 Task: nan
Action: Mouse moved to (450, 130)
Screenshot: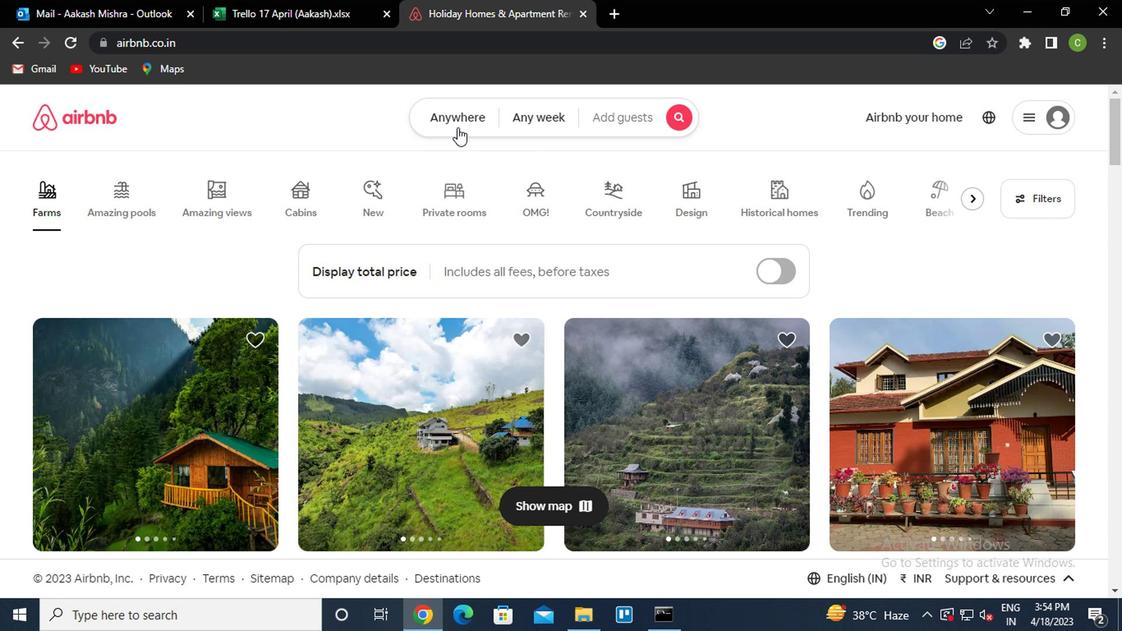 
Action: Mouse pressed left at (450, 130)
Screenshot: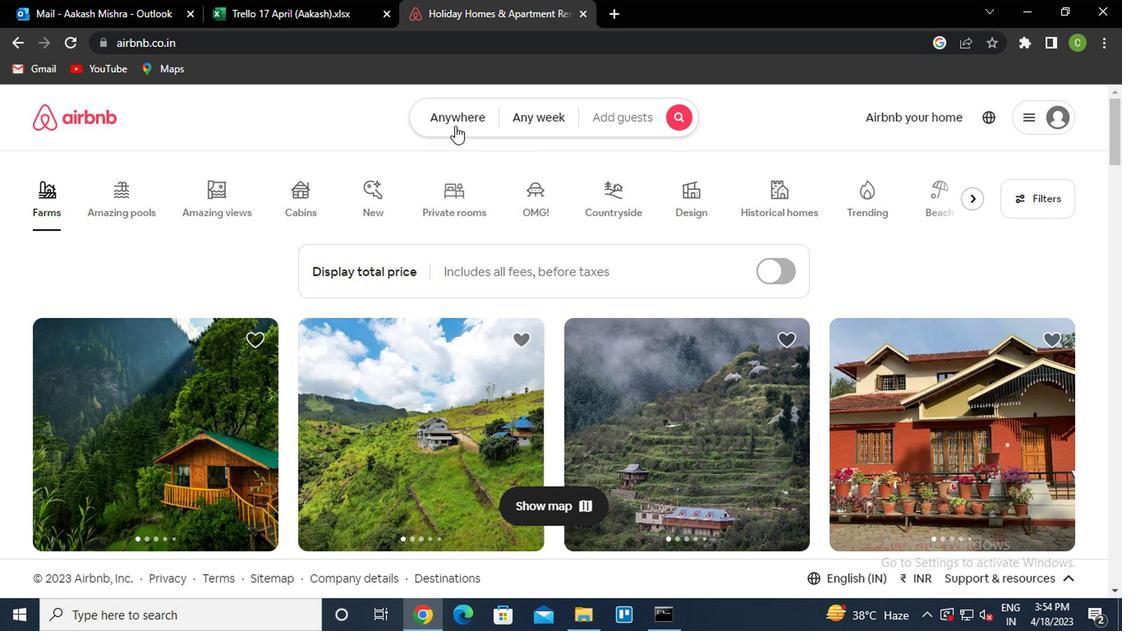 
Action: Mouse moved to (316, 197)
Screenshot: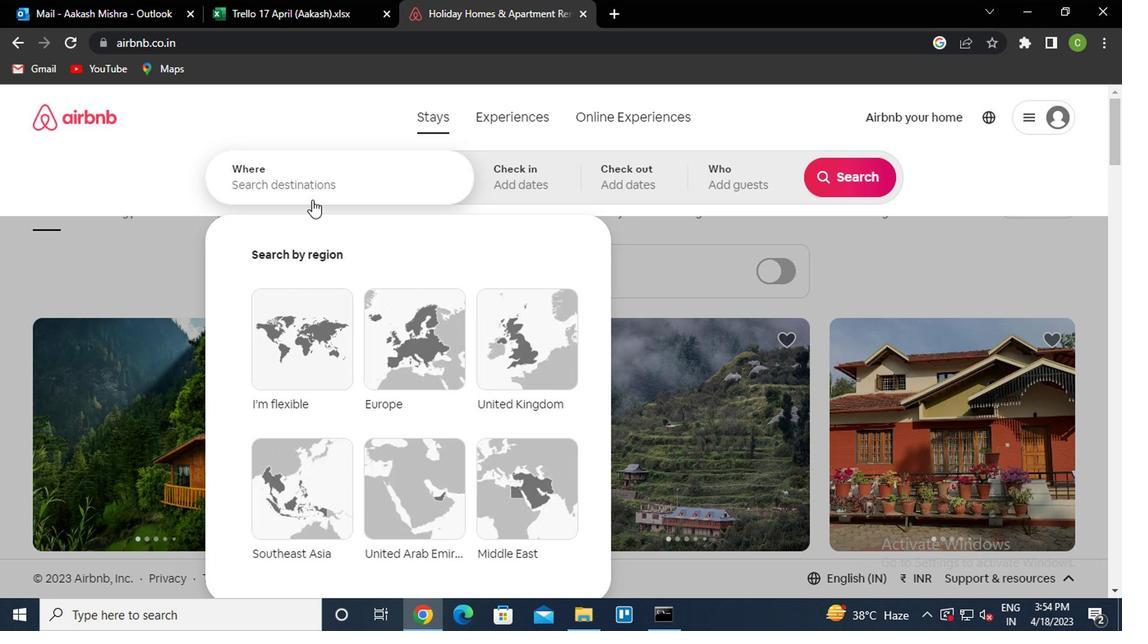 
Action: Mouse pressed left at (316, 197)
Screenshot: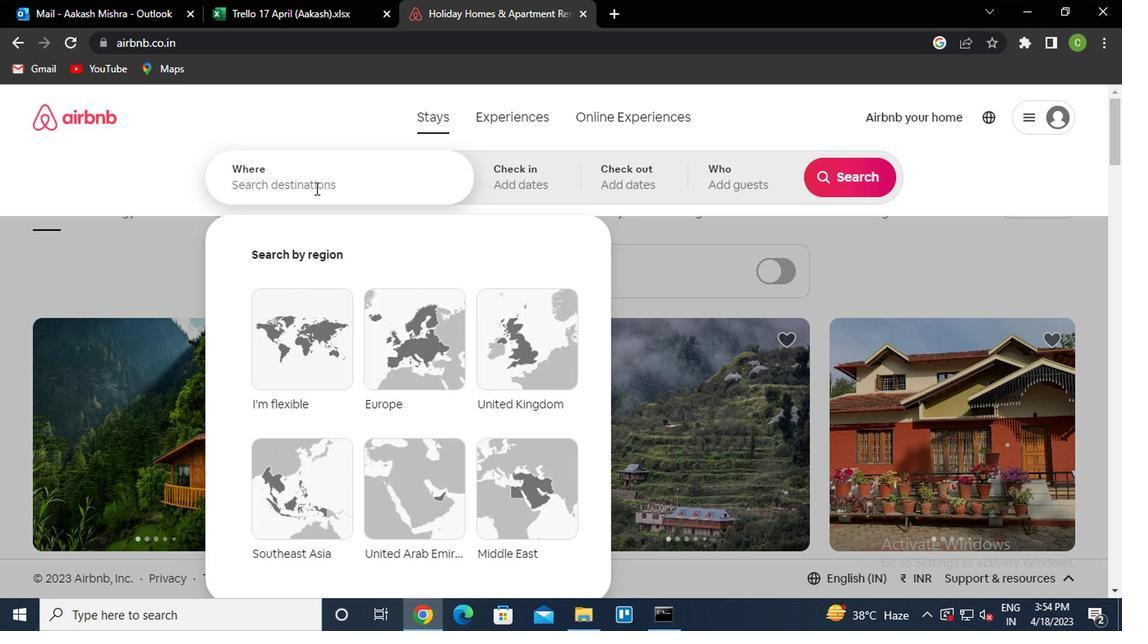 
Action: Key pressed <Key.caps_lock><Key.caps_lock>c<Key.caps_lock>eara<Key.space><Key.caps_lock>m<Key.caps_lock>irim<Key.space>brazil<Key.down><Key.enter>
Screenshot: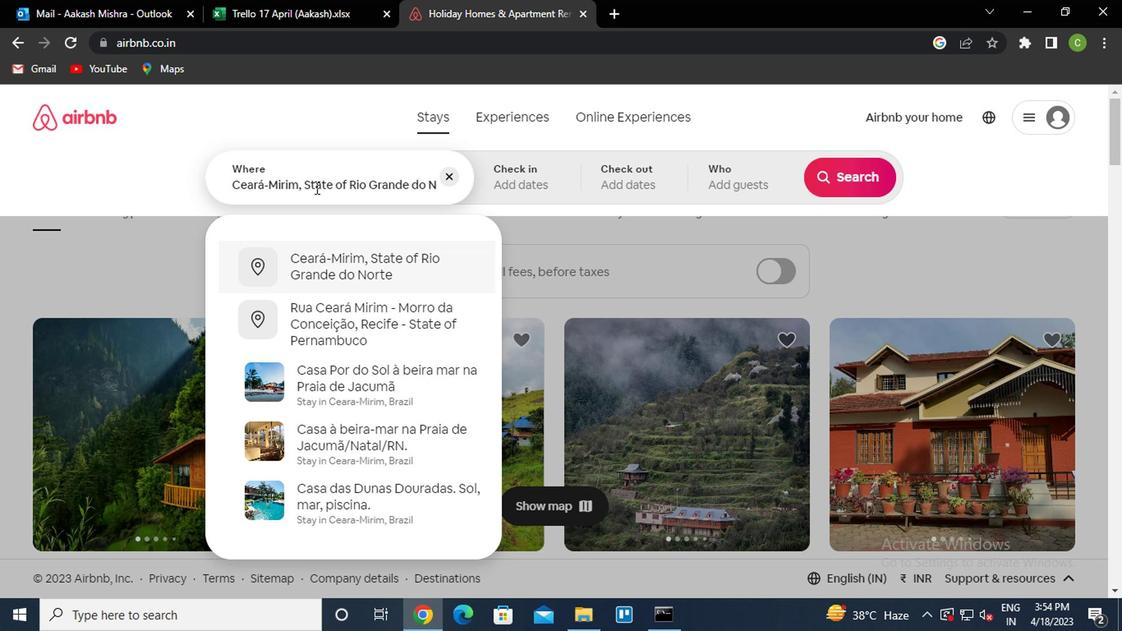 
Action: Mouse moved to (839, 321)
Screenshot: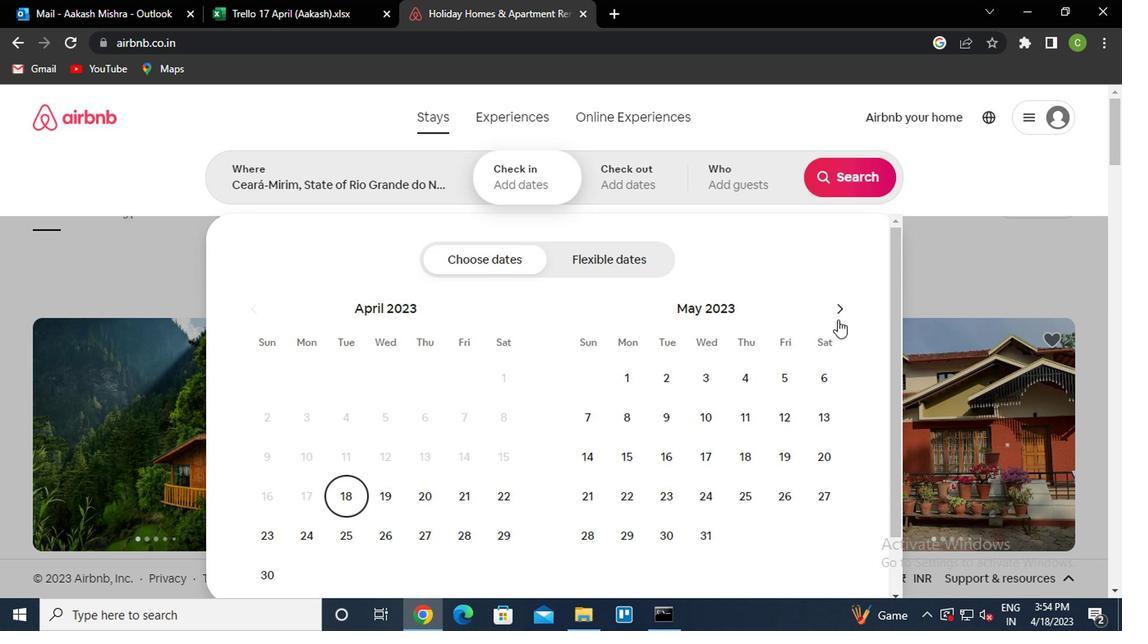 
Action: Mouse pressed left at (839, 321)
Screenshot: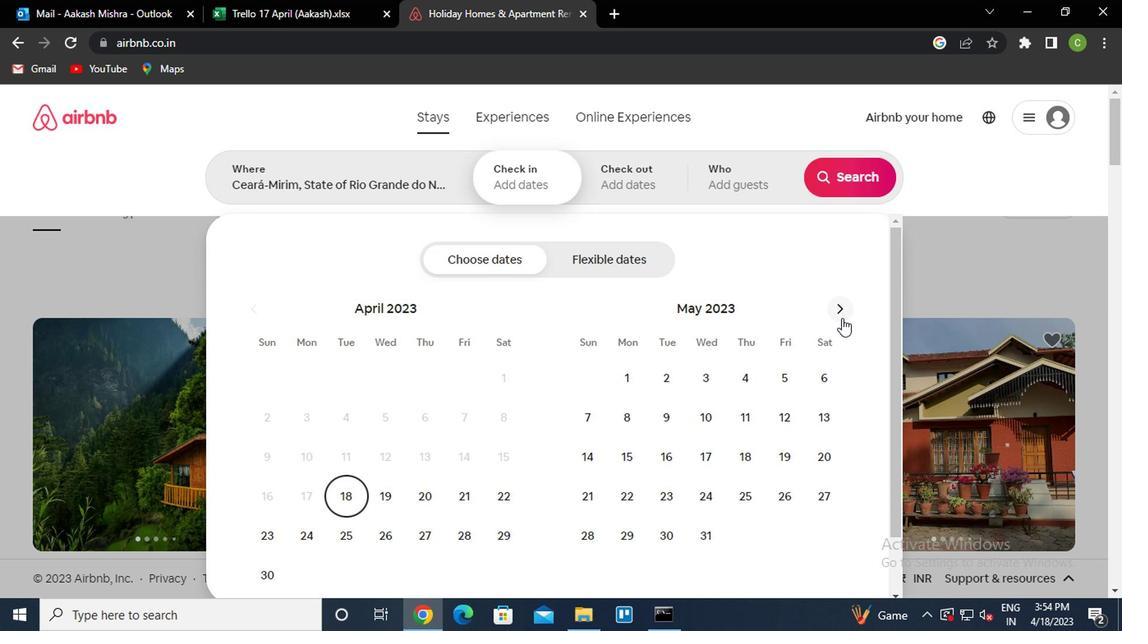 
Action: Mouse pressed left at (839, 321)
Screenshot: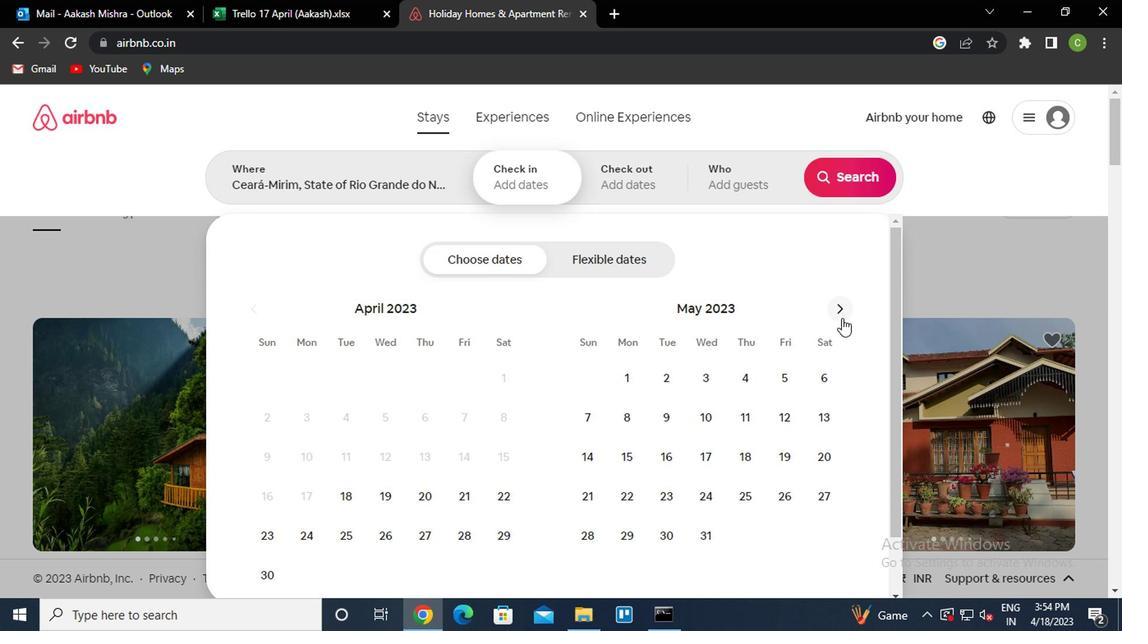 
Action: Mouse pressed left at (839, 321)
Screenshot: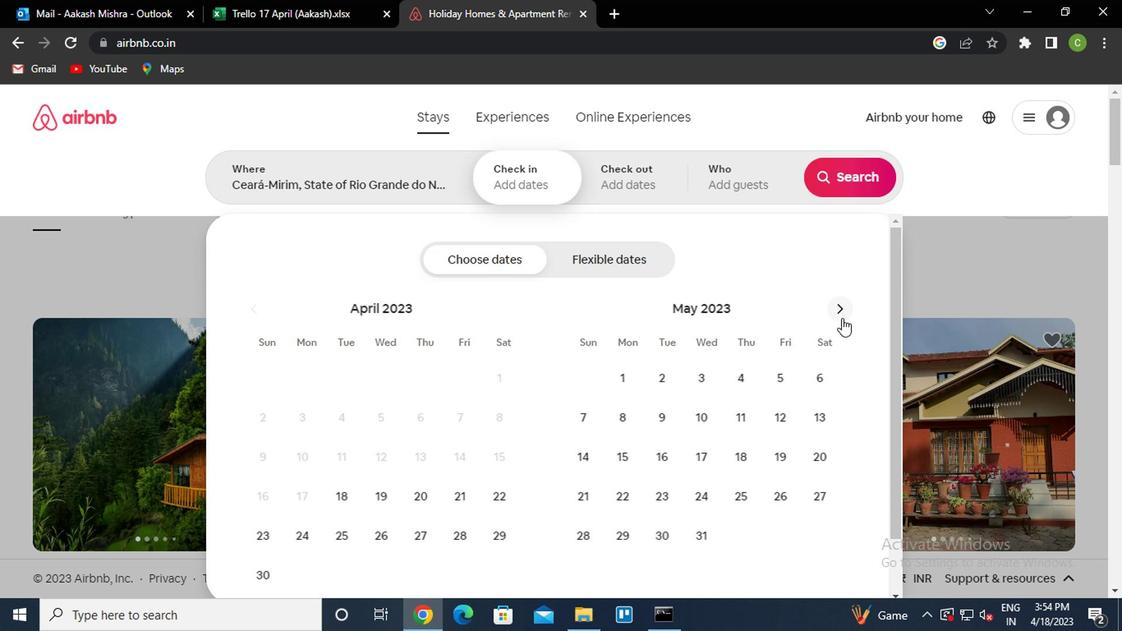 
Action: Mouse pressed left at (839, 321)
Screenshot: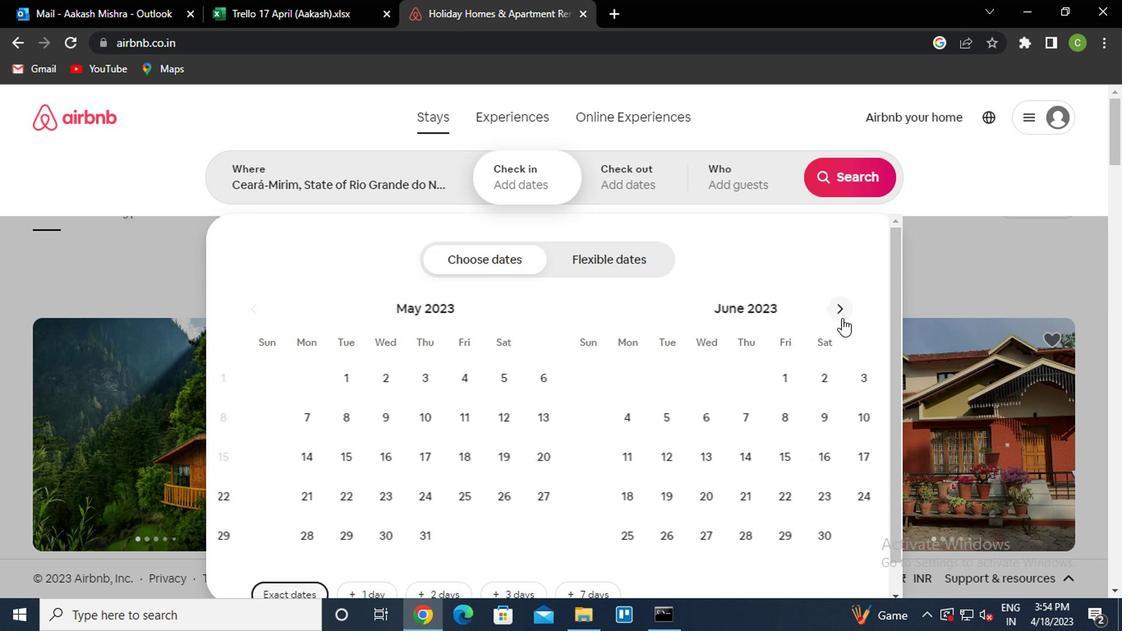 
Action: Mouse pressed left at (839, 321)
Screenshot: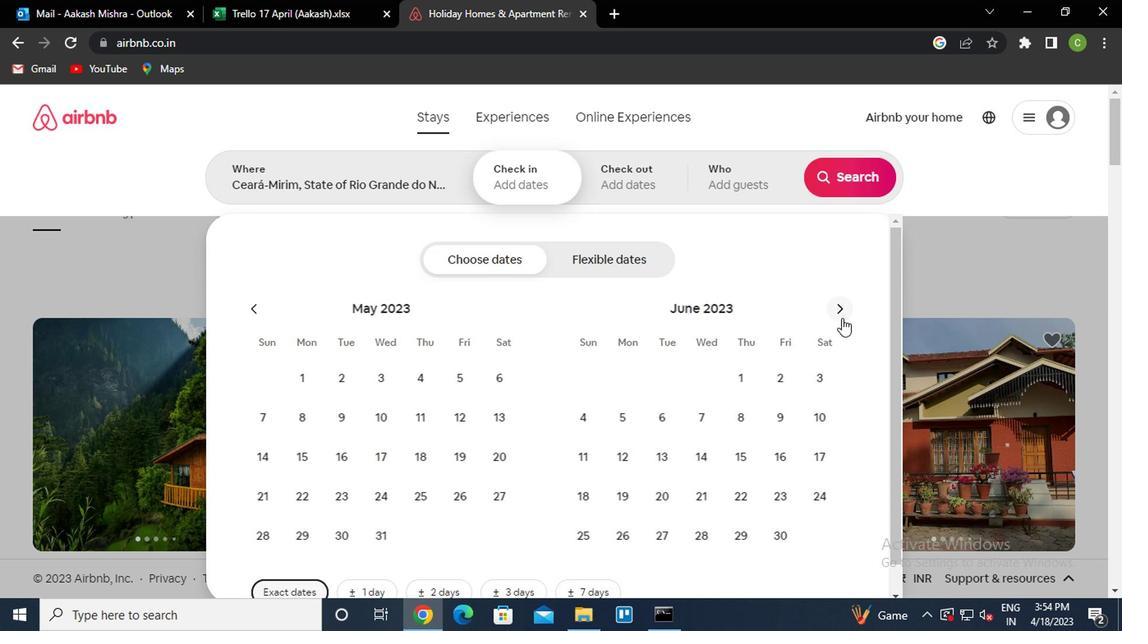 
Action: Mouse pressed left at (839, 321)
Screenshot: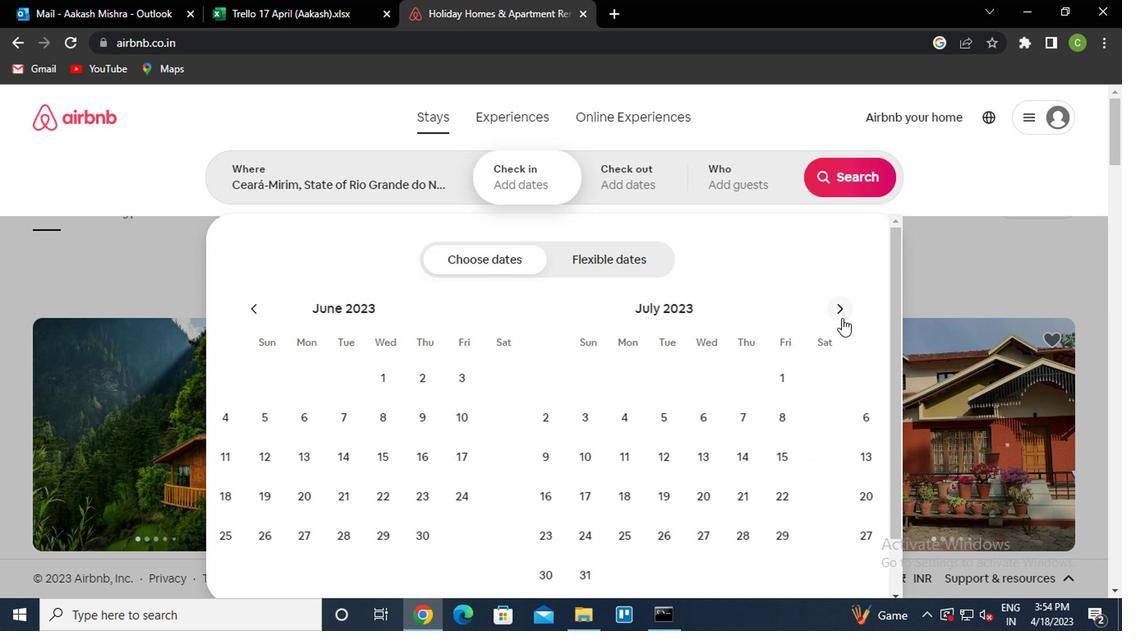 
Action: Mouse moved to (346, 377)
Screenshot: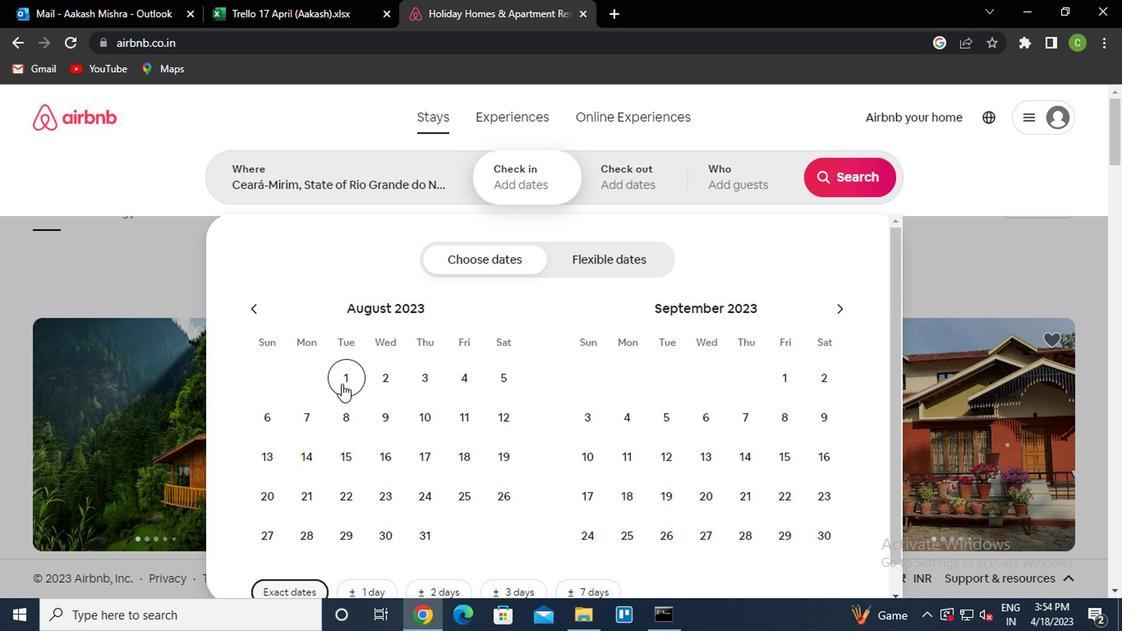 
Action: Mouse pressed left at (346, 377)
Screenshot: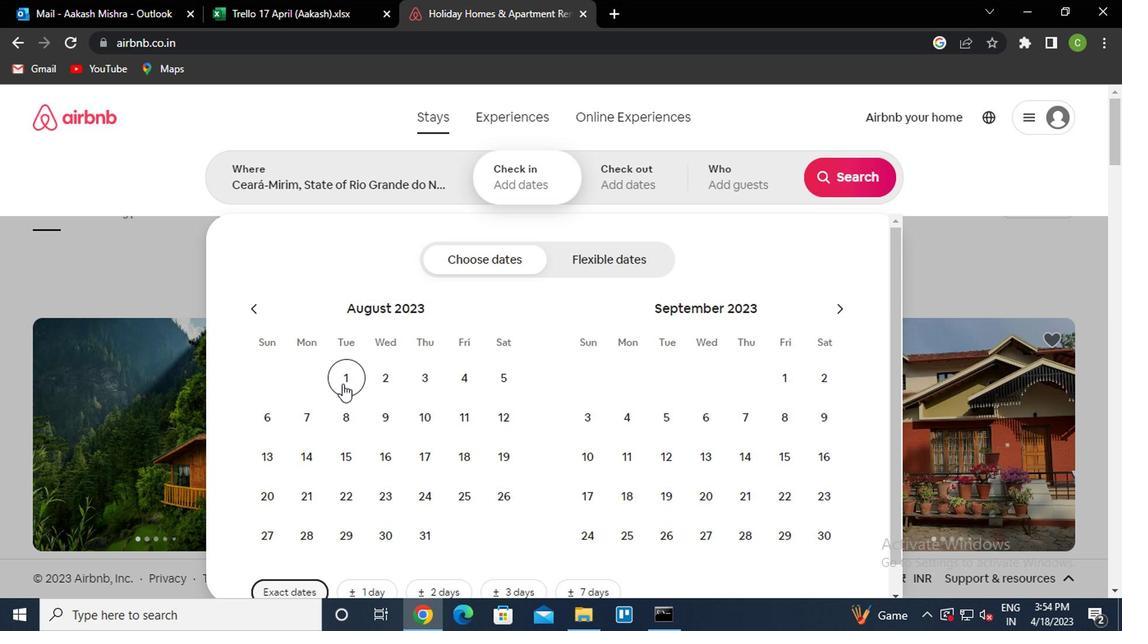 
Action: Mouse moved to (506, 371)
Screenshot: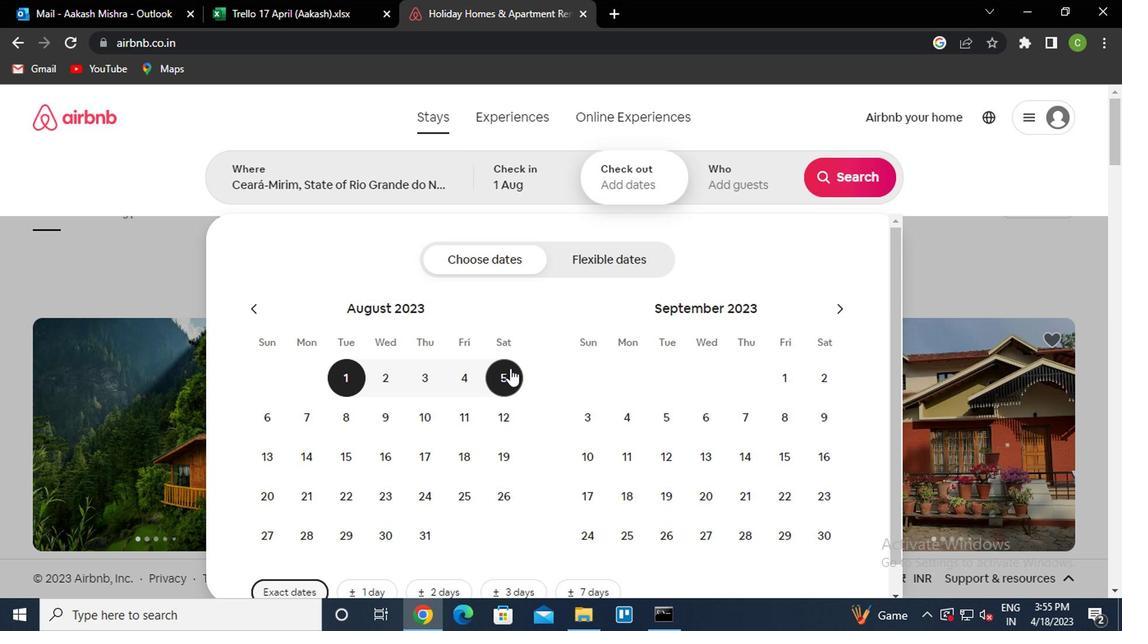 
Action: Mouse pressed left at (506, 371)
Screenshot: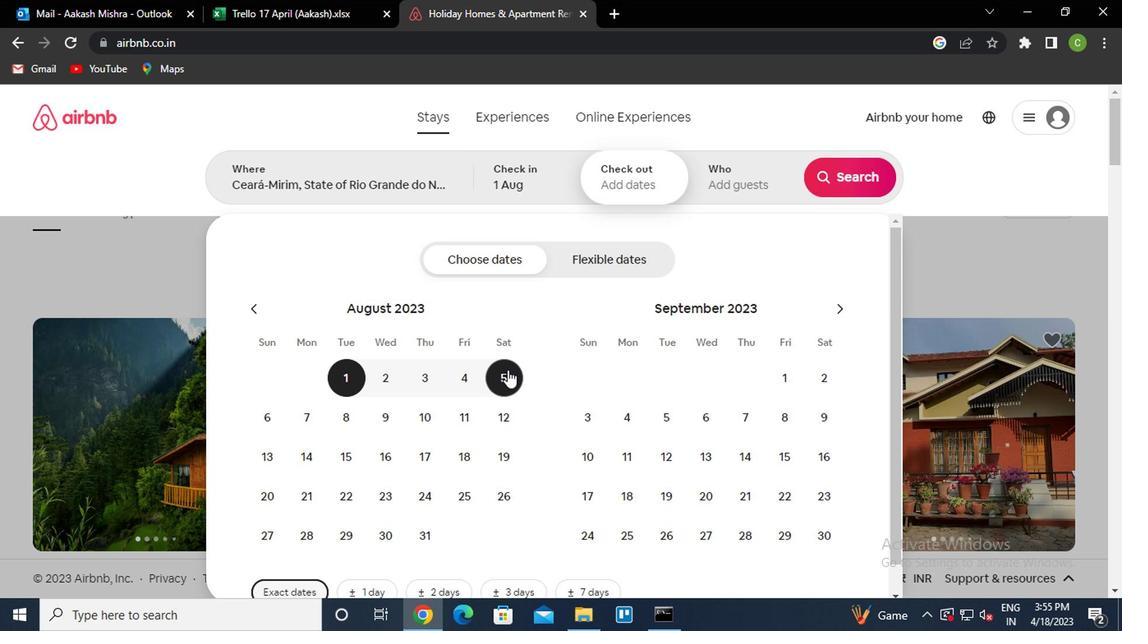 
Action: Mouse moved to (767, 192)
Screenshot: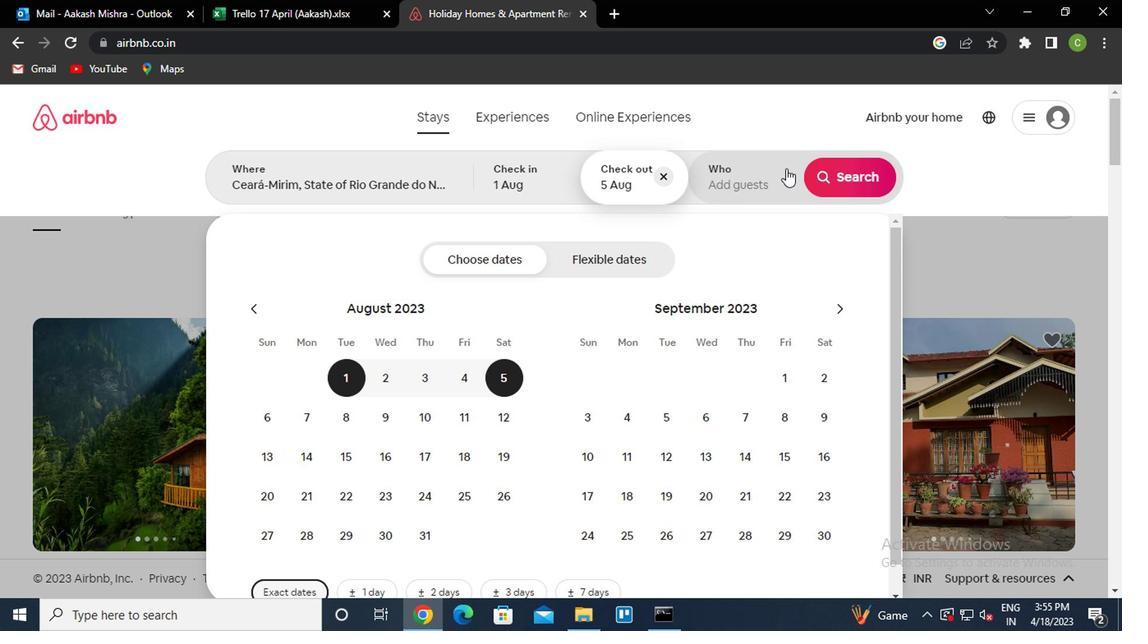 
Action: Mouse pressed left at (767, 192)
Screenshot: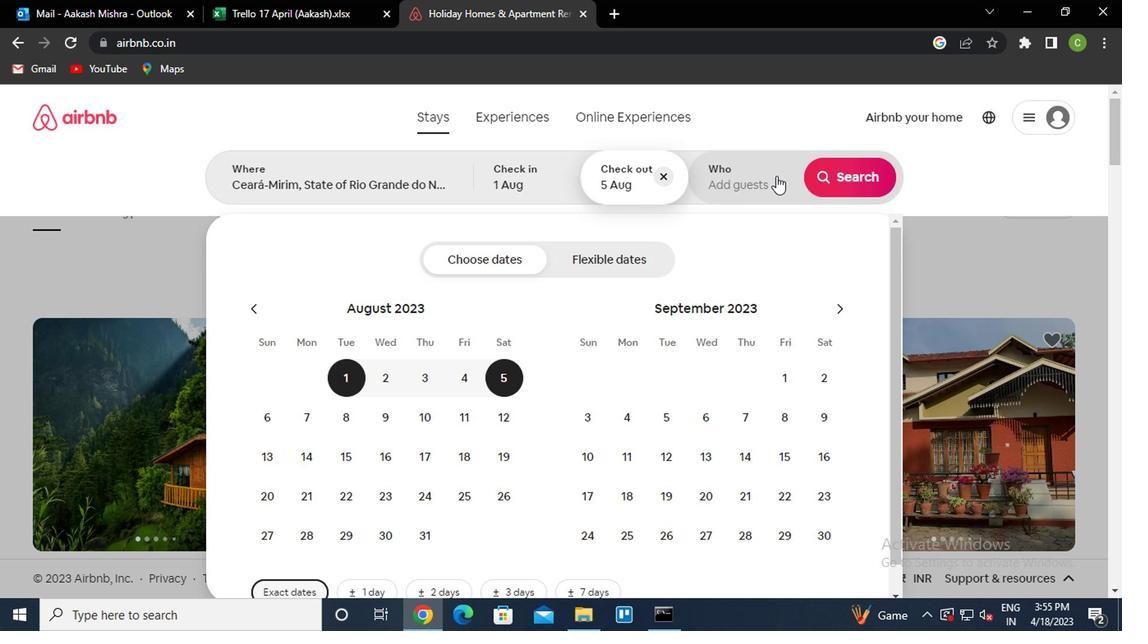 
Action: Mouse moved to (848, 275)
Screenshot: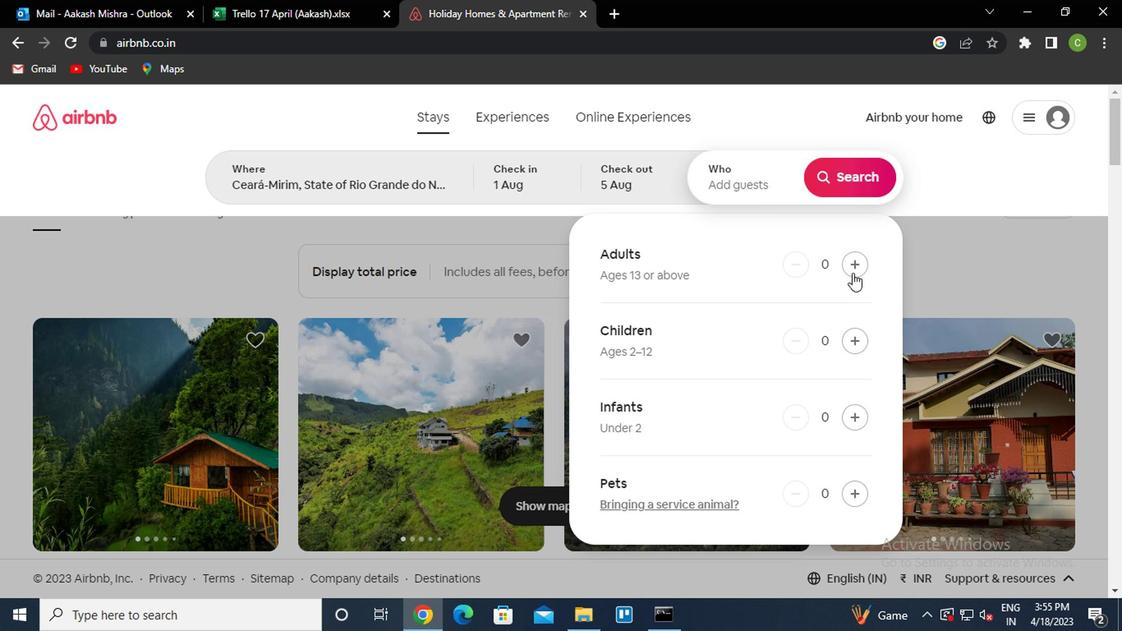 
Action: Mouse pressed left at (848, 275)
Screenshot: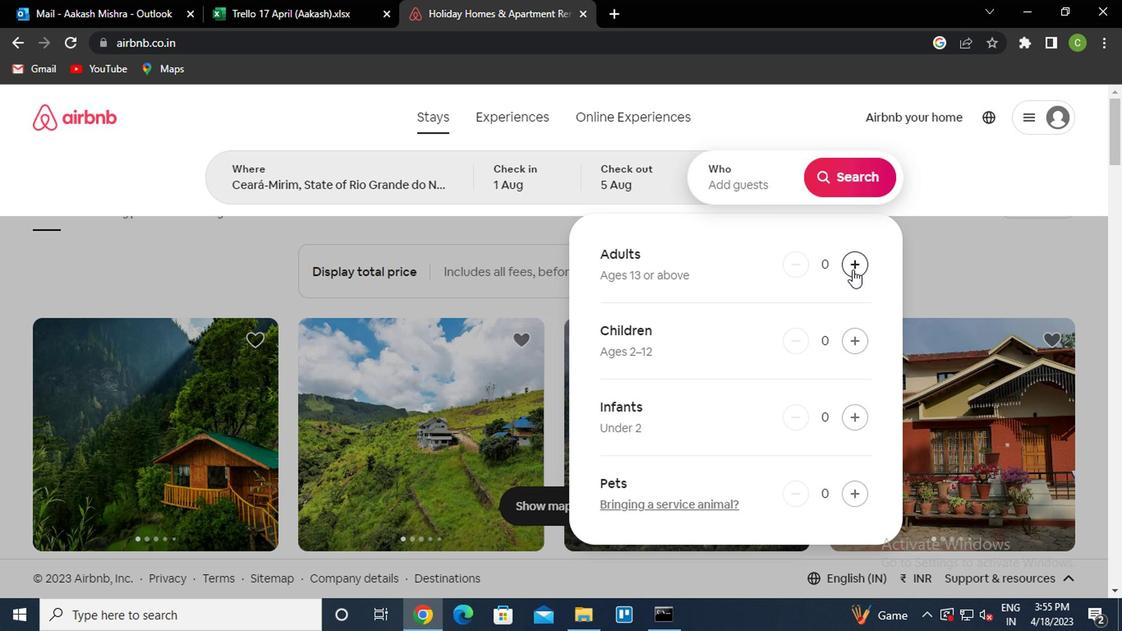 
Action: Mouse pressed left at (848, 275)
Screenshot: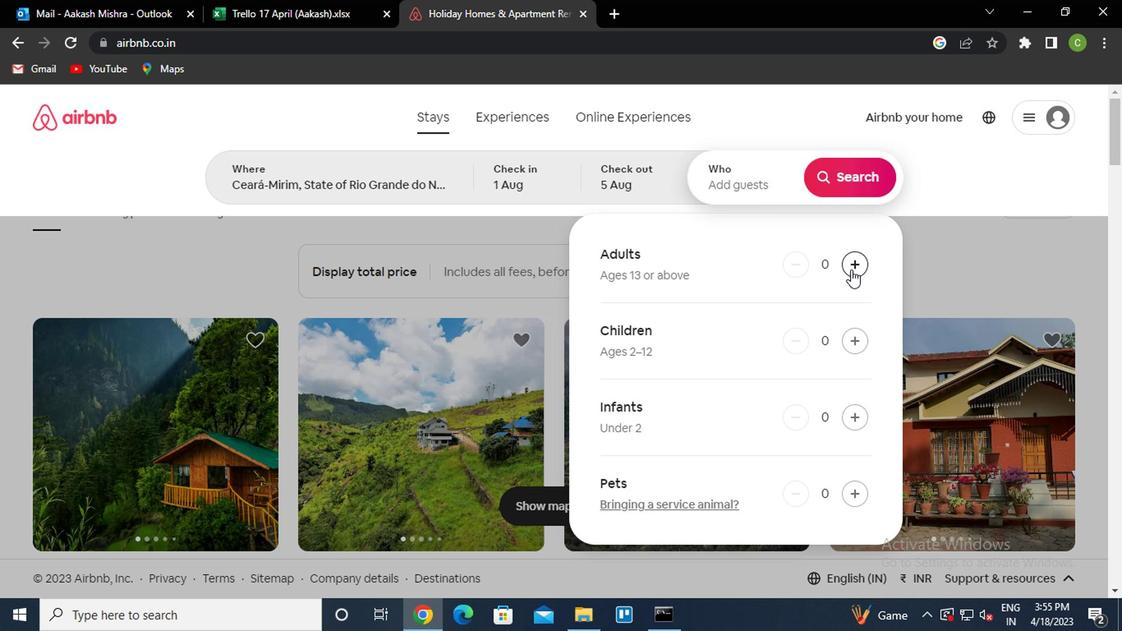 
Action: Mouse pressed left at (848, 275)
Screenshot: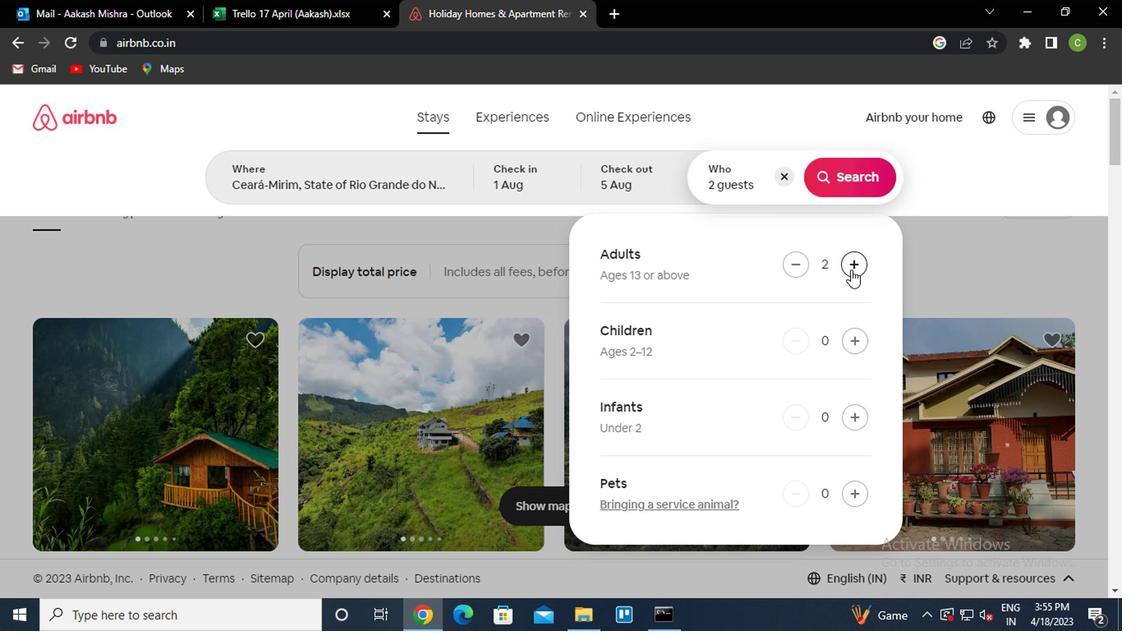 
Action: Mouse moved to (860, 345)
Screenshot: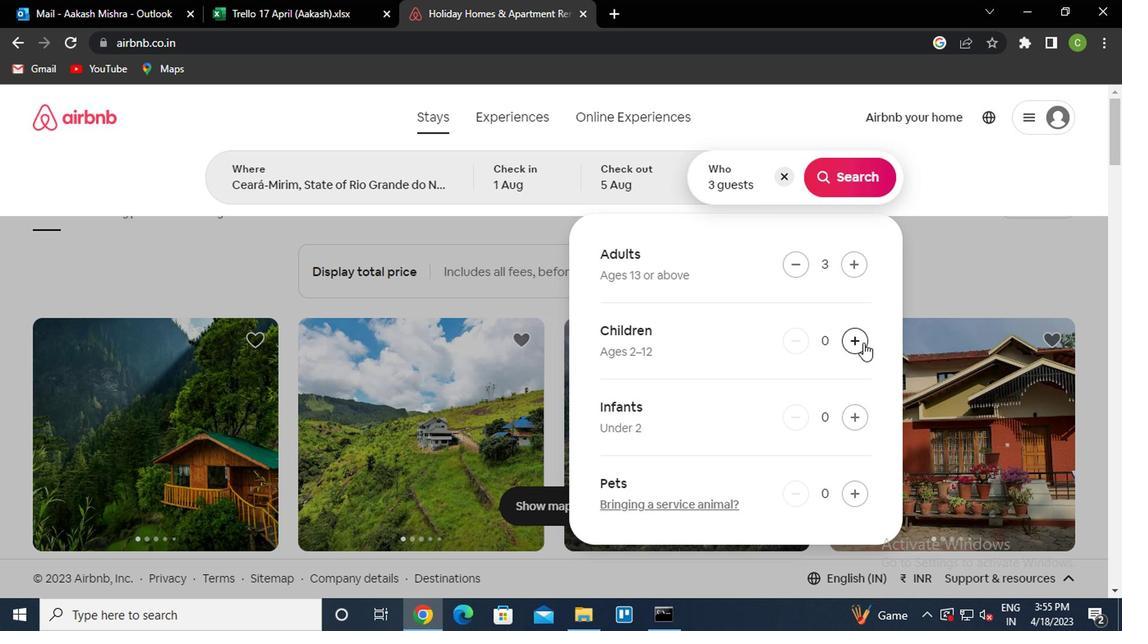 
Action: Mouse pressed left at (860, 345)
Screenshot: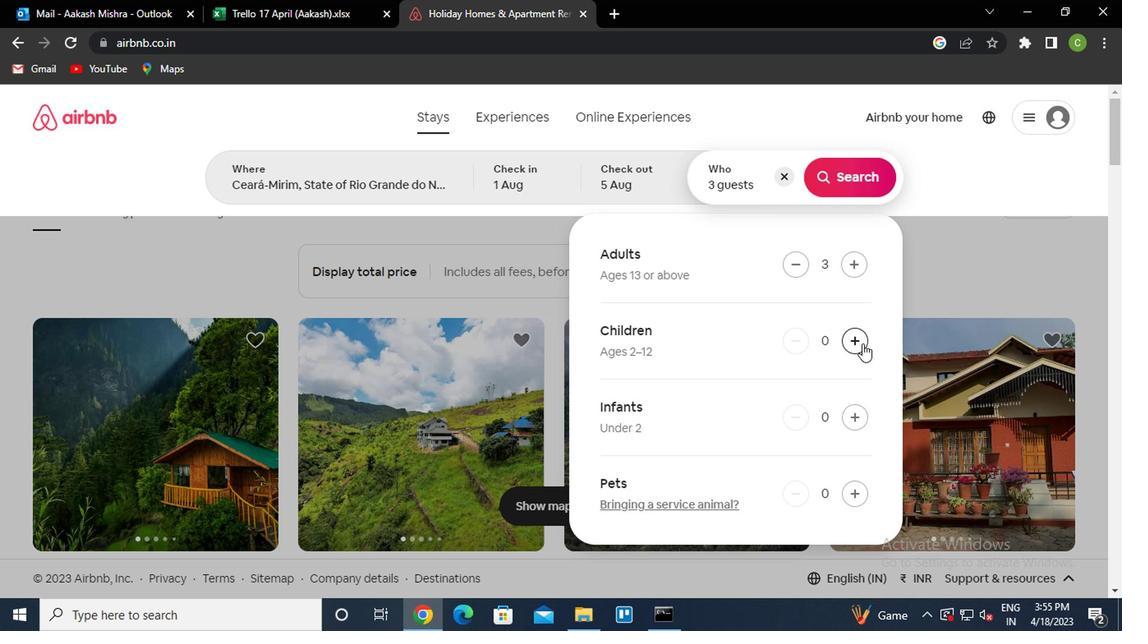 
Action: Mouse moved to (908, 312)
Screenshot: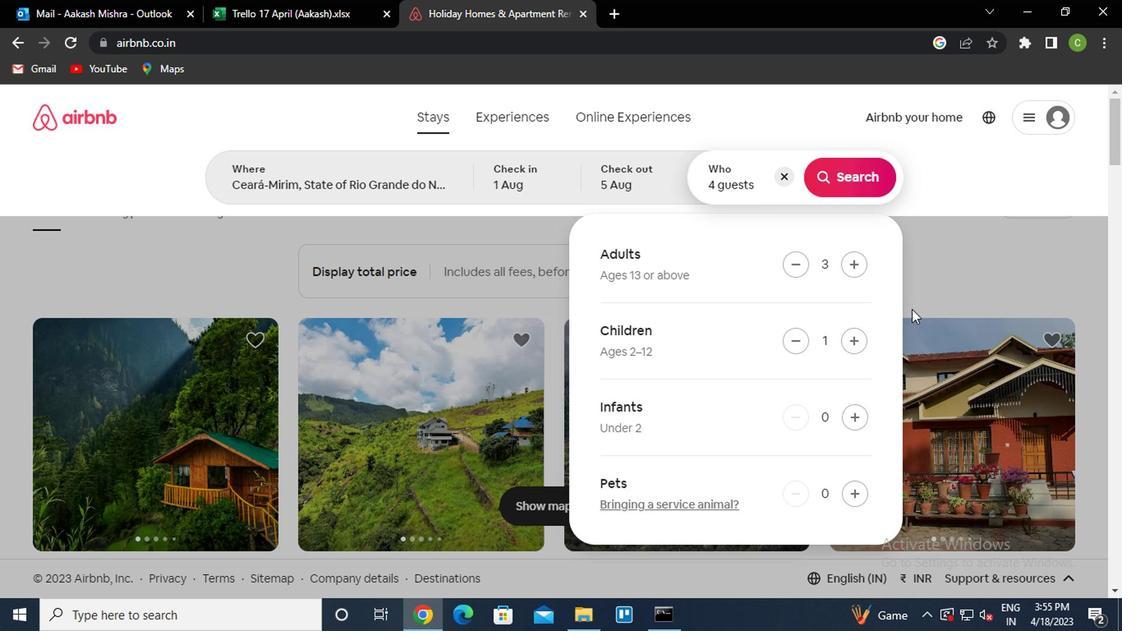 
Action: Mouse pressed left at (908, 312)
Screenshot: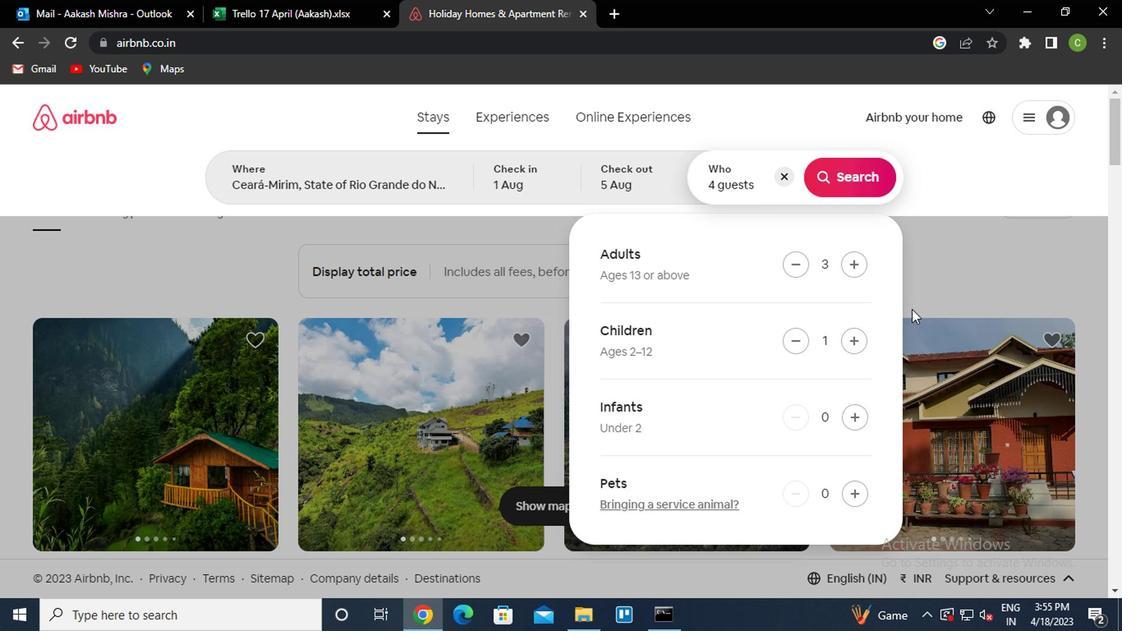 
Action: Mouse moved to (1043, 203)
Screenshot: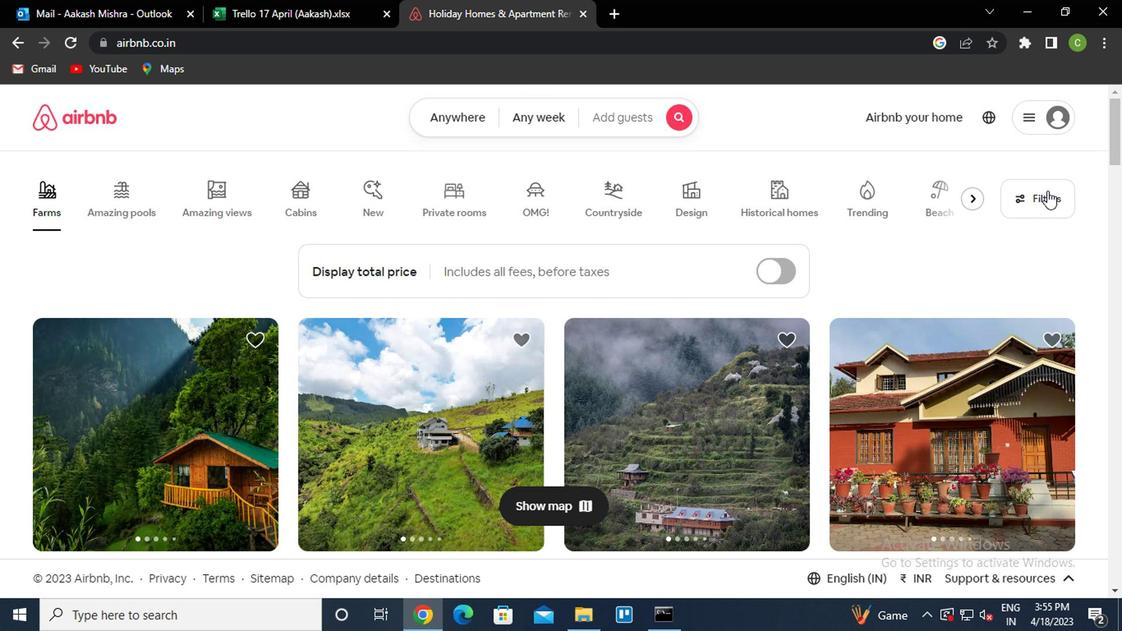 
Action: Mouse pressed left at (1043, 203)
Screenshot: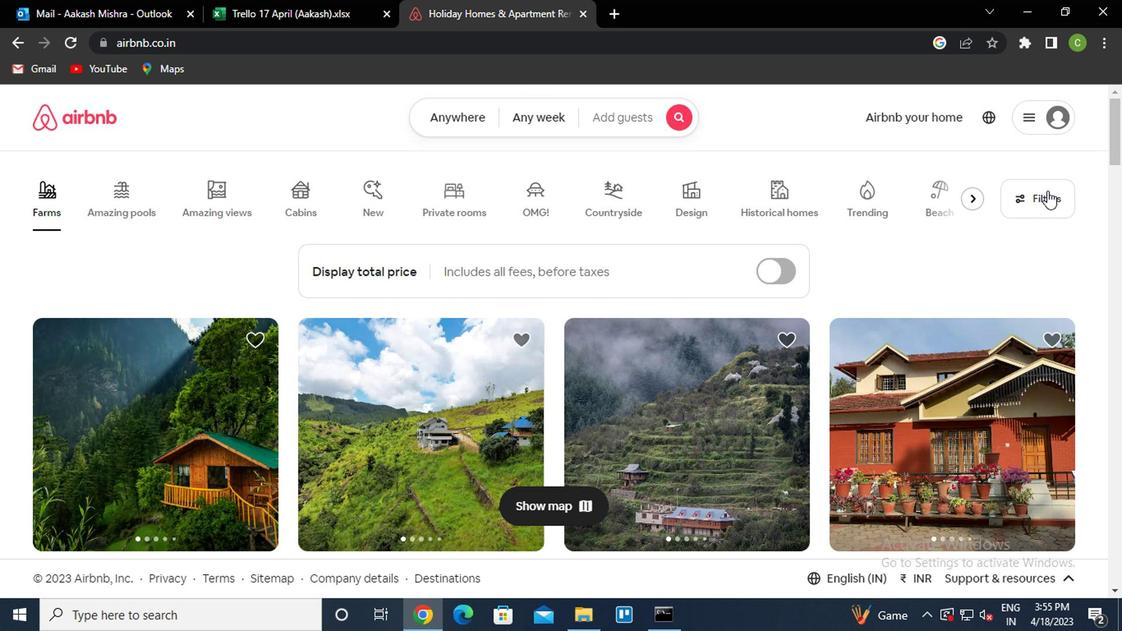 
Action: Mouse moved to (356, 393)
Screenshot: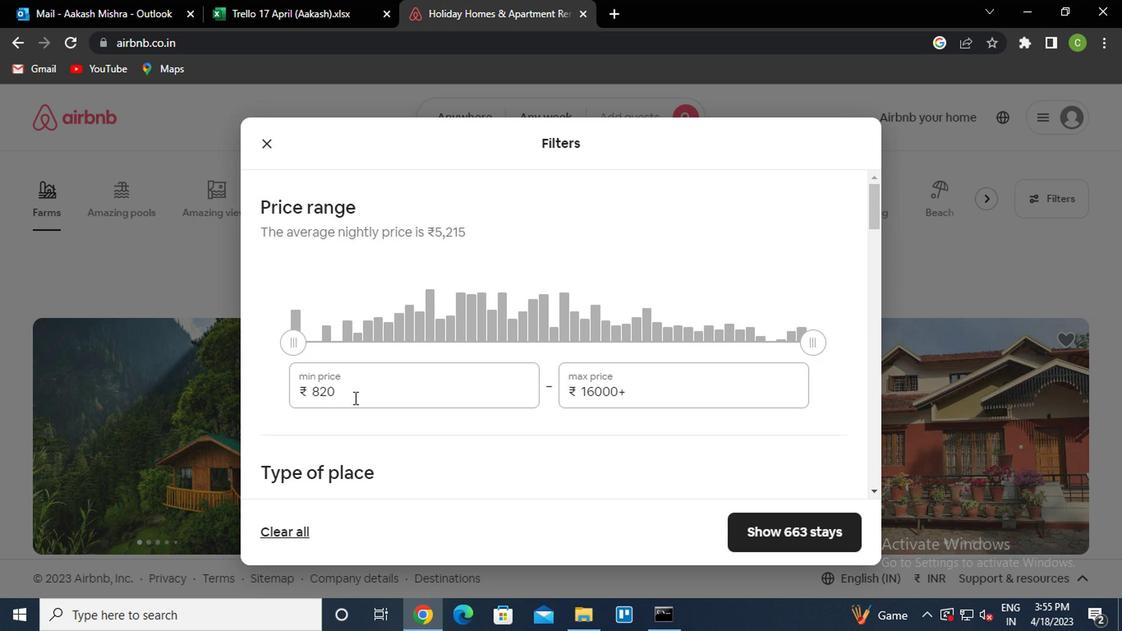 
Action: Mouse pressed left at (356, 393)
Screenshot: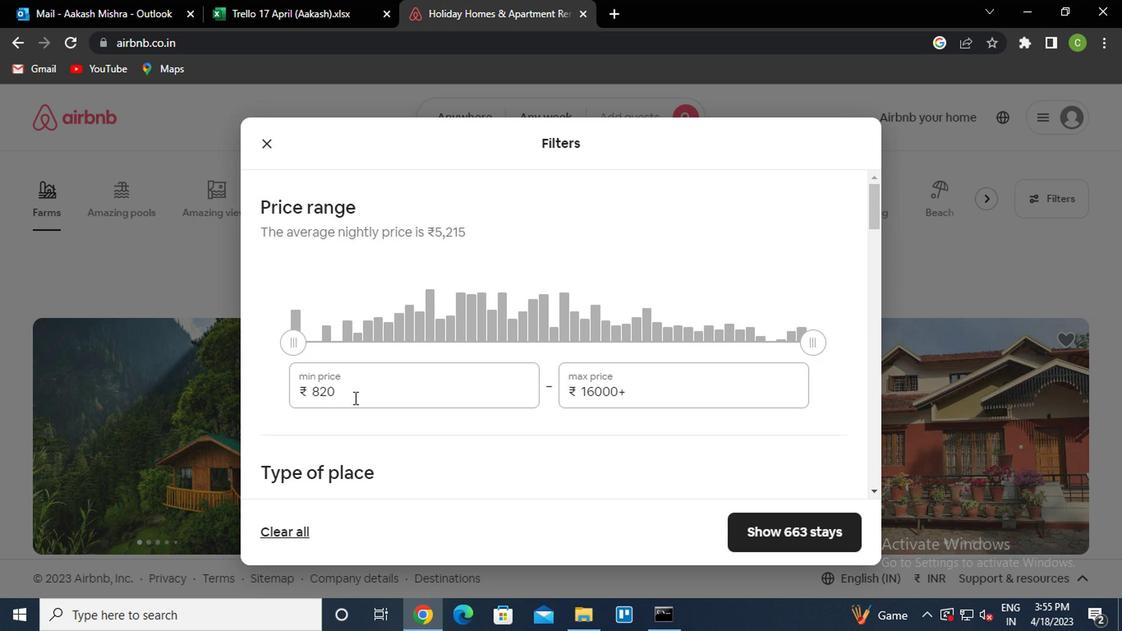 
Action: Key pressed <Key.backspace><Key.backspace><Key.backspace>13000<Key.tab>20000
Screenshot: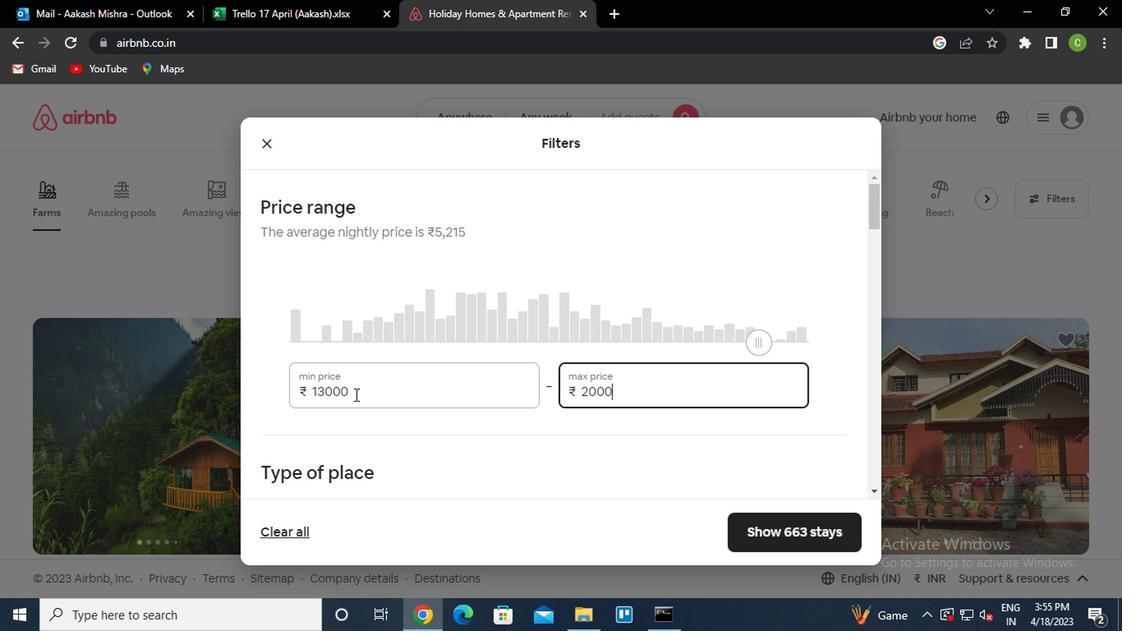 
Action: Mouse moved to (599, 418)
Screenshot: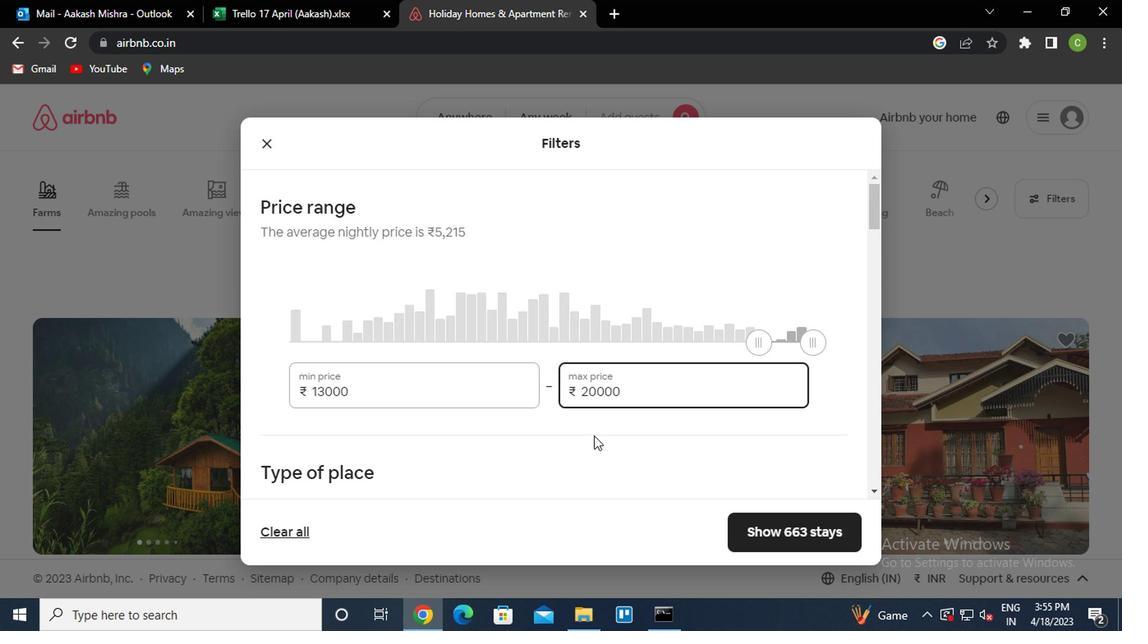 
Action: Mouse scrolled (599, 416) with delta (0, -1)
Screenshot: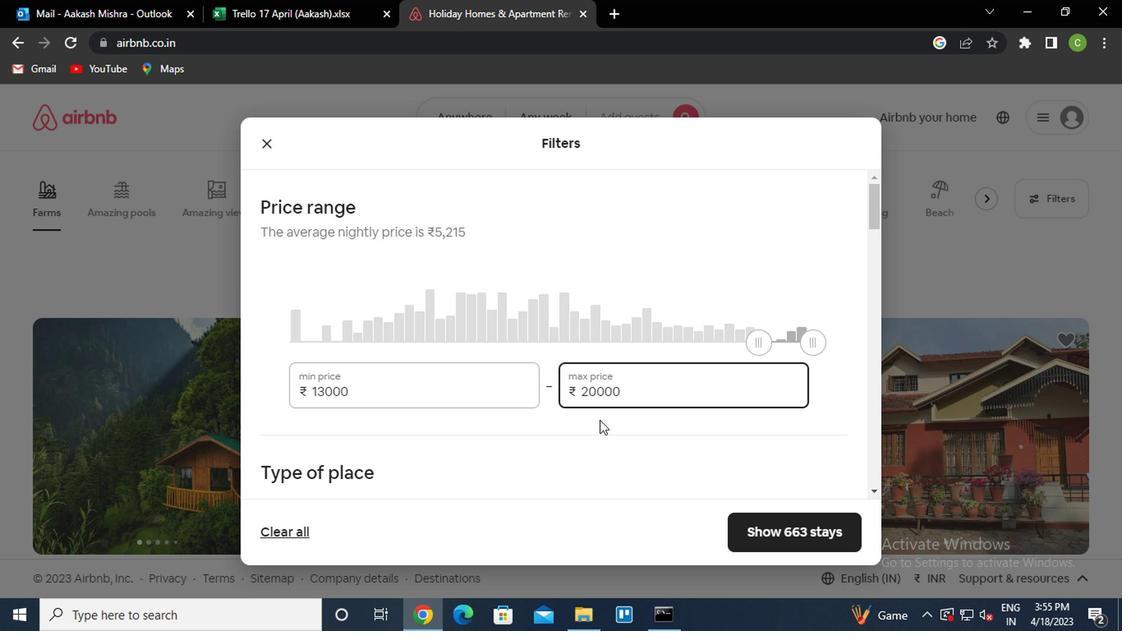 
Action: Mouse scrolled (599, 416) with delta (0, -1)
Screenshot: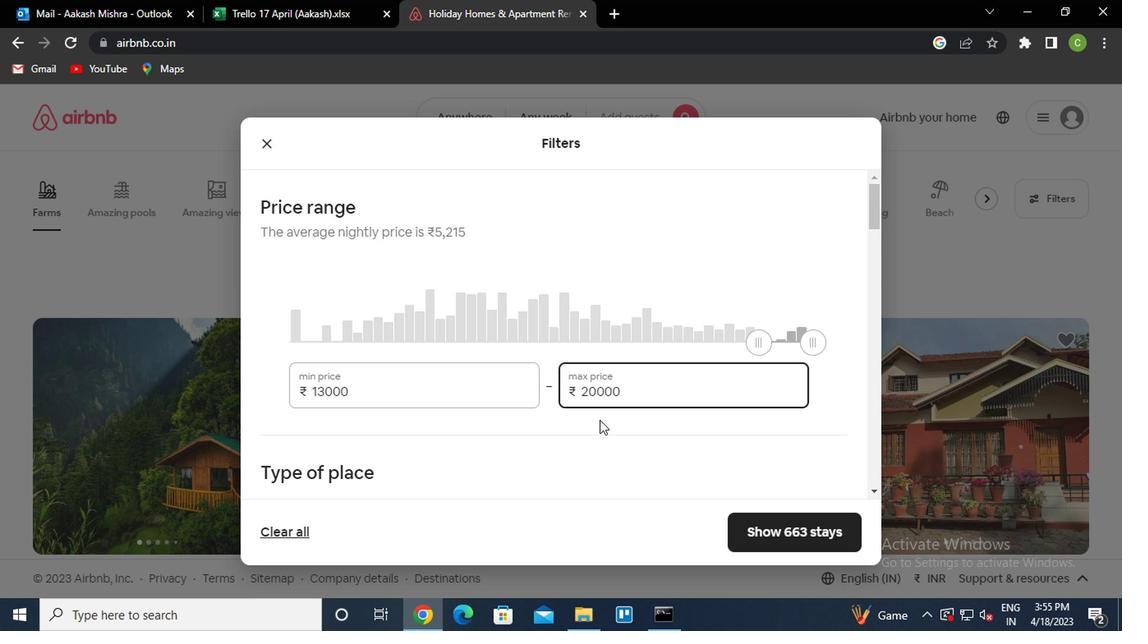 
Action: Mouse scrolled (599, 416) with delta (0, -1)
Screenshot: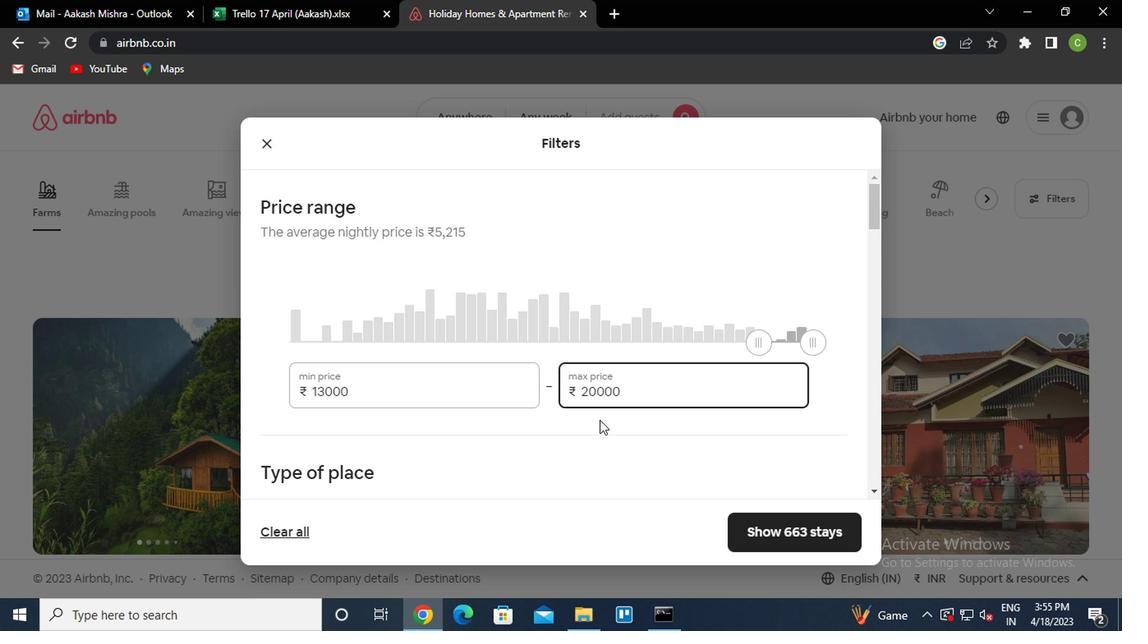 
Action: Mouse moved to (323, 277)
Screenshot: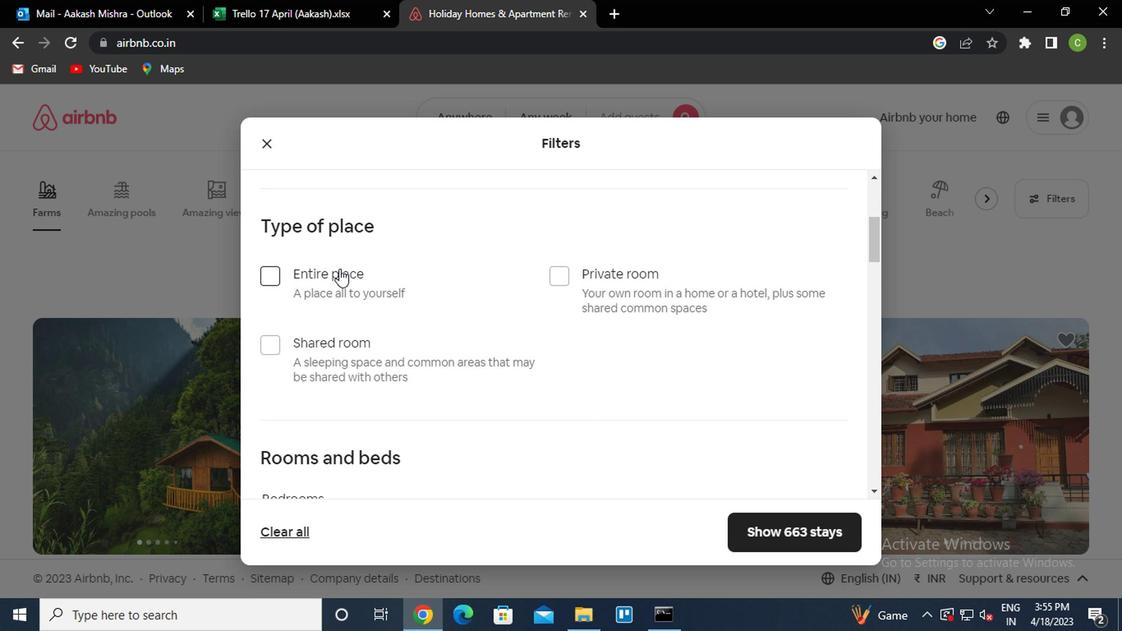 
Action: Mouse pressed left at (323, 277)
Screenshot: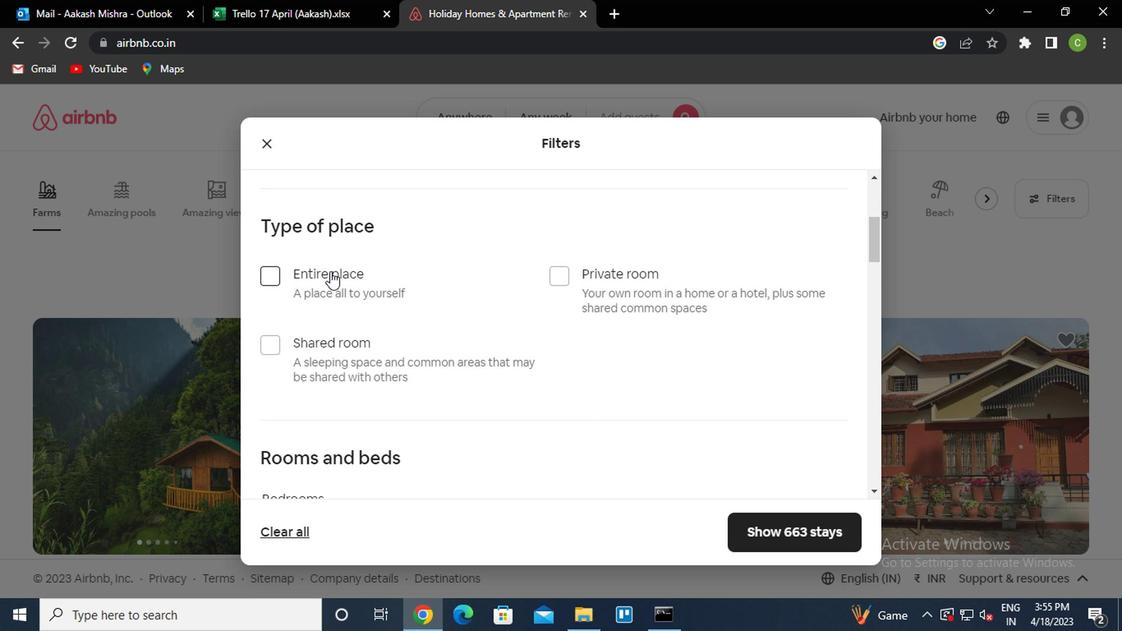 
Action: Mouse moved to (461, 399)
Screenshot: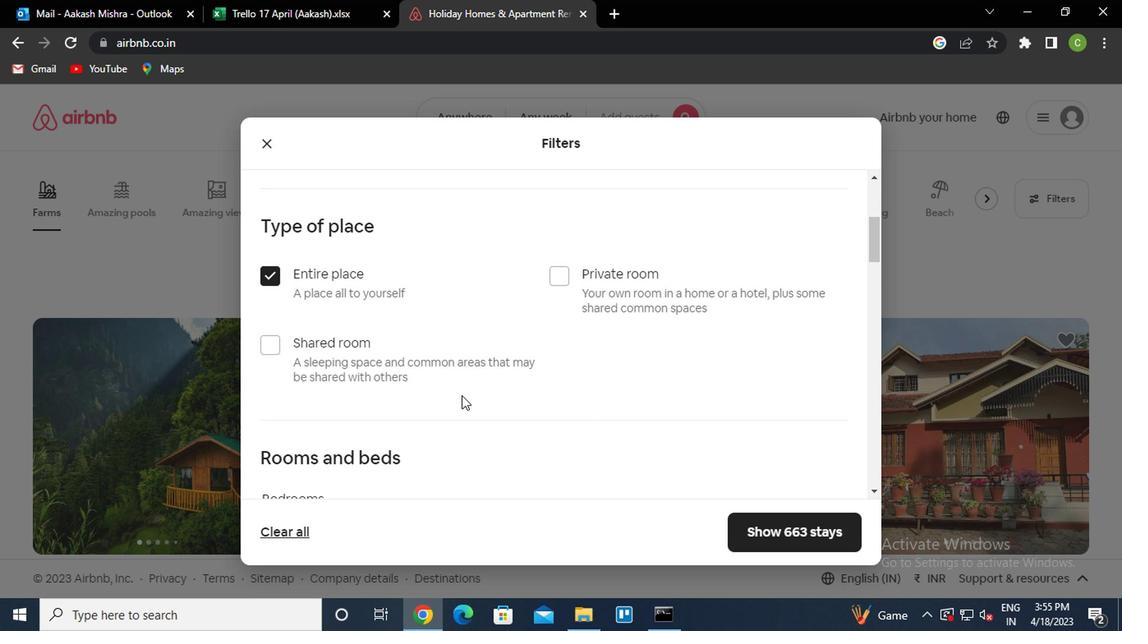 
Action: Mouse scrolled (461, 399) with delta (0, 0)
Screenshot: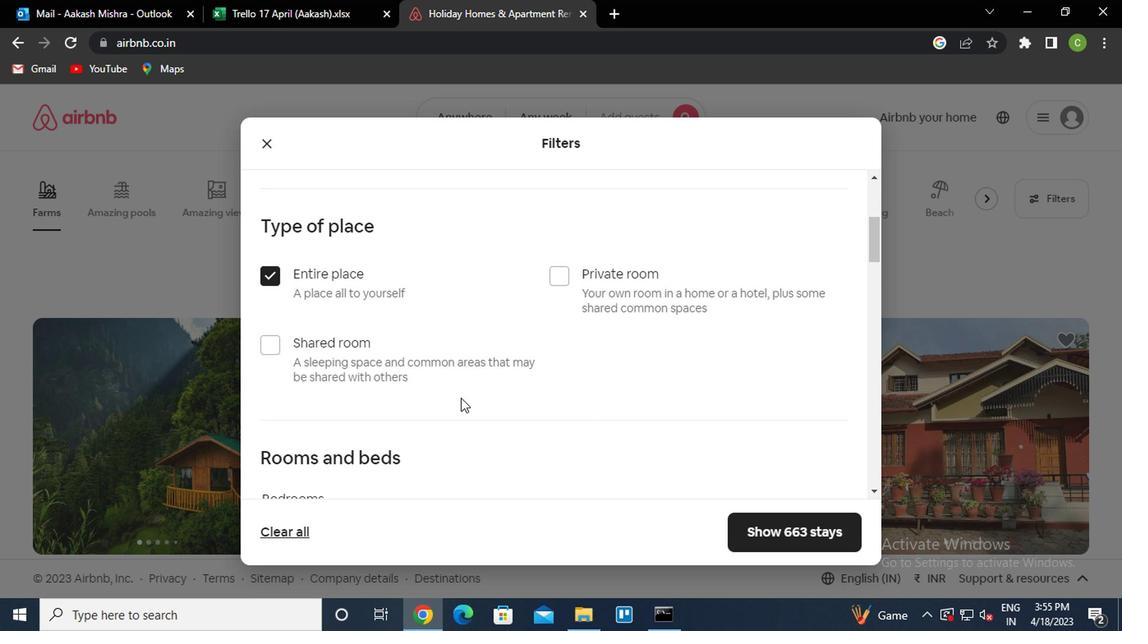 
Action: Mouse moved to (461, 405)
Screenshot: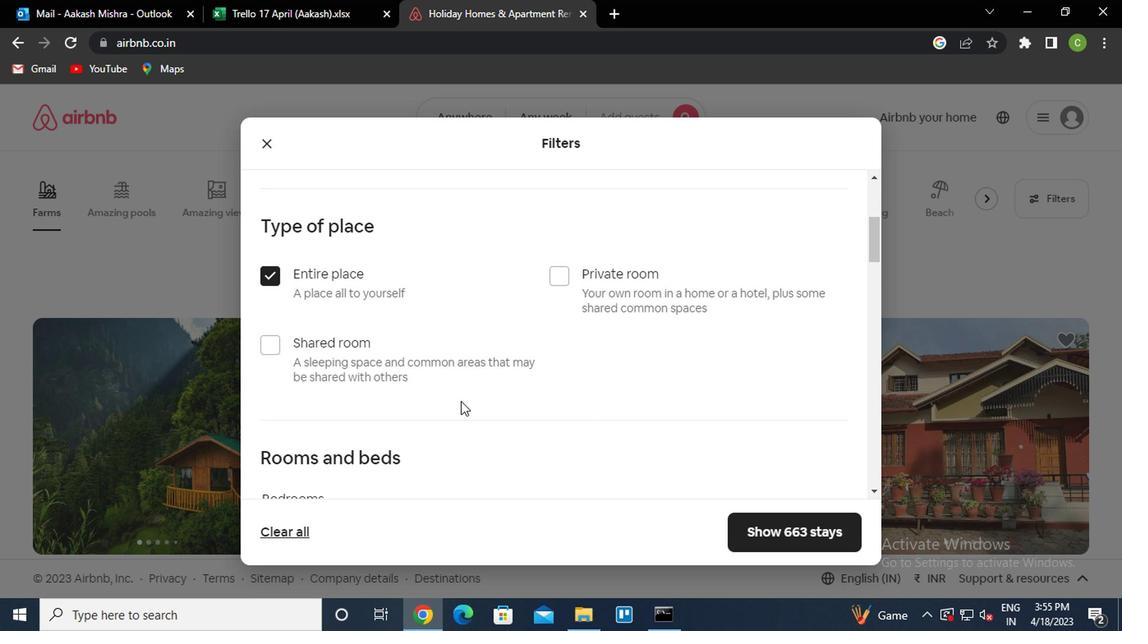 
Action: Mouse scrolled (461, 404) with delta (0, 0)
Screenshot: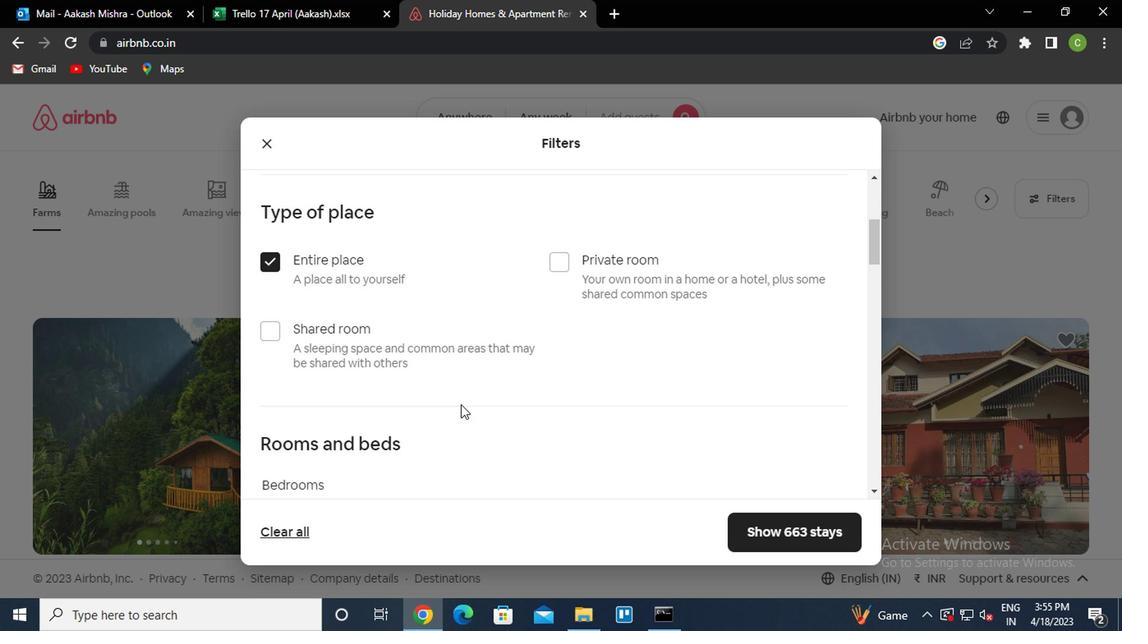 
Action: Mouse moved to (363, 381)
Screenshot: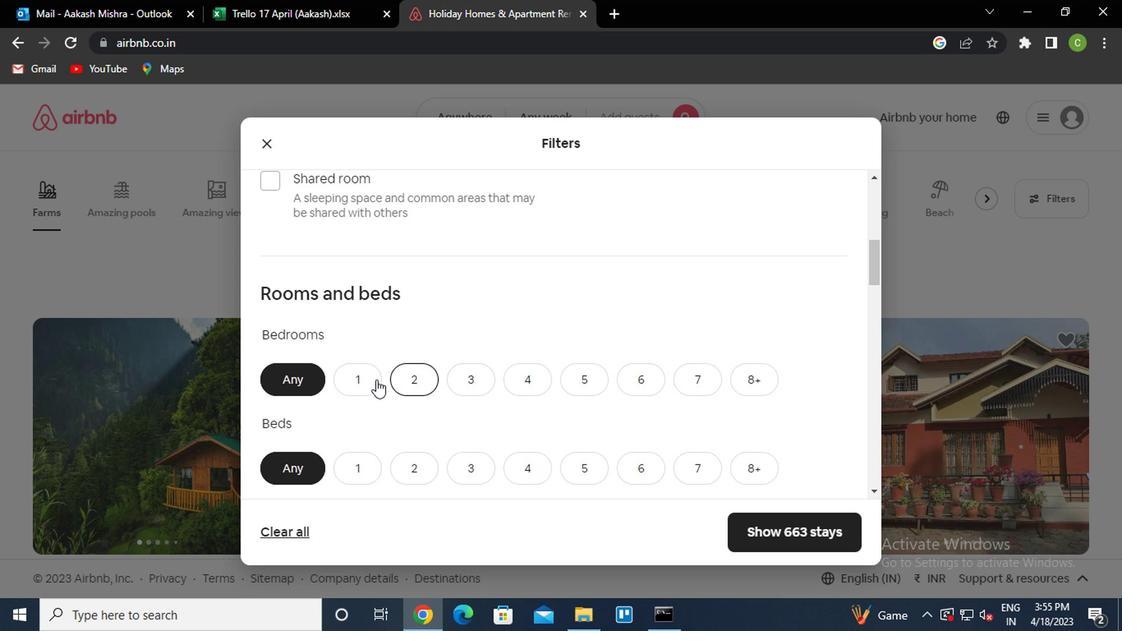
Action: Mouse pressed left at (363, 381)
Screenshot: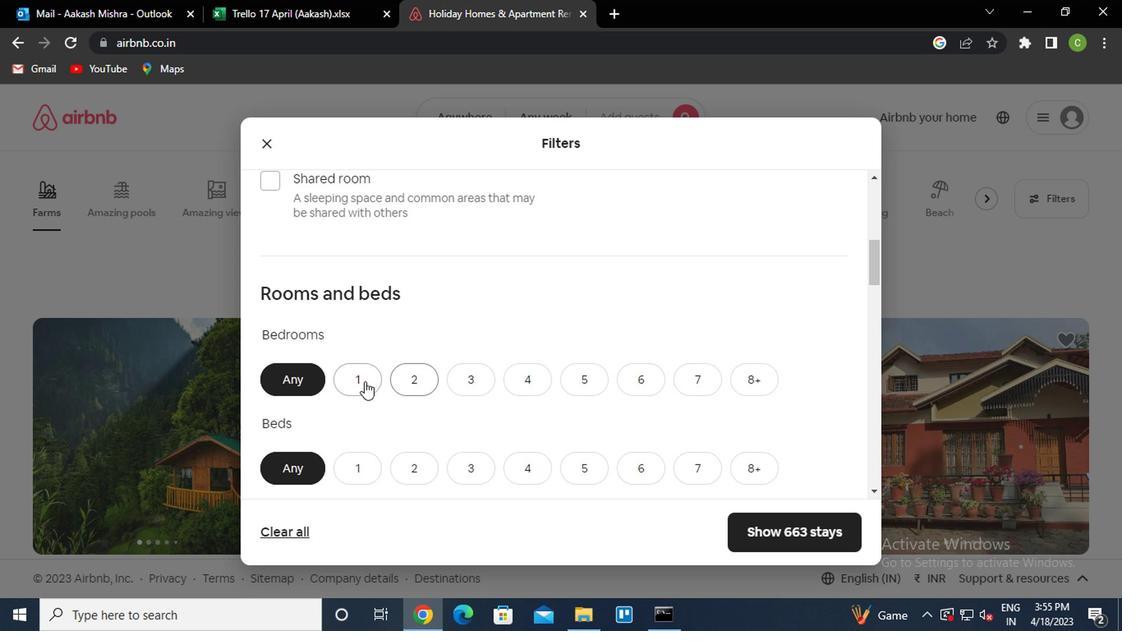 
Action: Mouse moved to (377, 375)
Screenshot: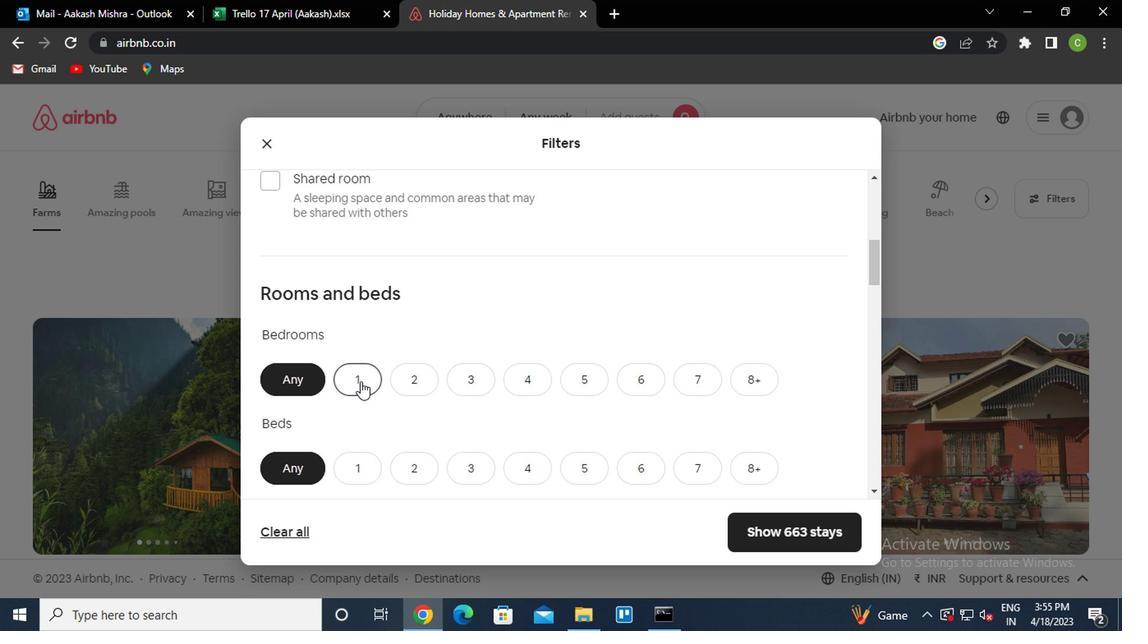 
Action: Mouse scrolled (377, 375) with delta (0, 0)
Screenshot: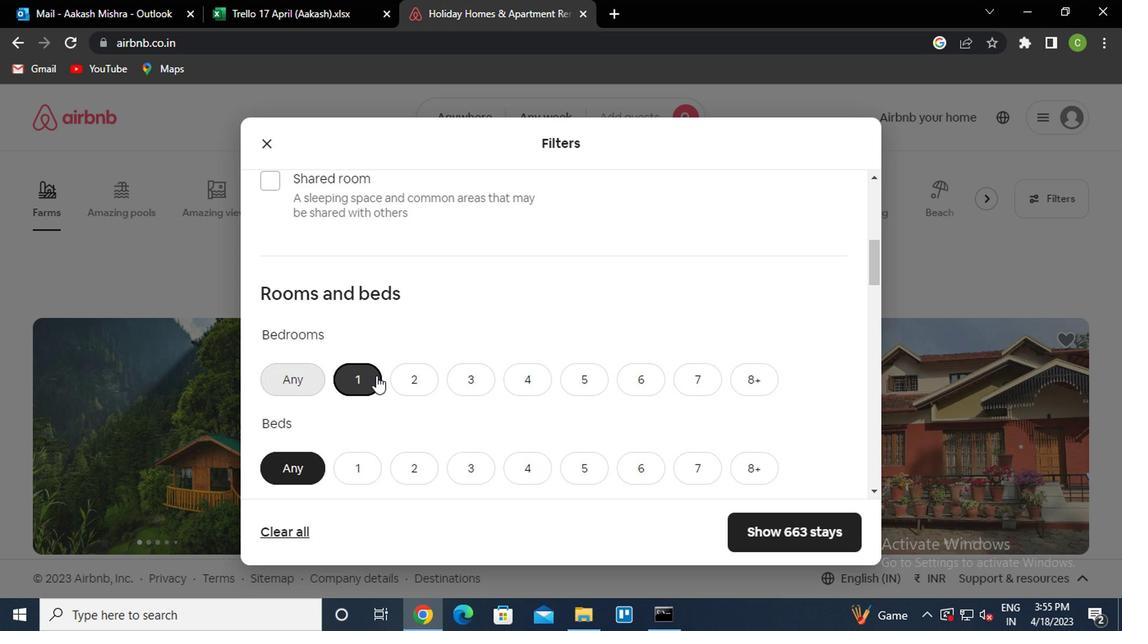 
Action: Mouse scrolled (377, 375) with delta (0, 0)
Screenshot: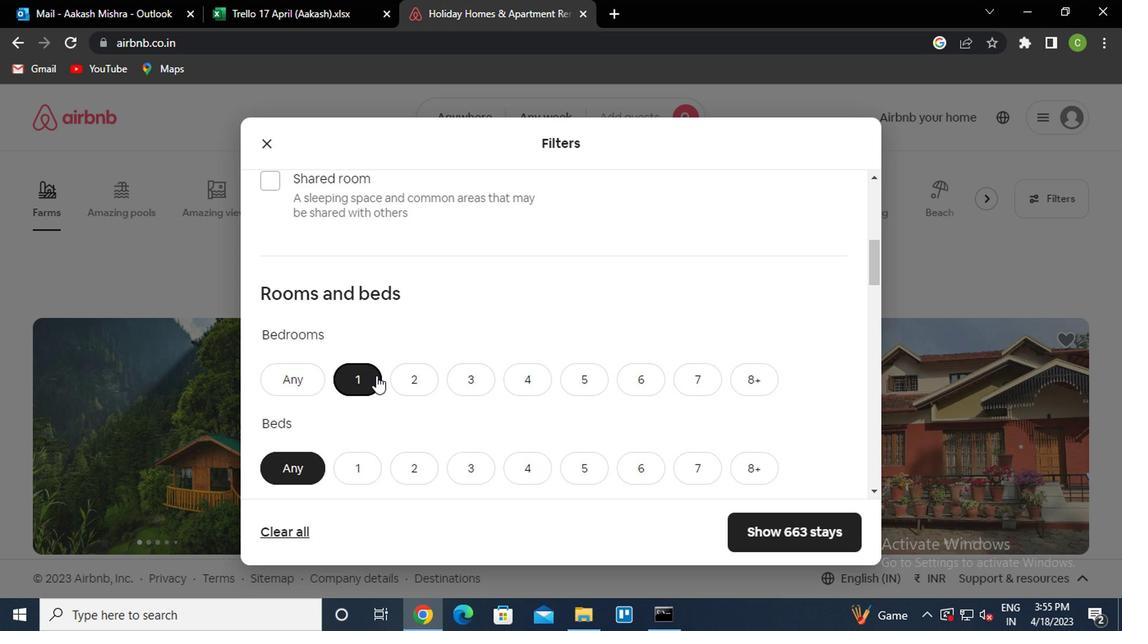 
Action: Mouse moved to (457, 321)
Screenshot: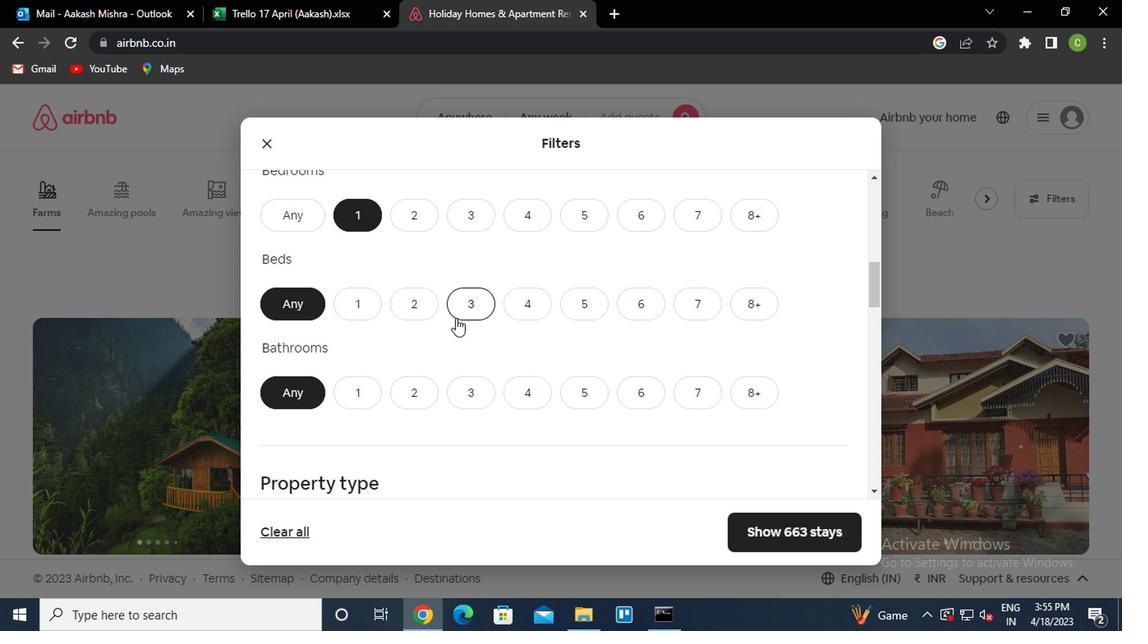 
Action: Mouse pressed left at (457, 321)
Screenshot: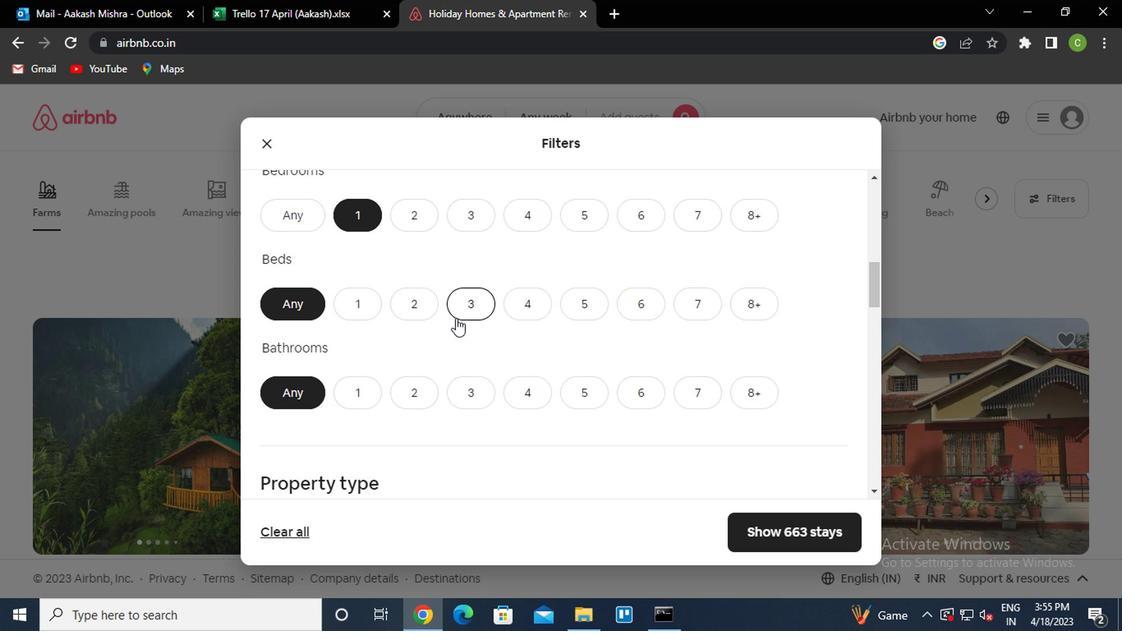 
Action: Mouse moved to (411, 393)
Screenshot: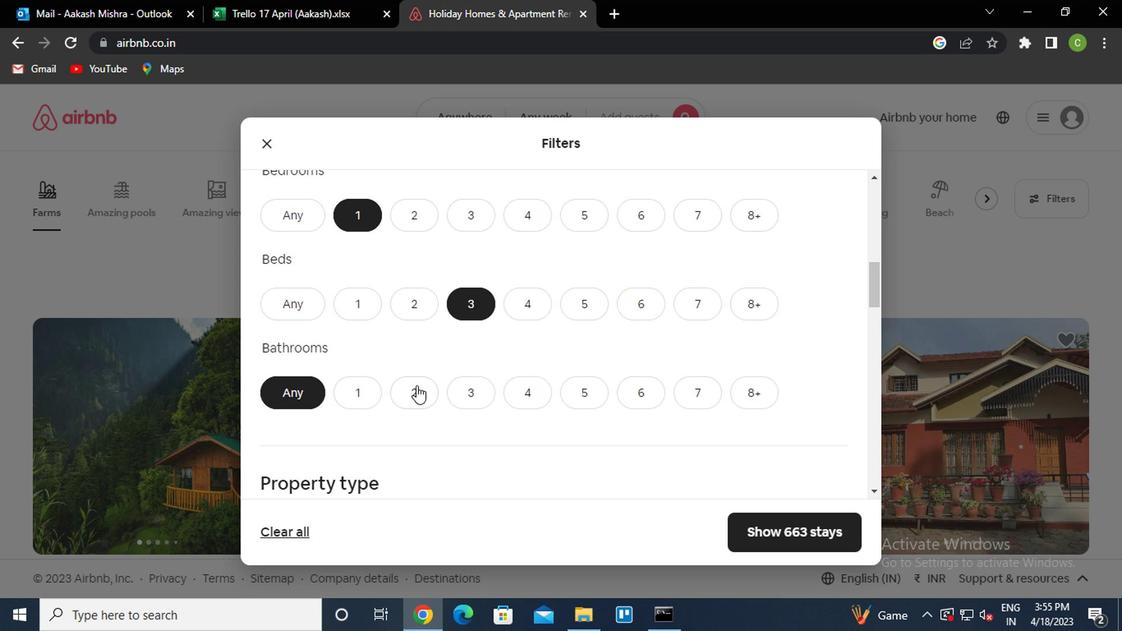 
Action: Mouse pressed left at (411, 393)
Screenshot: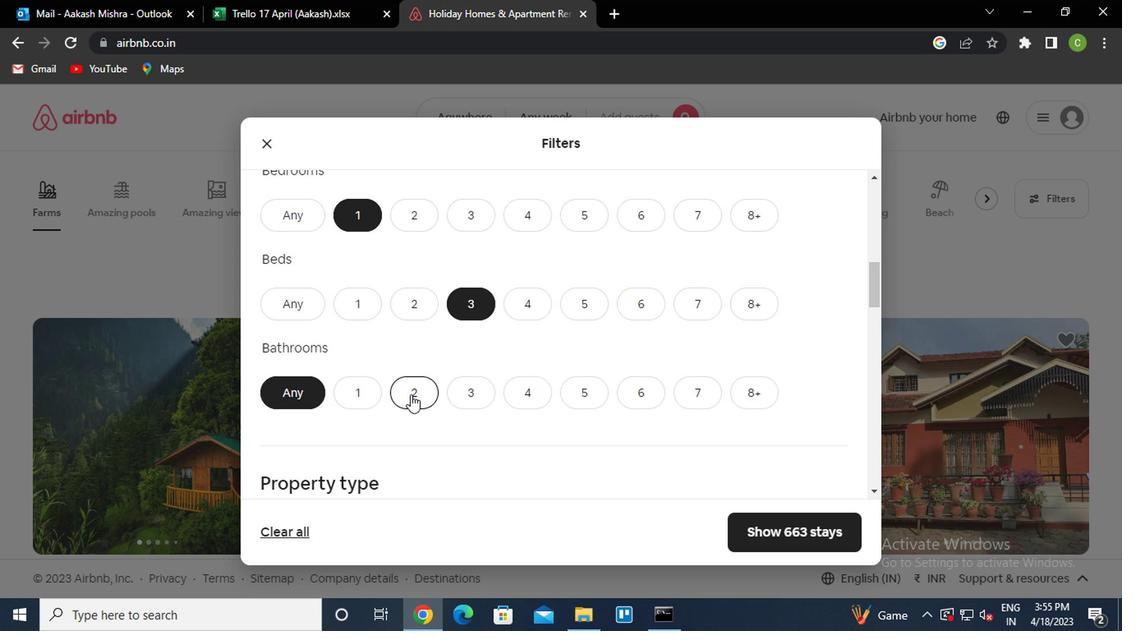 
Action: Mouse moved to (420, 390)
Screenshot: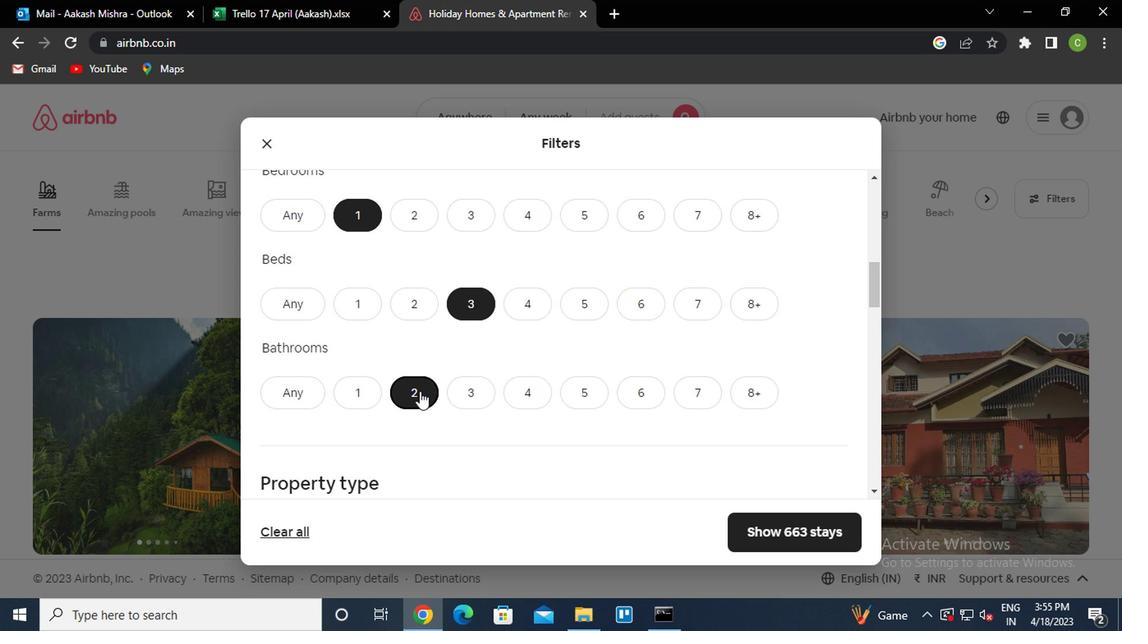 
Action: Mouse scrolled (420, 390) with delta (0, 0)
Screenshot: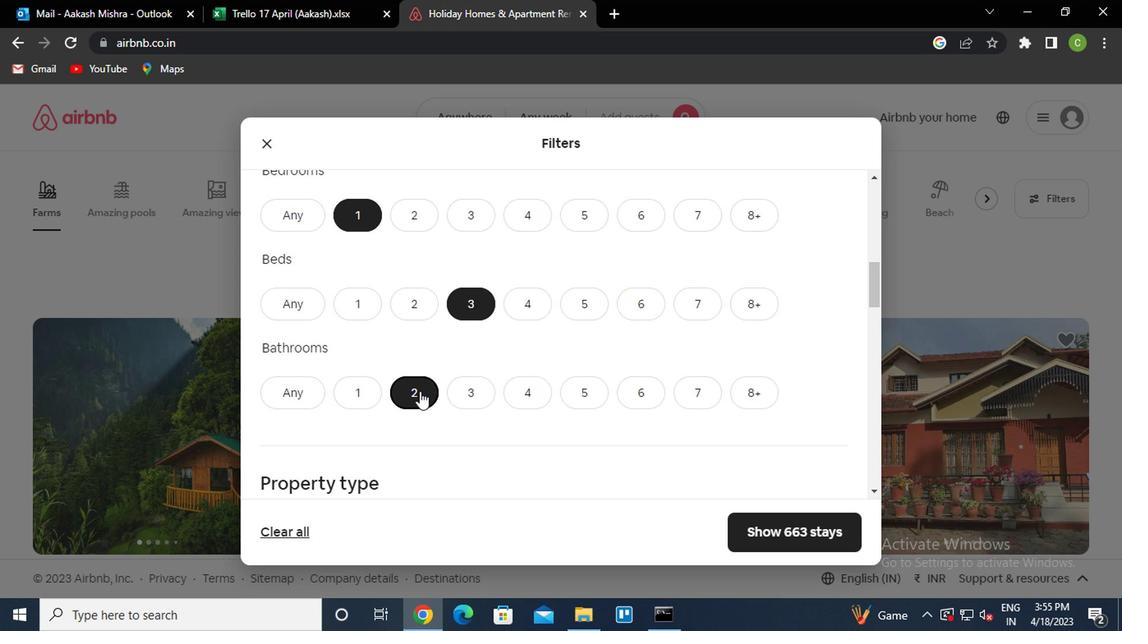 
Action: Mouse scrolled (420, 390) with delta (0, 0)
Screenshot: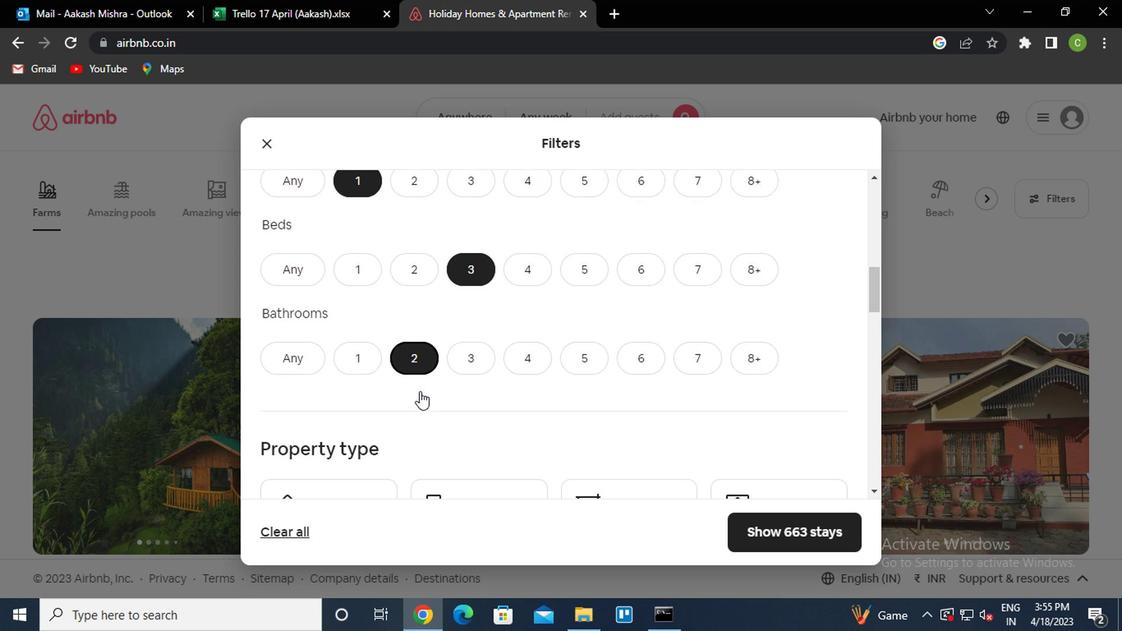 
Action: Mouse scrolled (420, 390) with delta (0, 0)
Screenshot: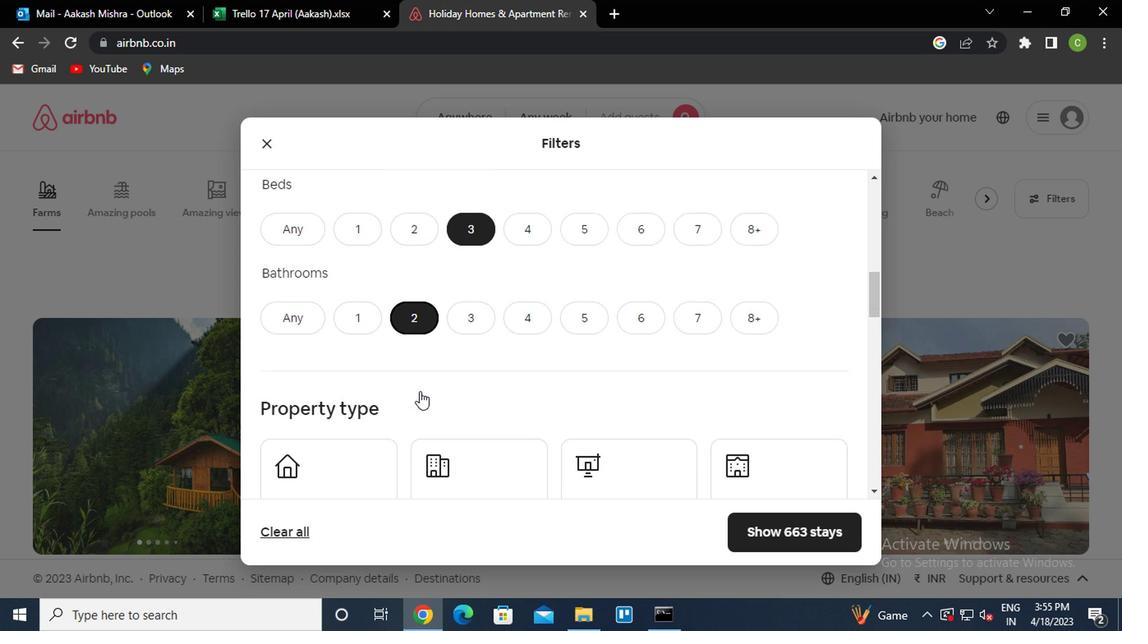 
Action: Mouse moved to (421, 391)
Screenshot: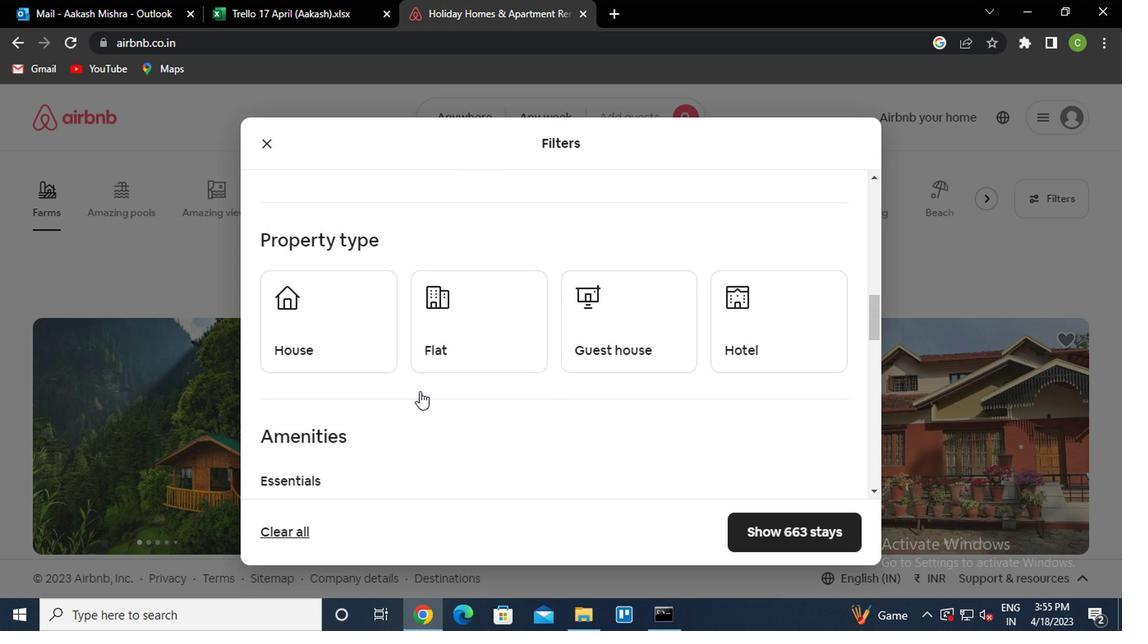
Action: Mouse scrolled (421, 390) with delta (0, 0)
Screenshot: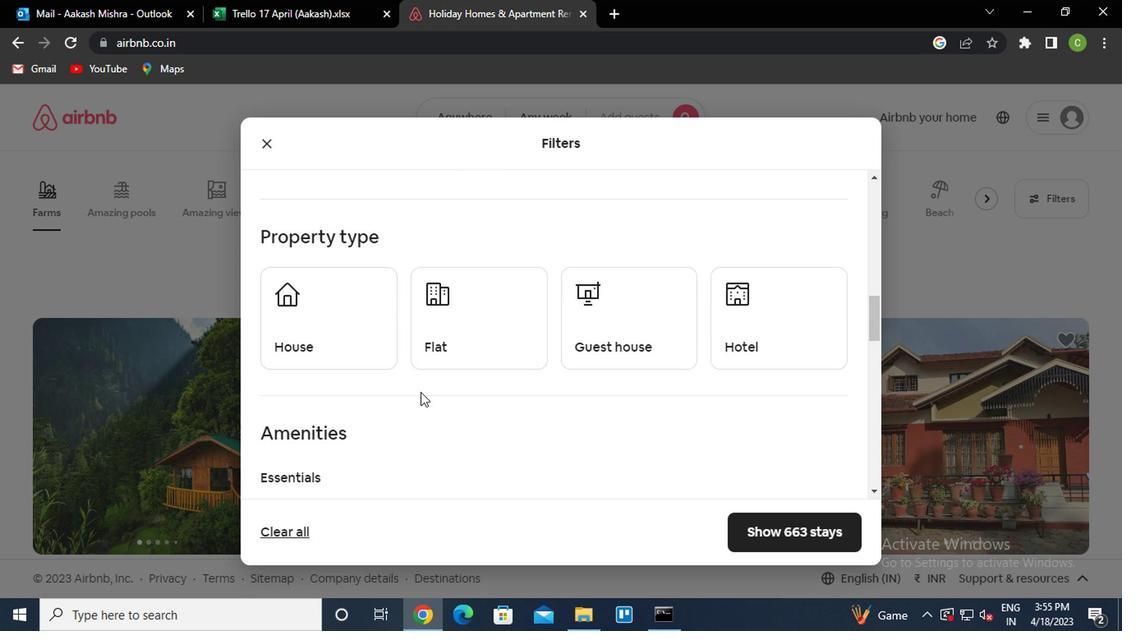 
Action: Mouse scrolled (421, 390) with delta (0, 0)
Screenshot: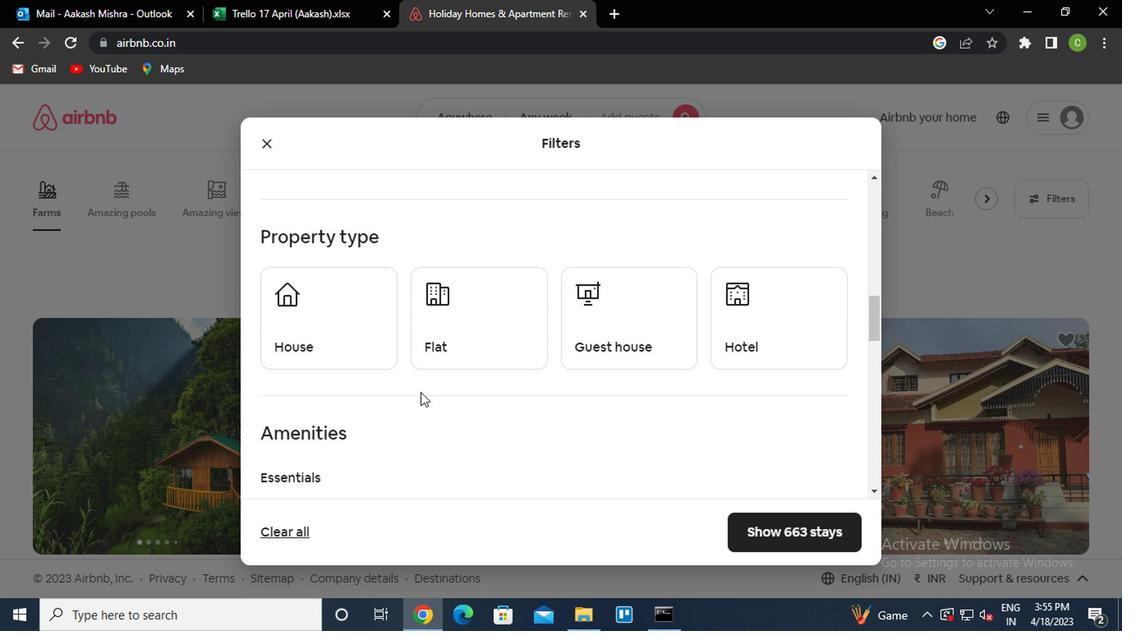 
Action: Mouse scrolled (421, 390) with delta (0, 0)
Screenshot: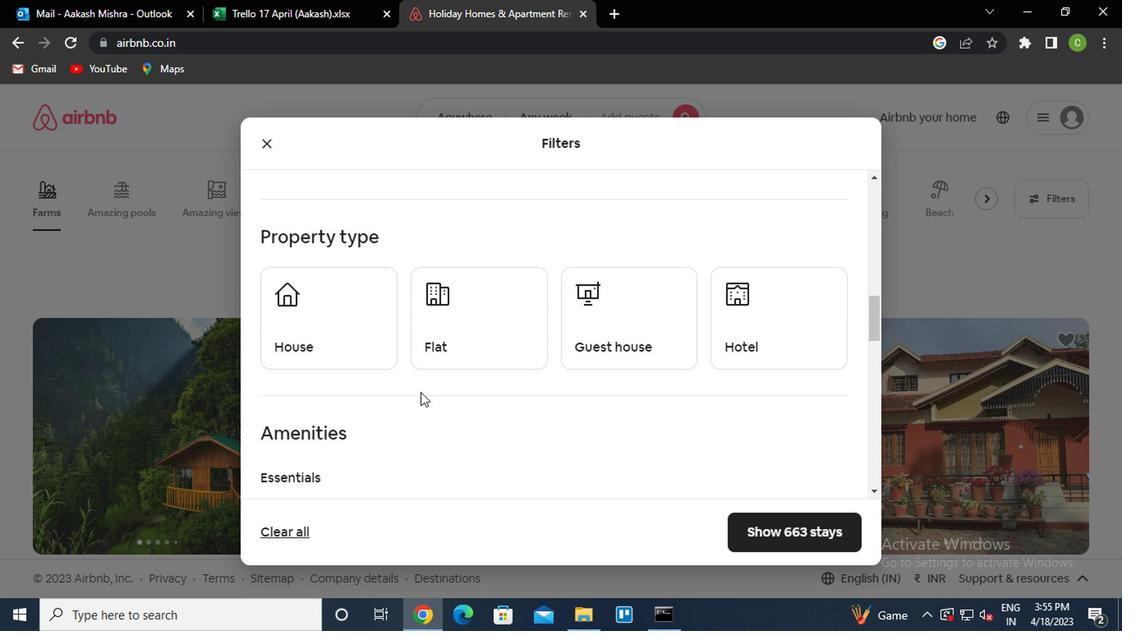 
Action: Mouse scrolled (421, 390) with delta (0, 0)
Screenshot: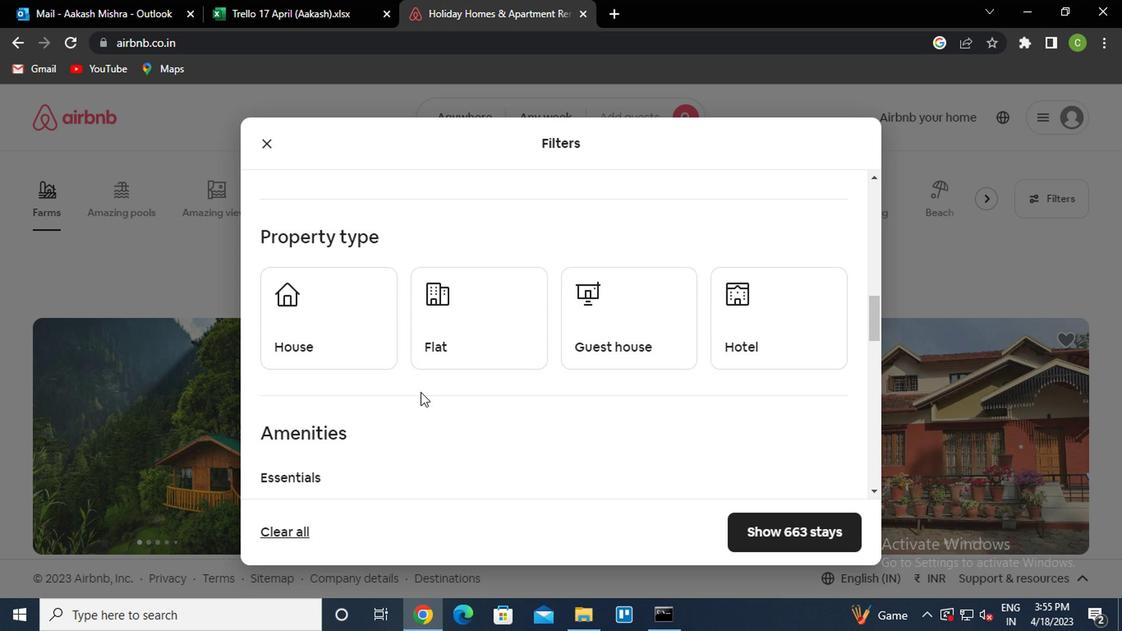 
Action: Mouse scrolled (421, 390) with delta (0, 0)
Screenshot: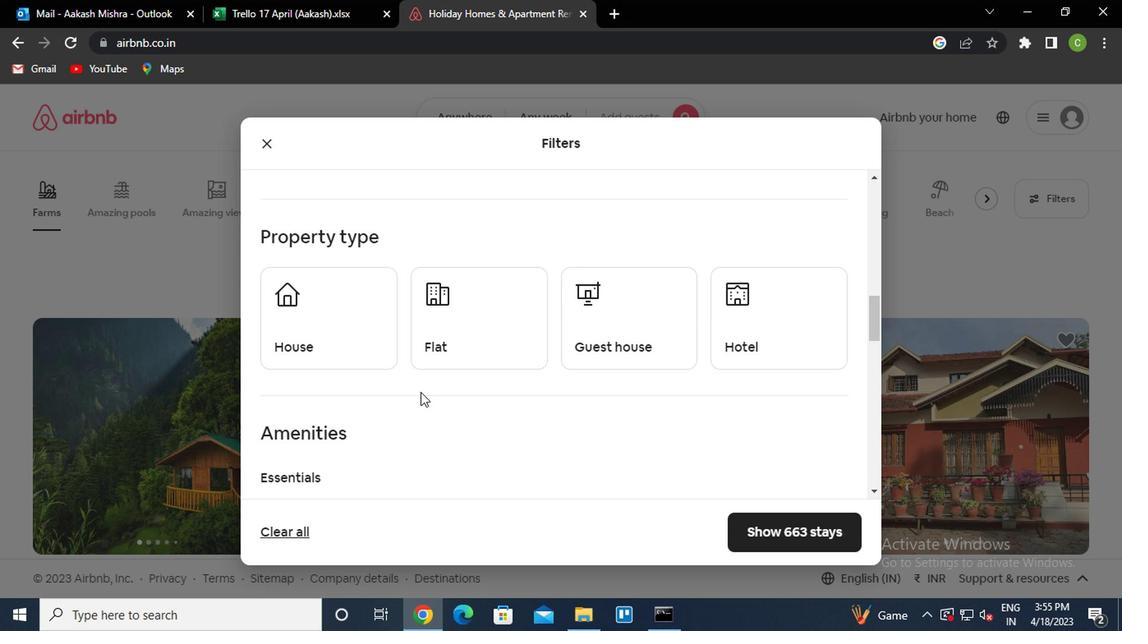 
Action: Mouse moved to (424, 364)
Screenshot: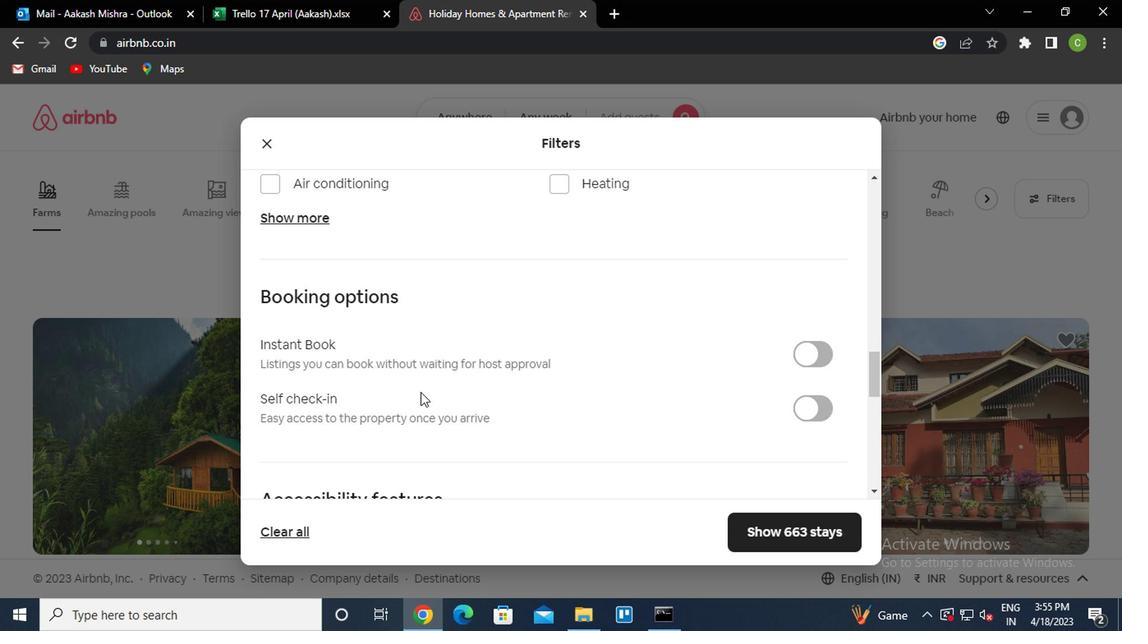 
Action: Mouse scrolled (424, 366) with delta (0, 1)
Screenshot: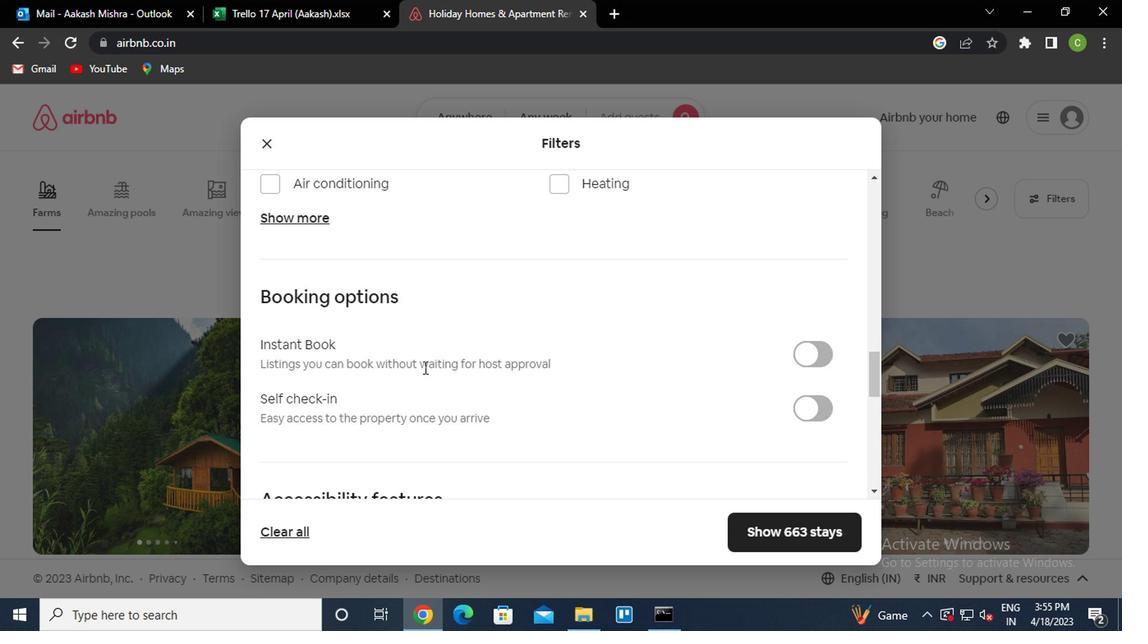 
Action: Mouse scrolled (424, 366) with delta (0, 1)
Screenshot: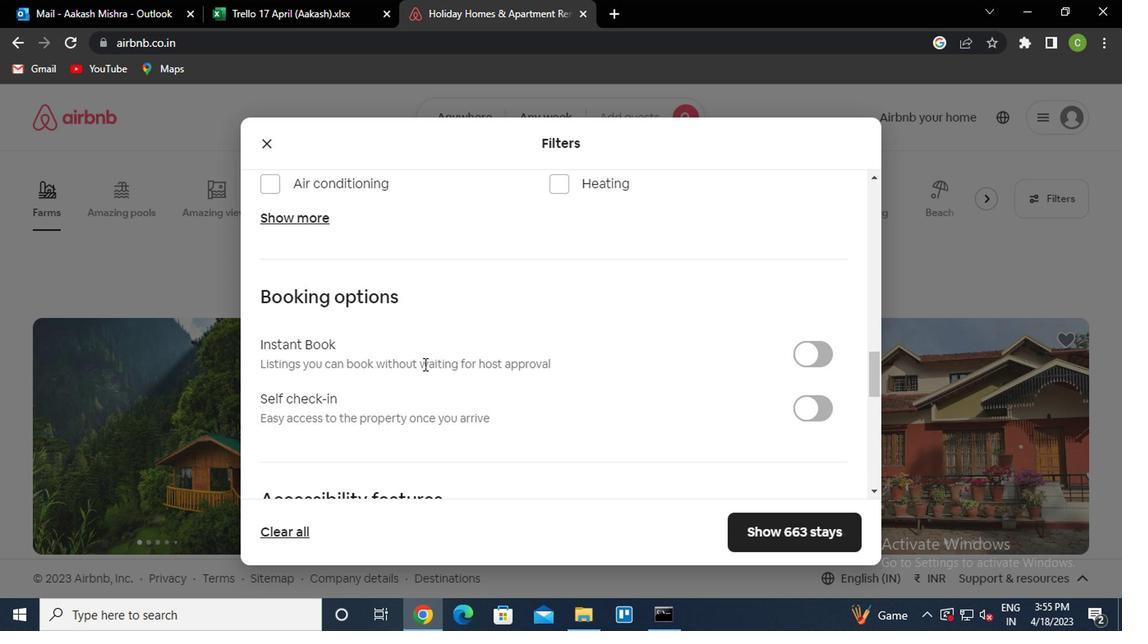 
Action: Mouse moved to (457, 406)
Screenshot: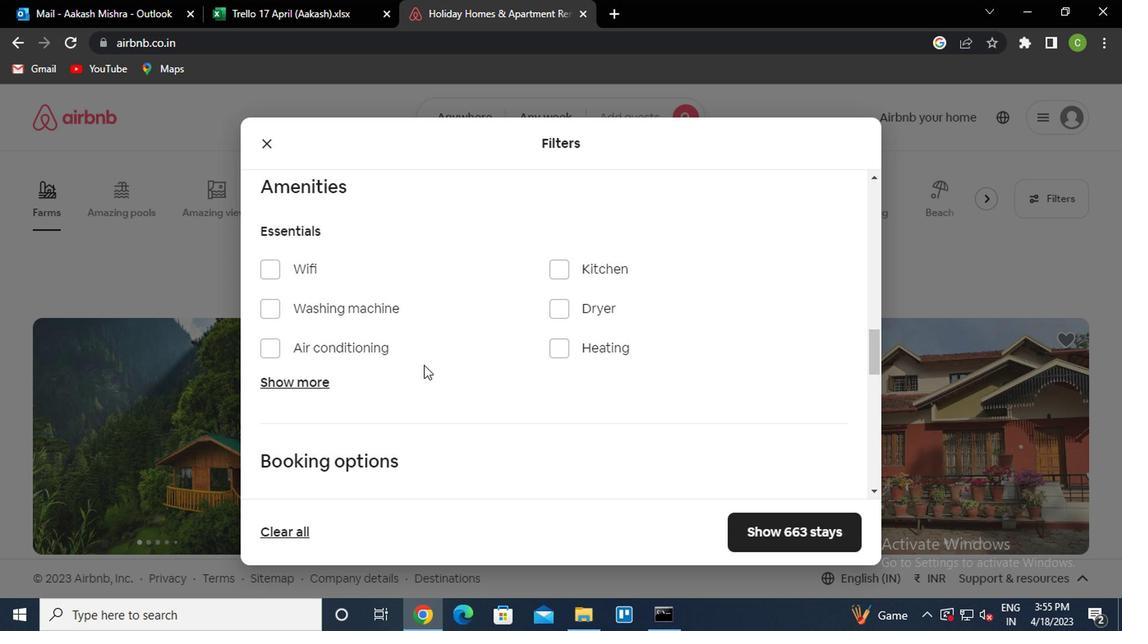 
Action: Mouse scrolled (457, 406) with delta (0, 0)
Screenshot: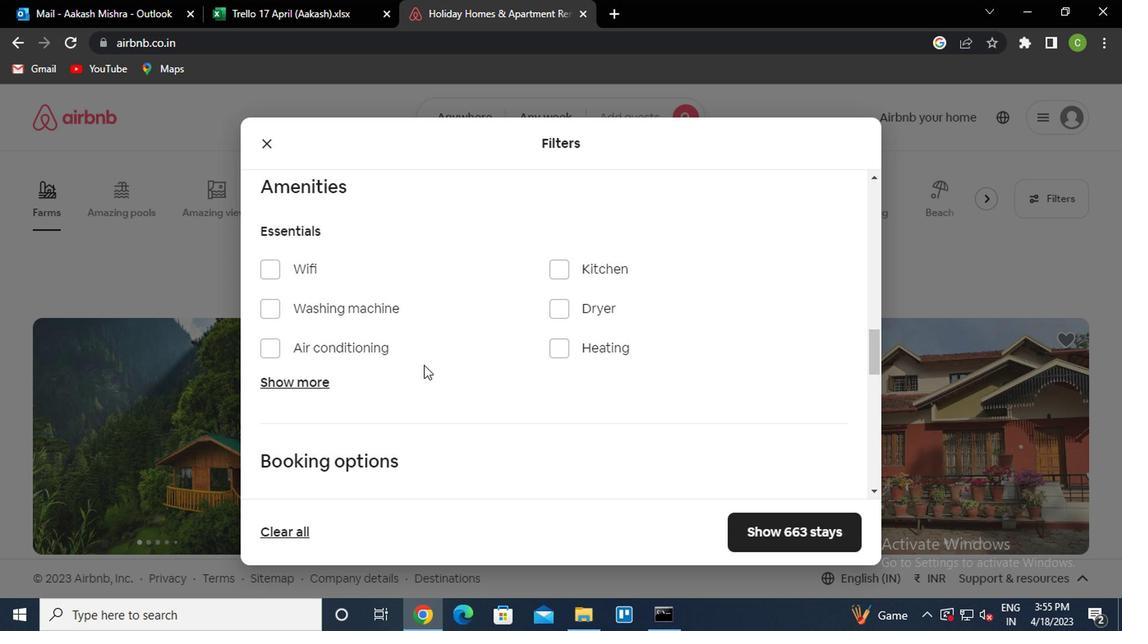 
Action: Mouse scrolled (457, 406) with delta (0, 0)
Screenshot: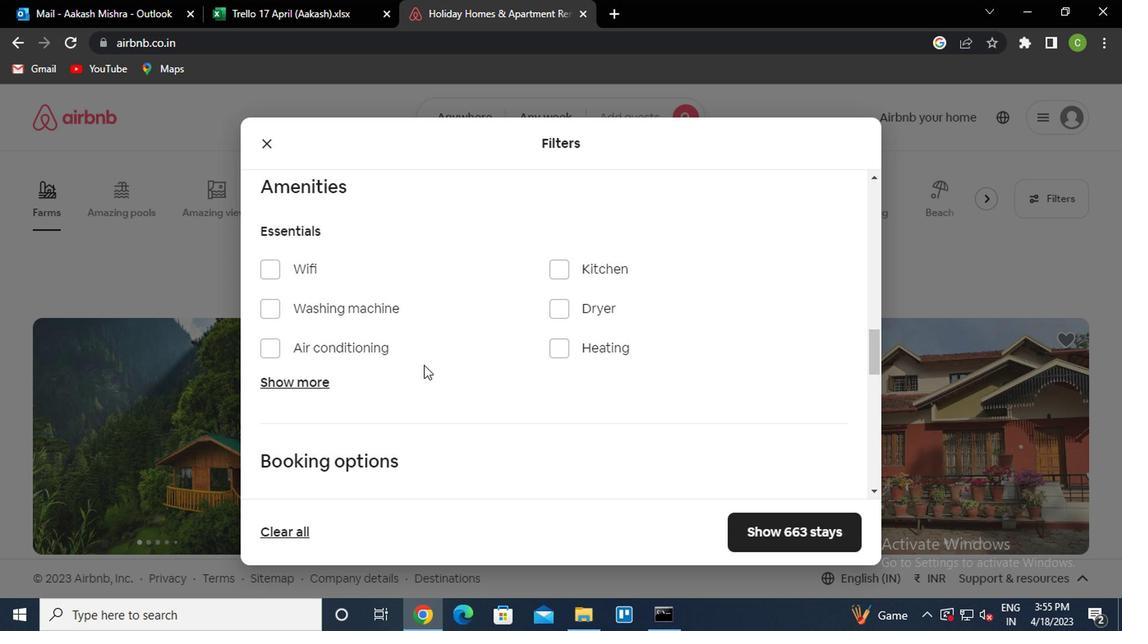 
Action: Mouse scrolled (457, 406) with delta (0, 0)
Screenshot: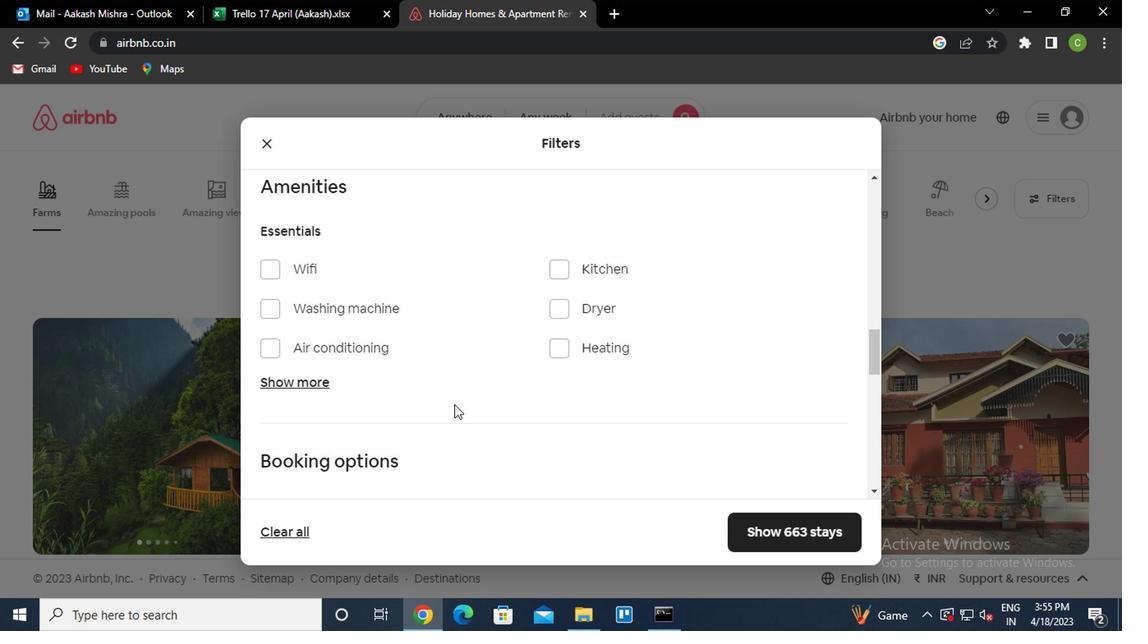 
Action: Mouse scrolled (457, 406) with delta (0, 0)
Screenshot: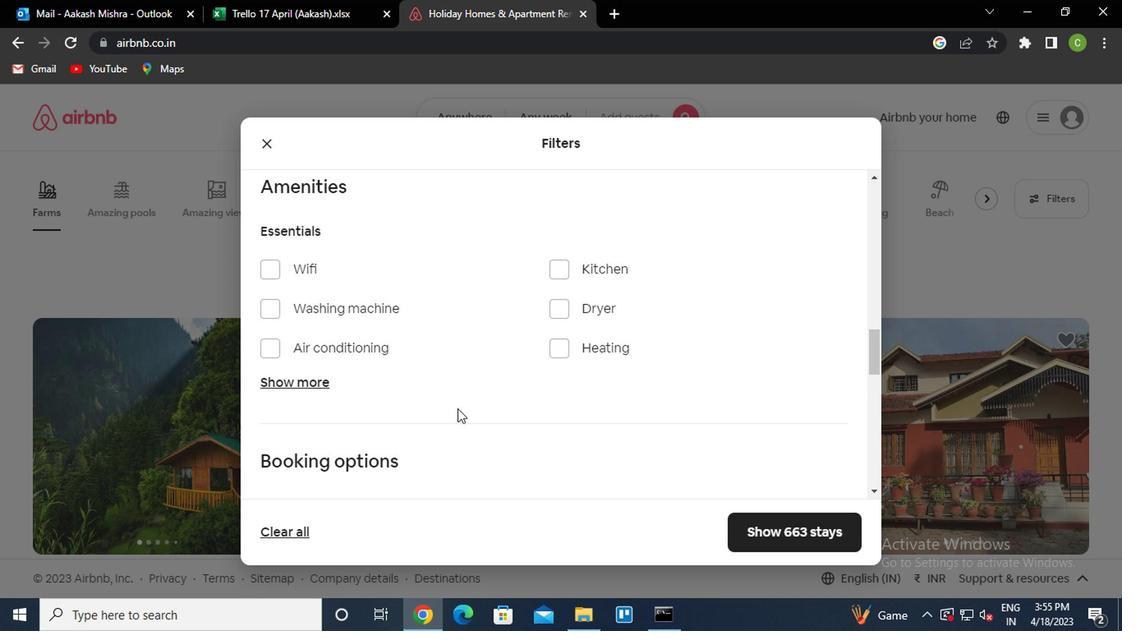 
Action: Mouse moved to (811, 262)
Screenshot: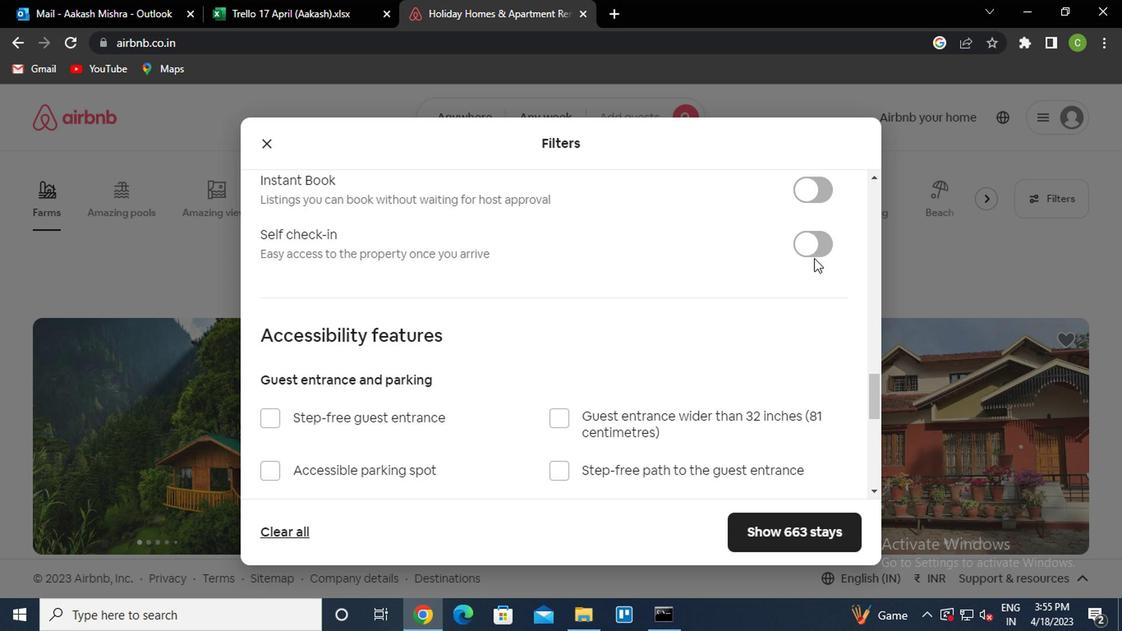 
Action: Mouse pressed left at (811, 262)
Screenshot: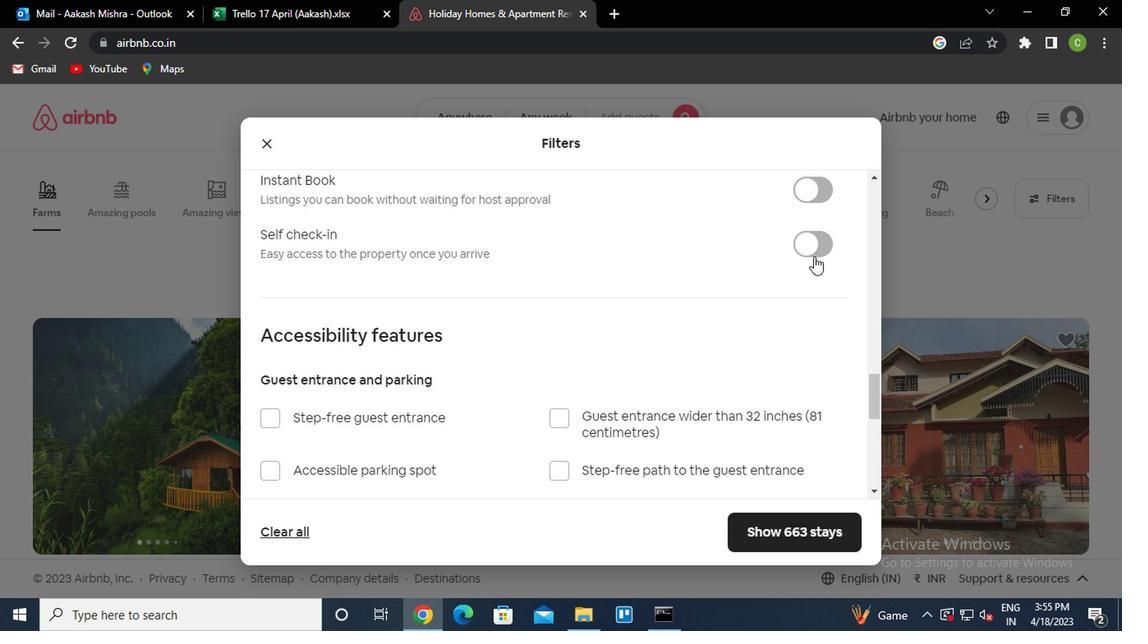 
Action: Mouse moved to (625, 350)
Screenshot: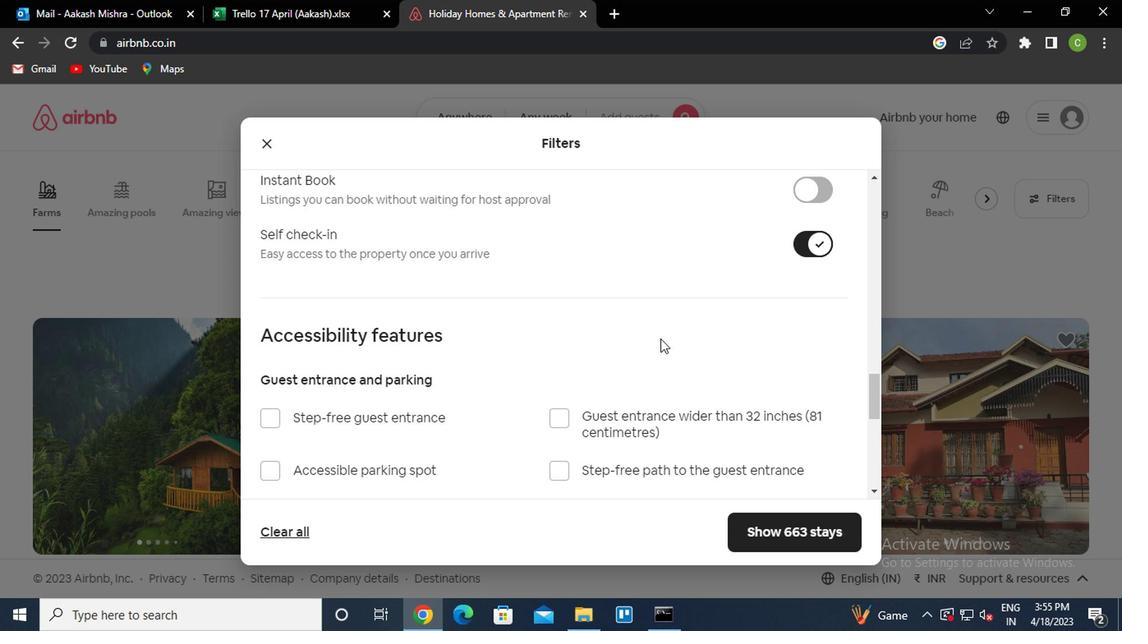 
Action: Mouse scrolled (625, 349) with delta (0, 0)
Screenshot: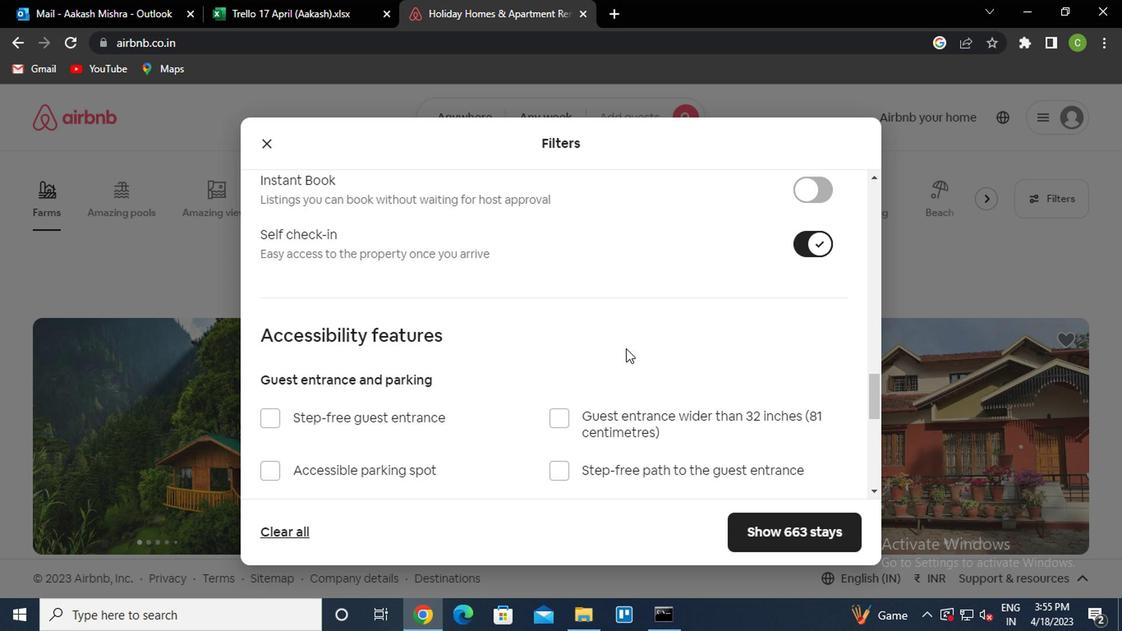 
Action: Mouse scrolled (625, 349) with delta (0, 0)
Screenshot: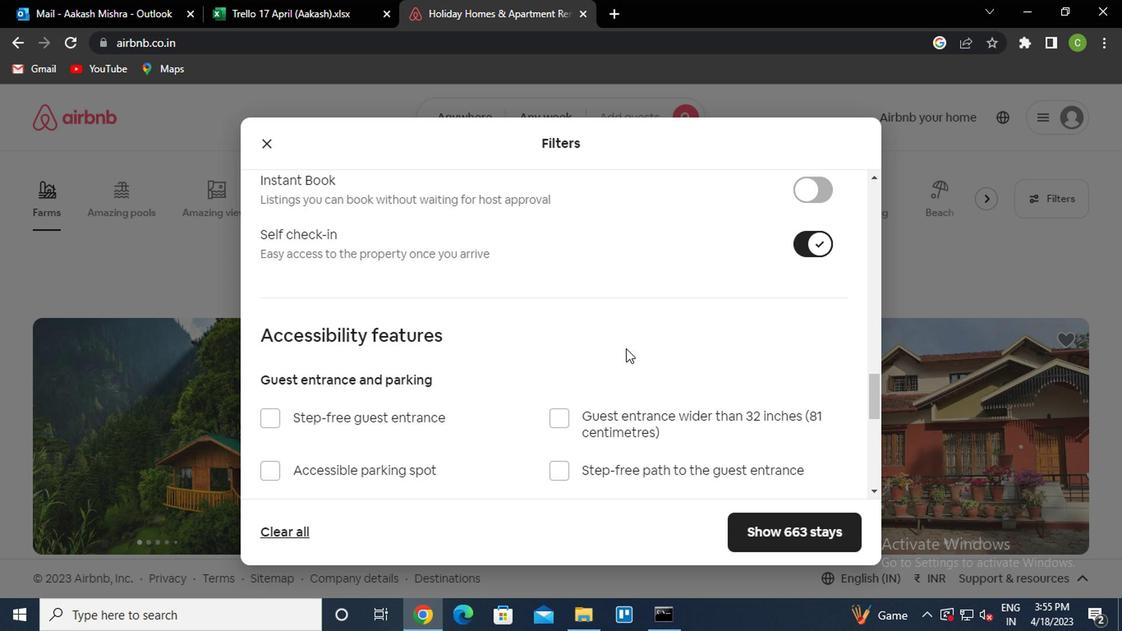 
Action: Mouse scrolled (625, 349) with delta (0, 0)
Screenshot: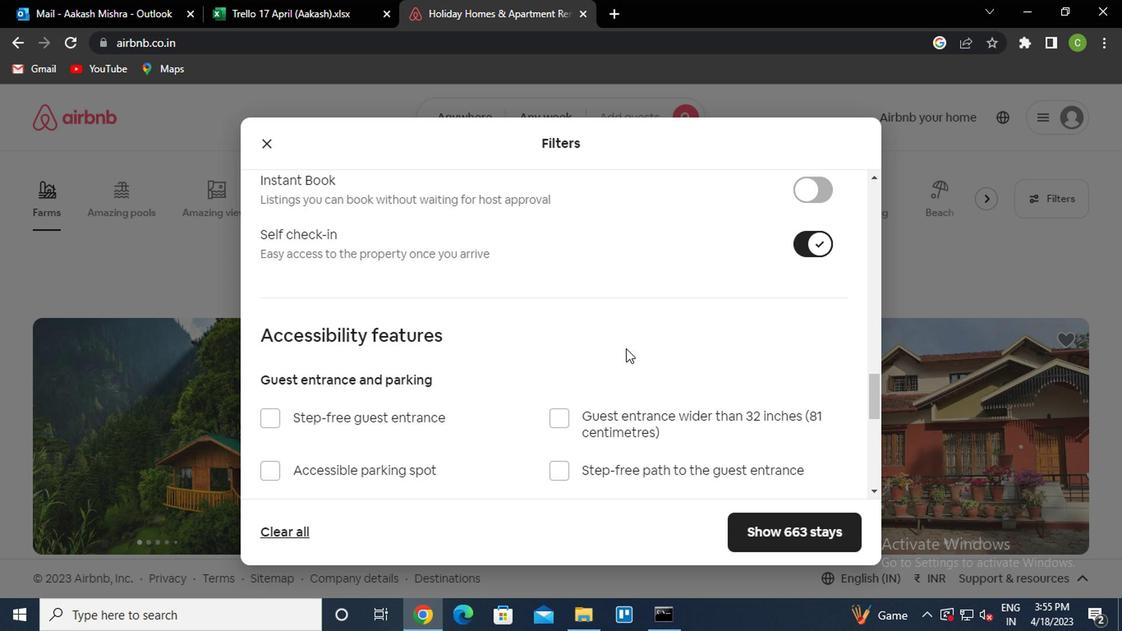 
Action: Mouse scrolled (625, 349) with delta (0, 0)
Screenshot: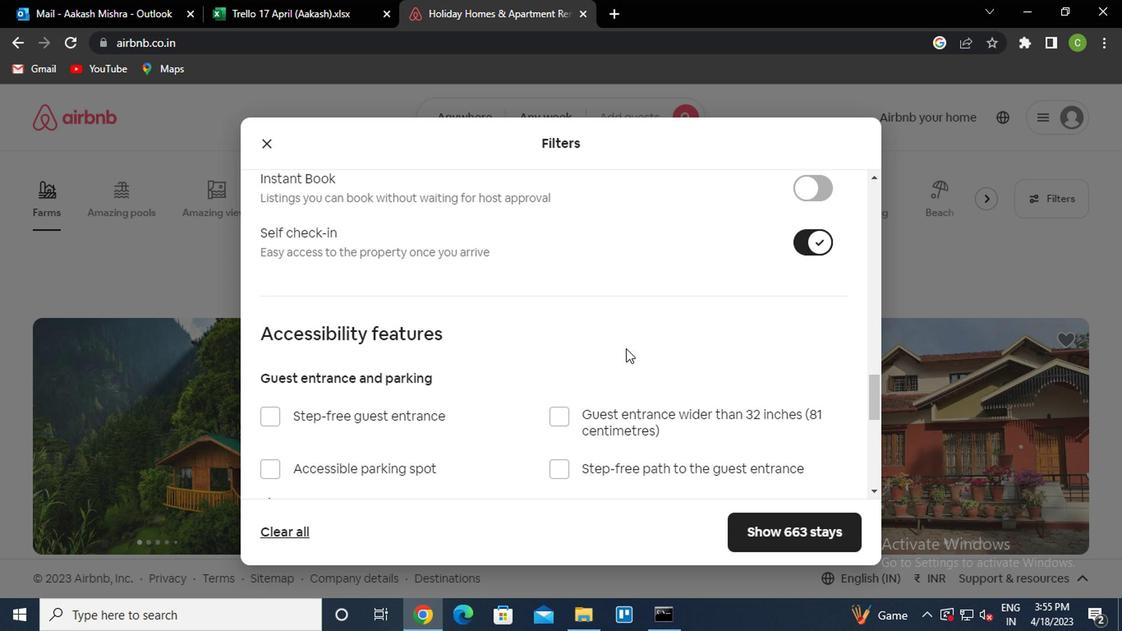 
Action: Mouse scrolled (625, 349) with delta (0, 0)
Screenshot: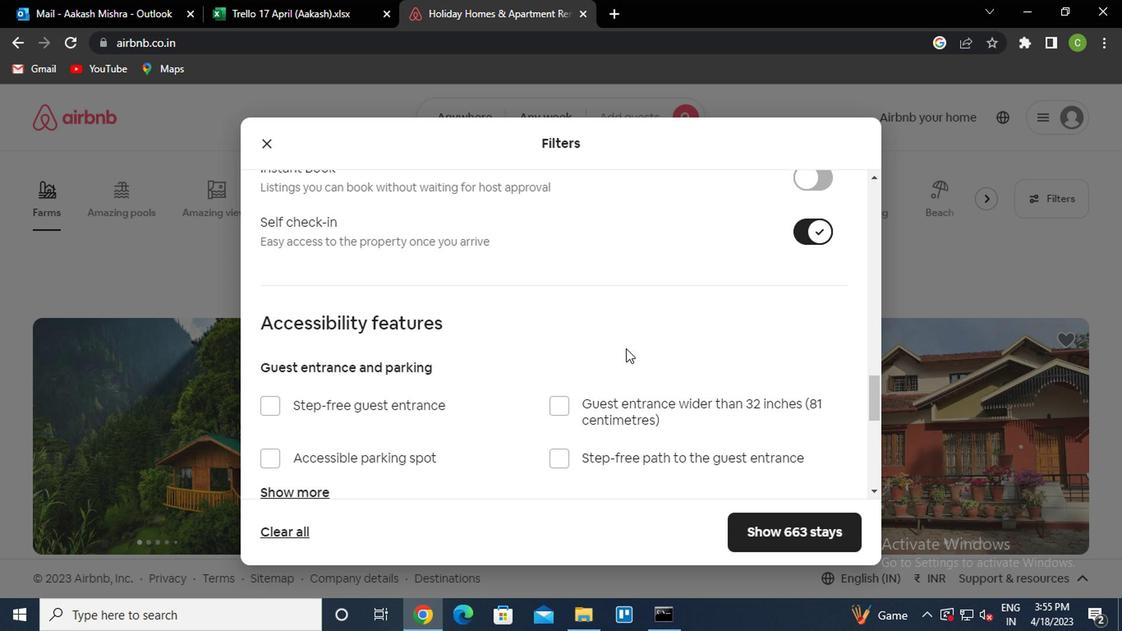 
Action: Mouse scrolled (625, 349) with delta (0, 0)
Screenshot: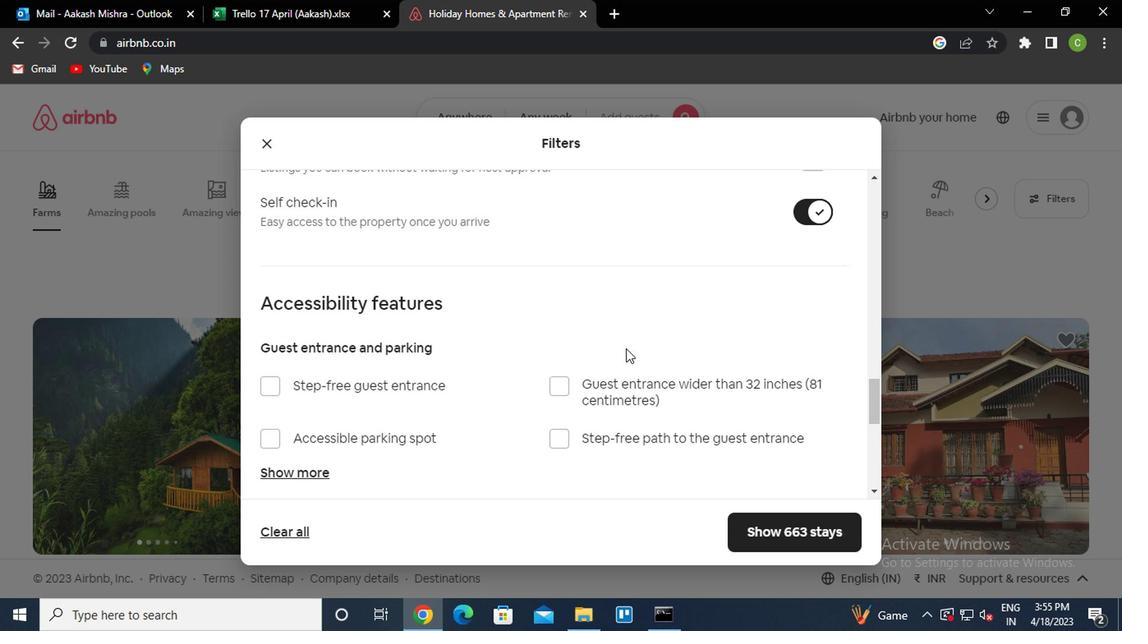 
Action: Mouse scrolled (625, 349) with delta (0, 0)
Screenshot: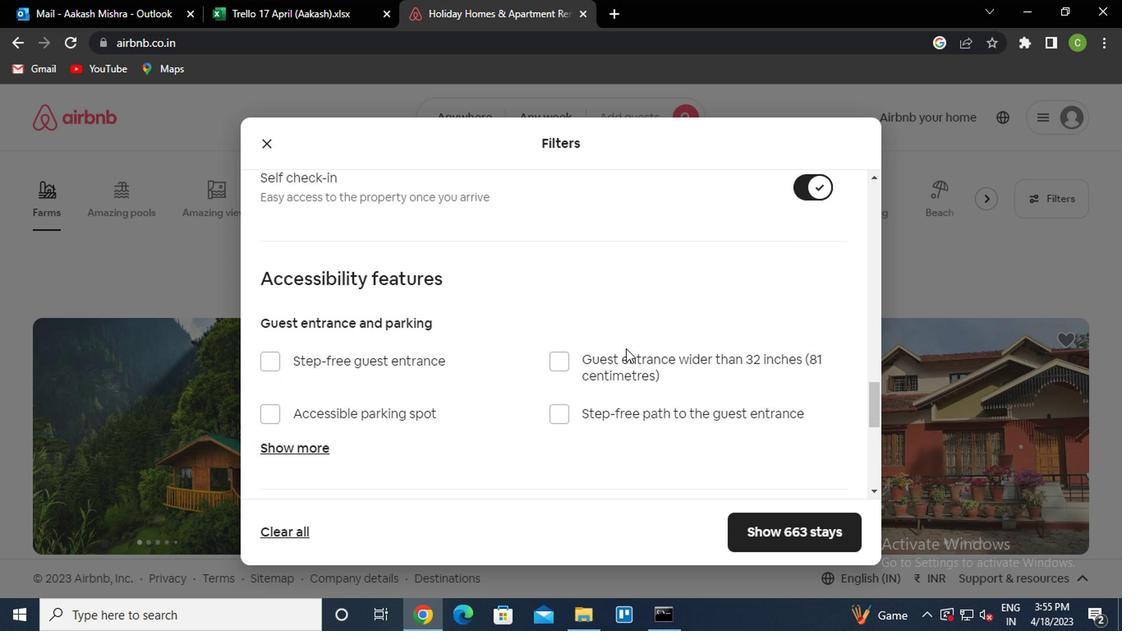 
Action: Mouse moved to (332, 395)
Screenshot: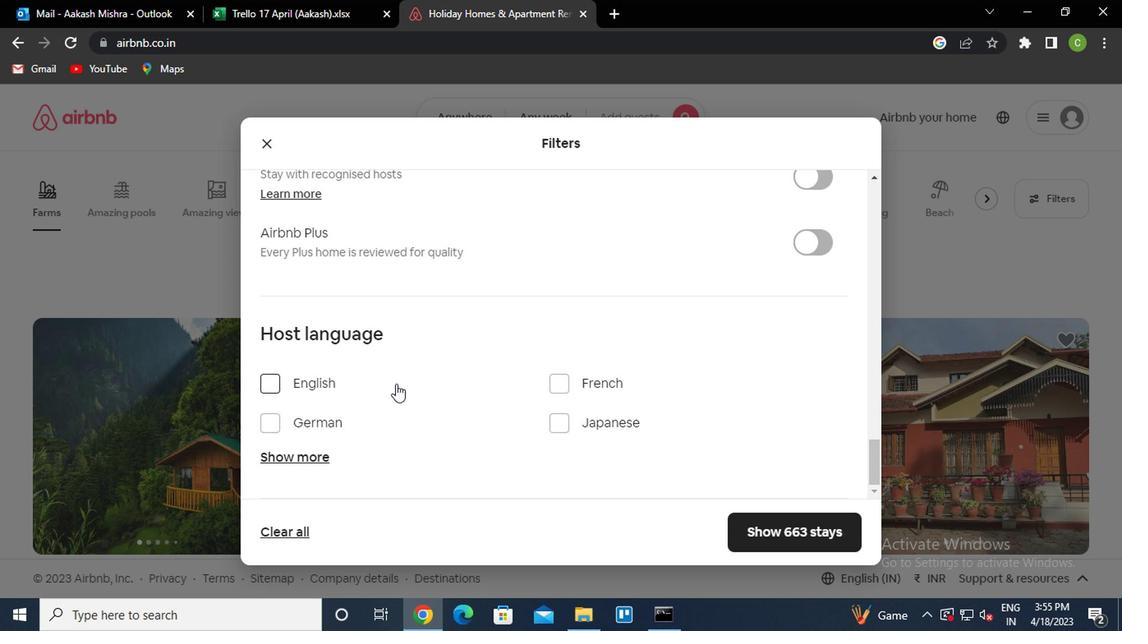 
Action: Mouse scrolled (332, 395) with delta (0, 0)
Screenshot: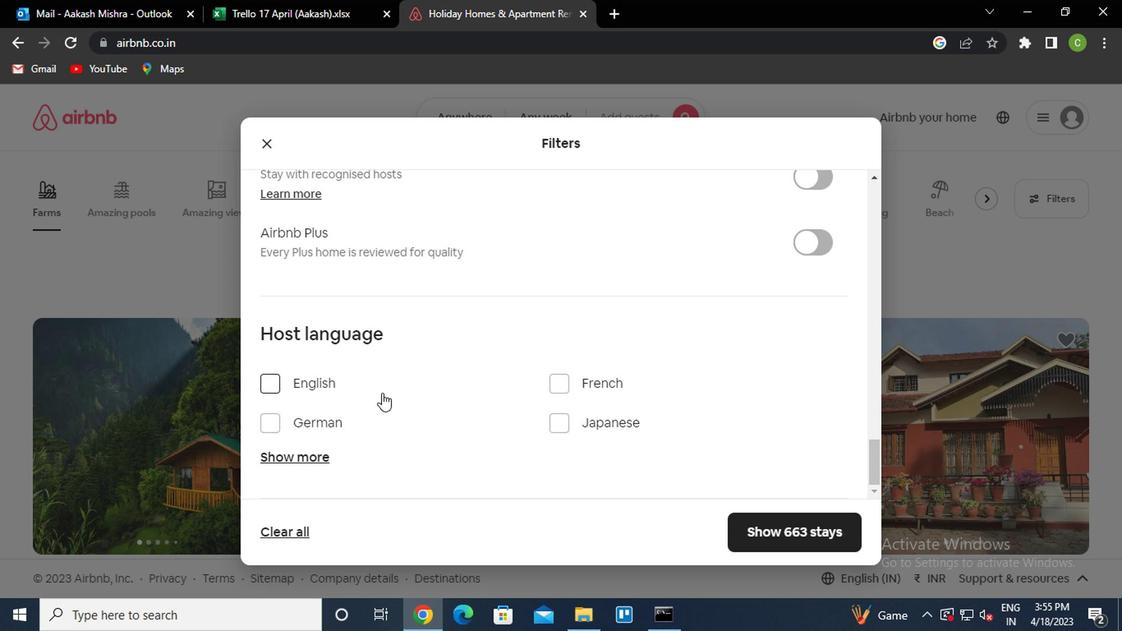
Action: Mouse moved to (322, 331)
Screenshot: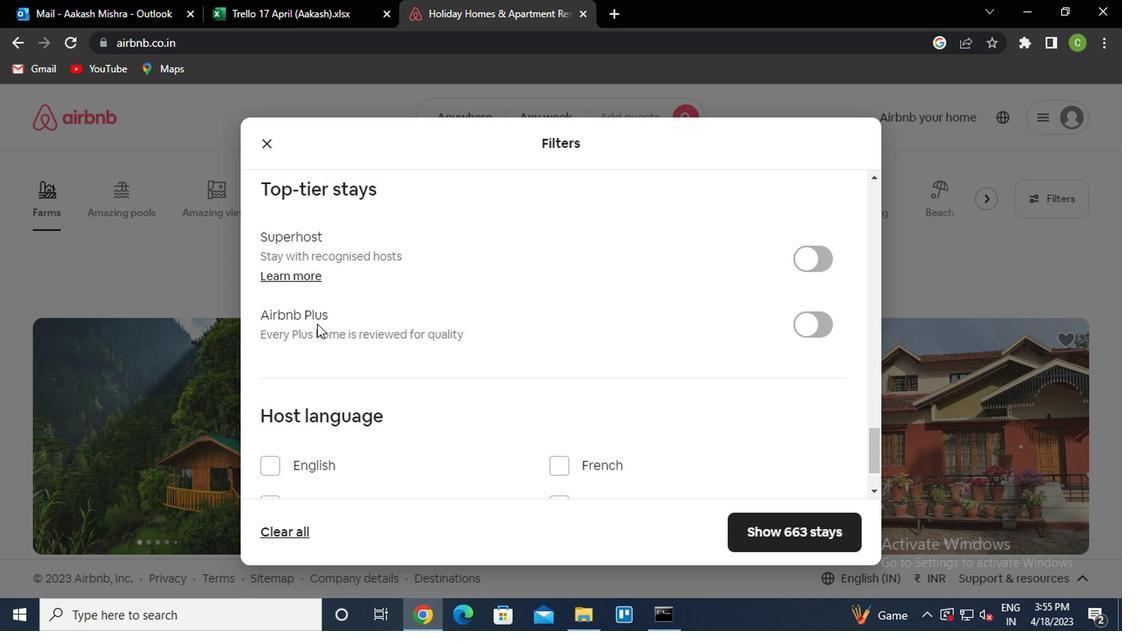 
Action: Mouse scrolled (322, 330) with delta (0, 0)
Screenshot: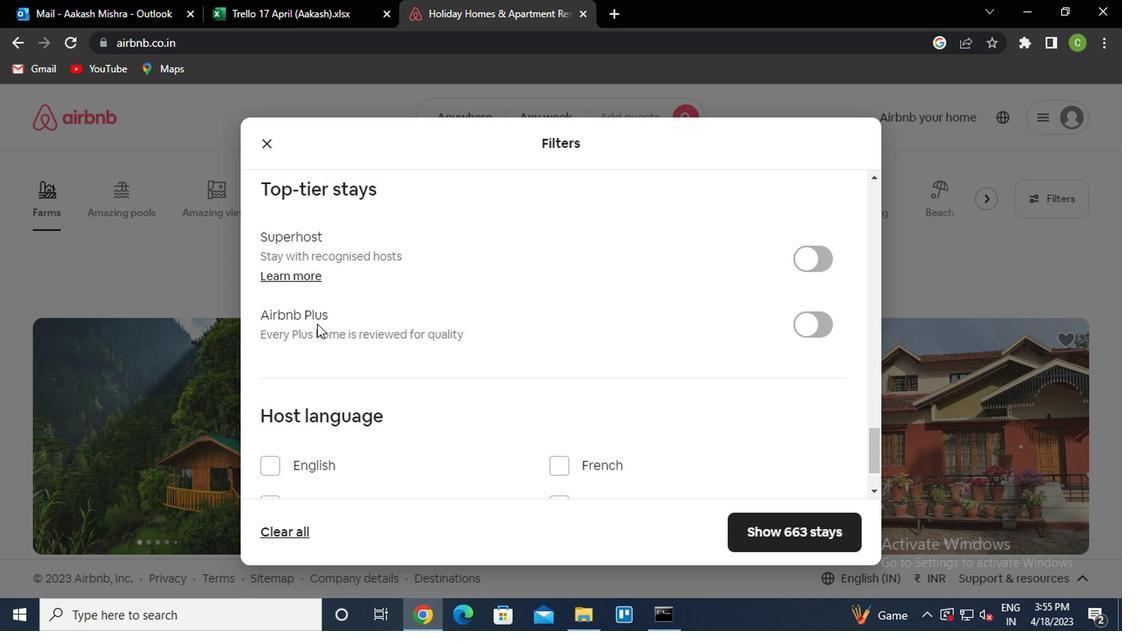 
Action: Mouse moved to (322, 332)
Screenshot: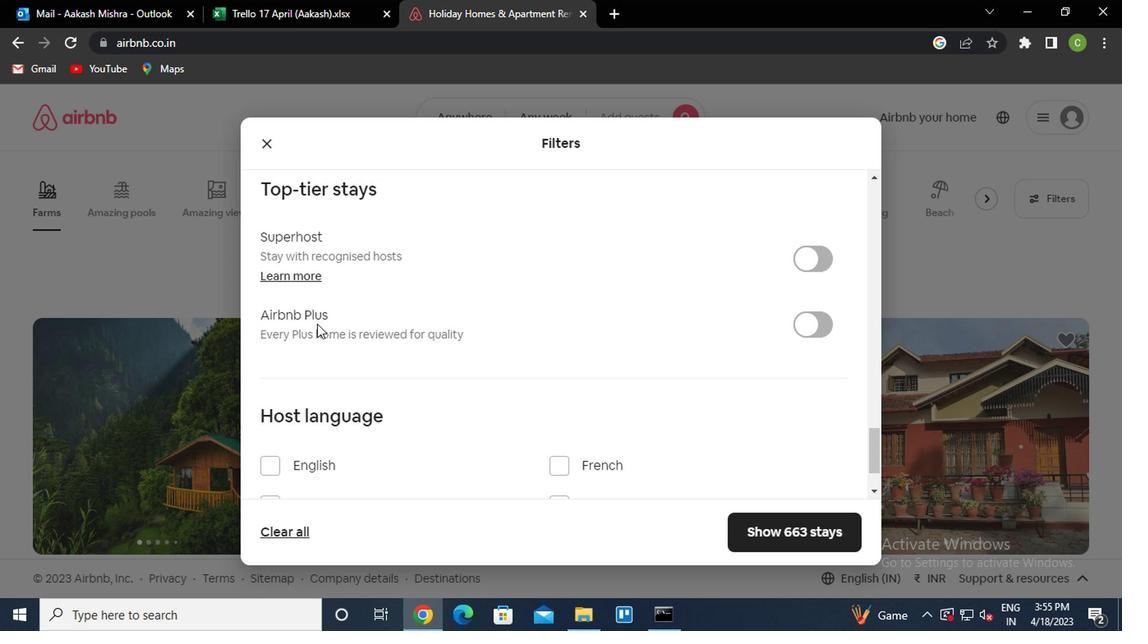 
Action: Mouse scrolled (322, 331) with delta (0, 0)
Screenshot: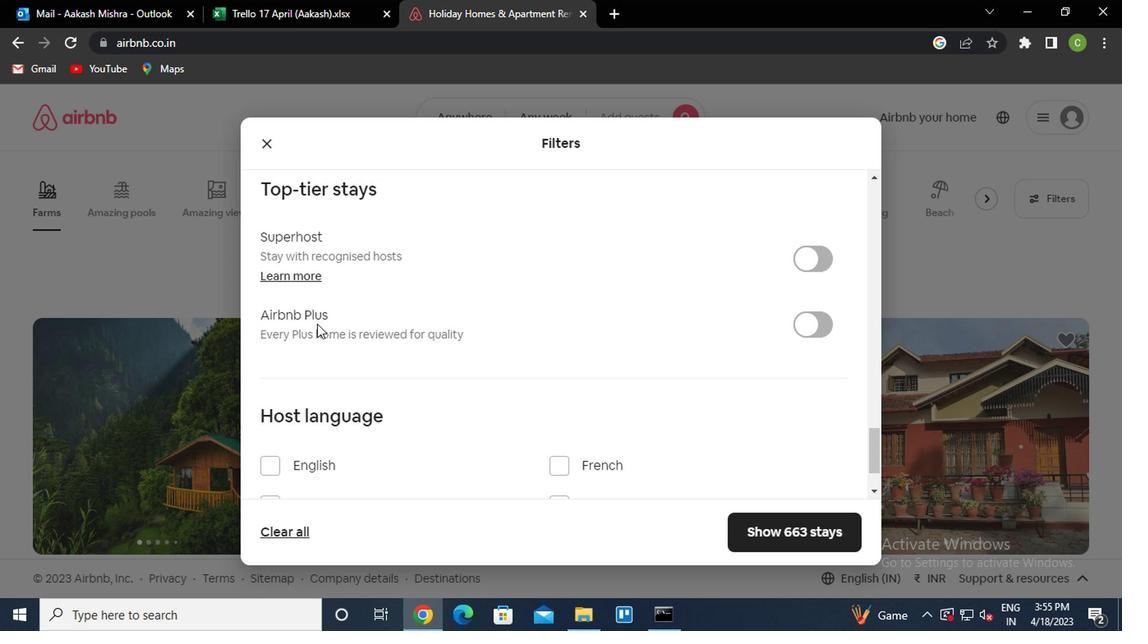 
Action: Mouse scrolled (322, 331) with delta (0, 0)
Screenshot: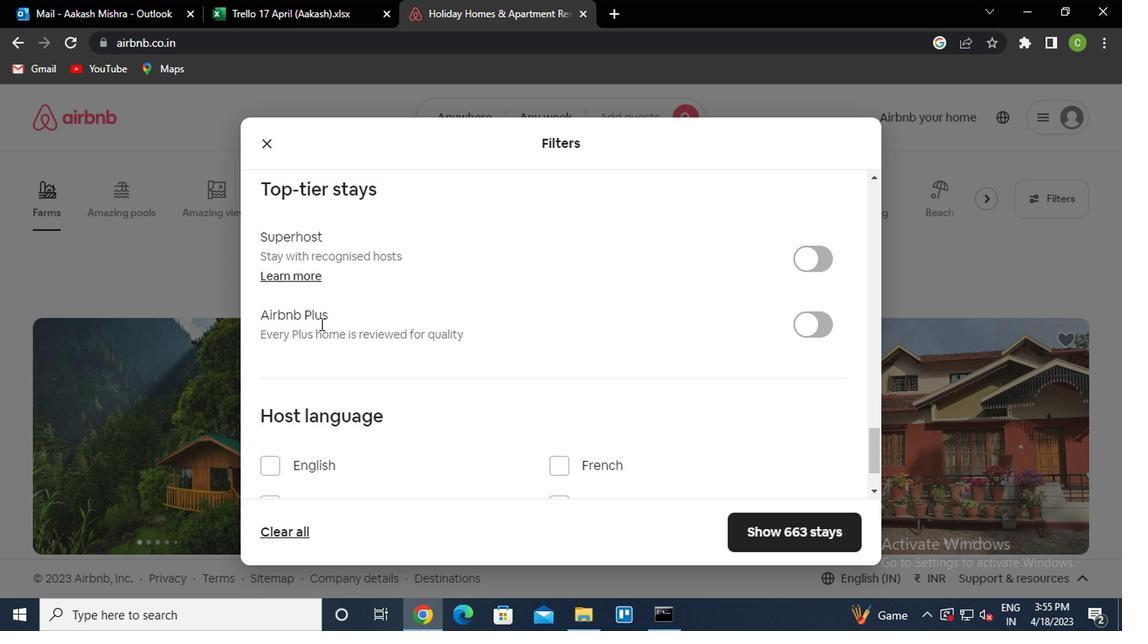 
Action: Mouse moved to (305, 460)
Screenshot: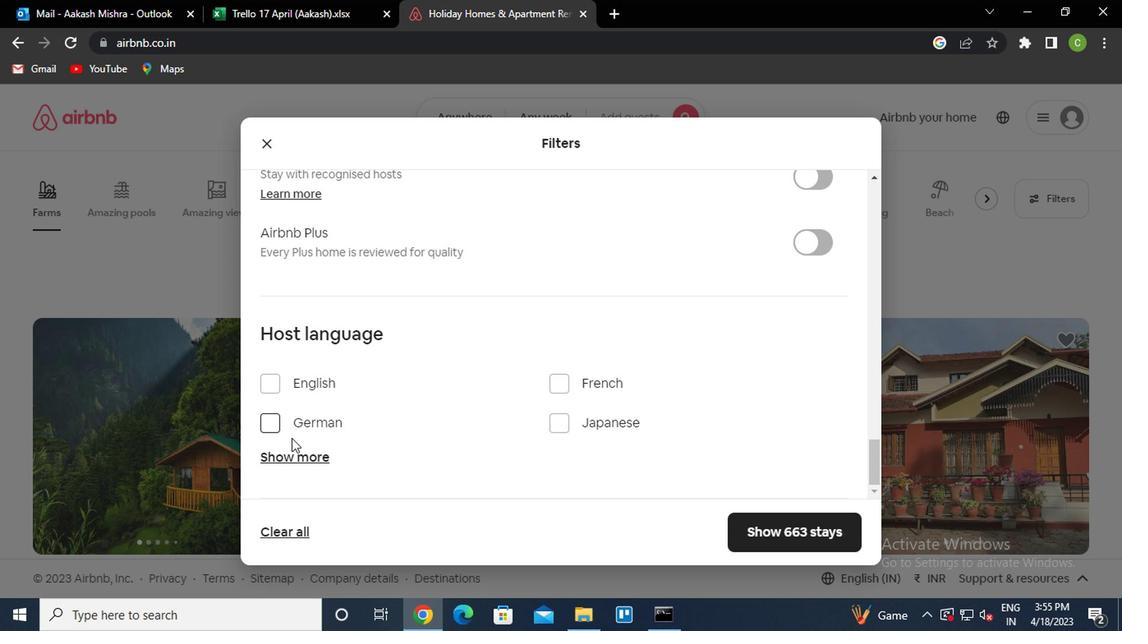 
Action: Mouse pressed left at (305, 460)
Screenshot: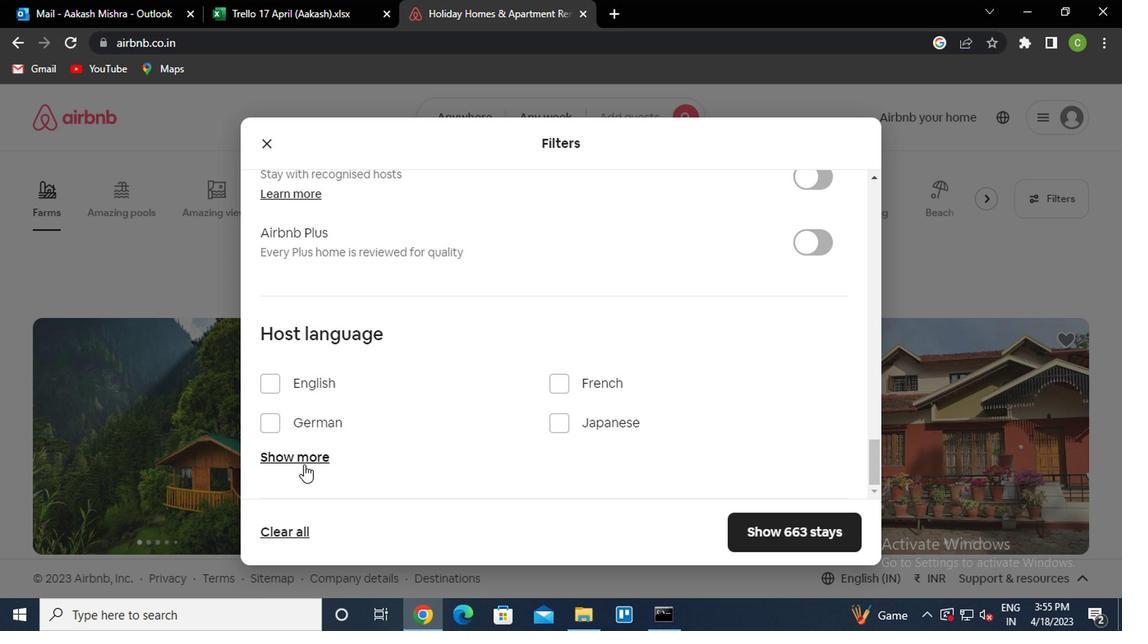 
Action: Mouse moved to (374, 432)
Screenshot: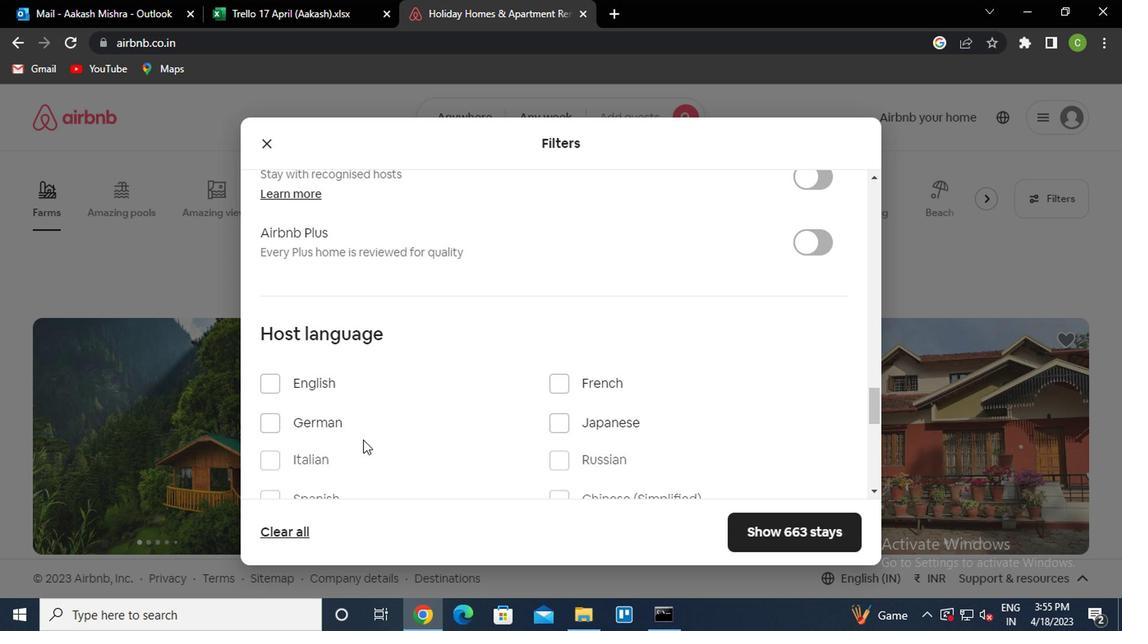 
Action: Mouse scrolled (374, 430) with delta (0, -1)
Screenshot: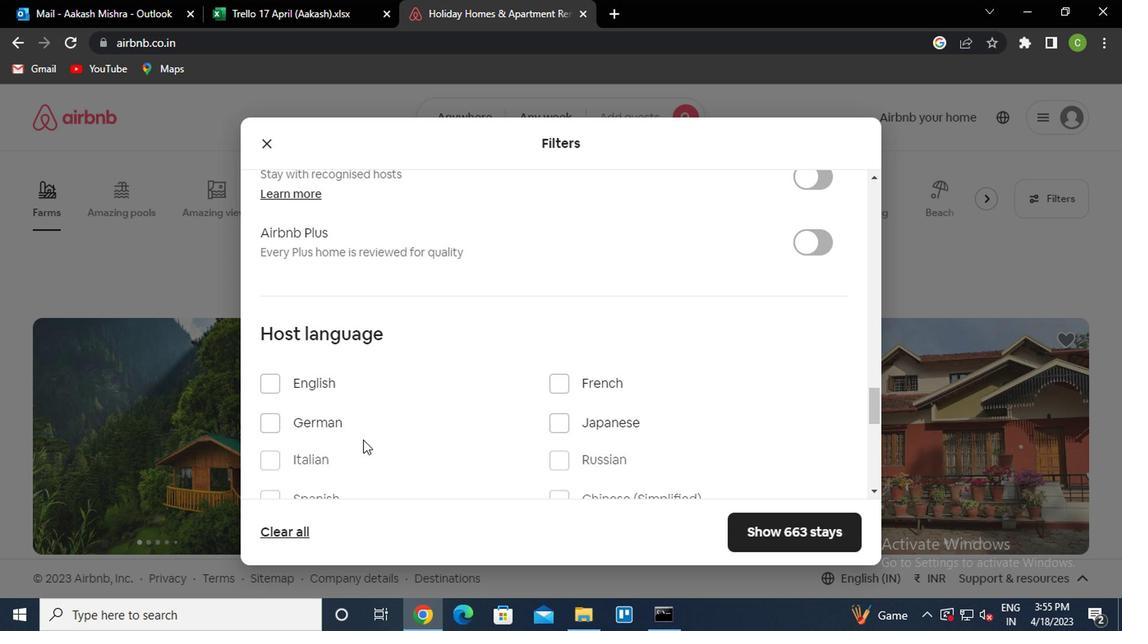 
Action: Mouse moved to (380, 425)
Screenshot: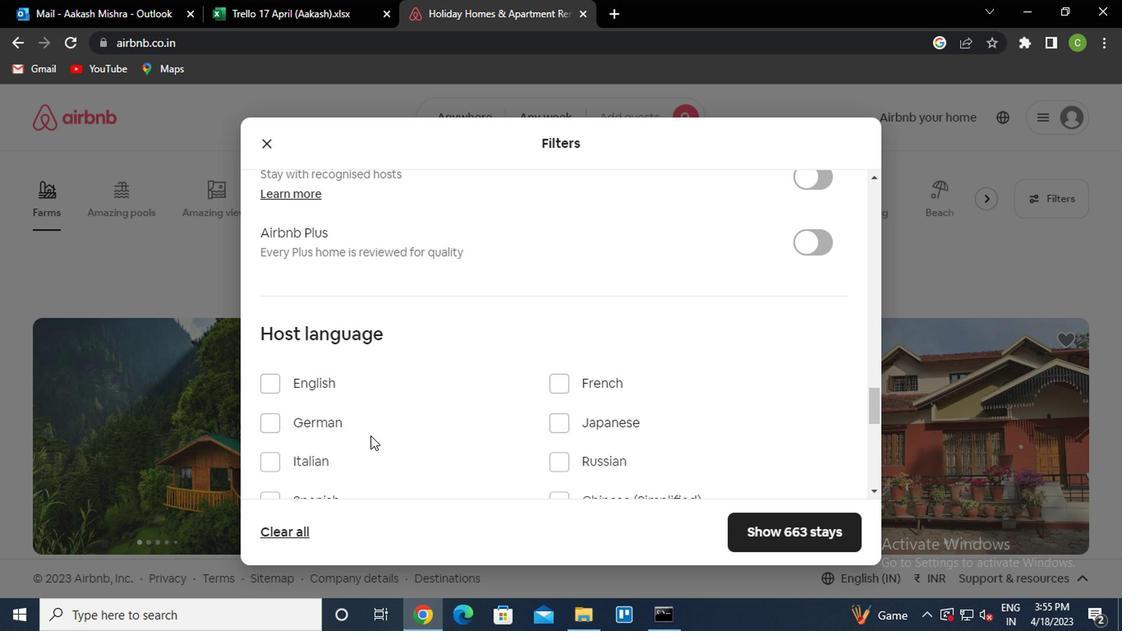 
Action: Mouse scrolled (380, 425) with delta (0, 0)
Screenshot: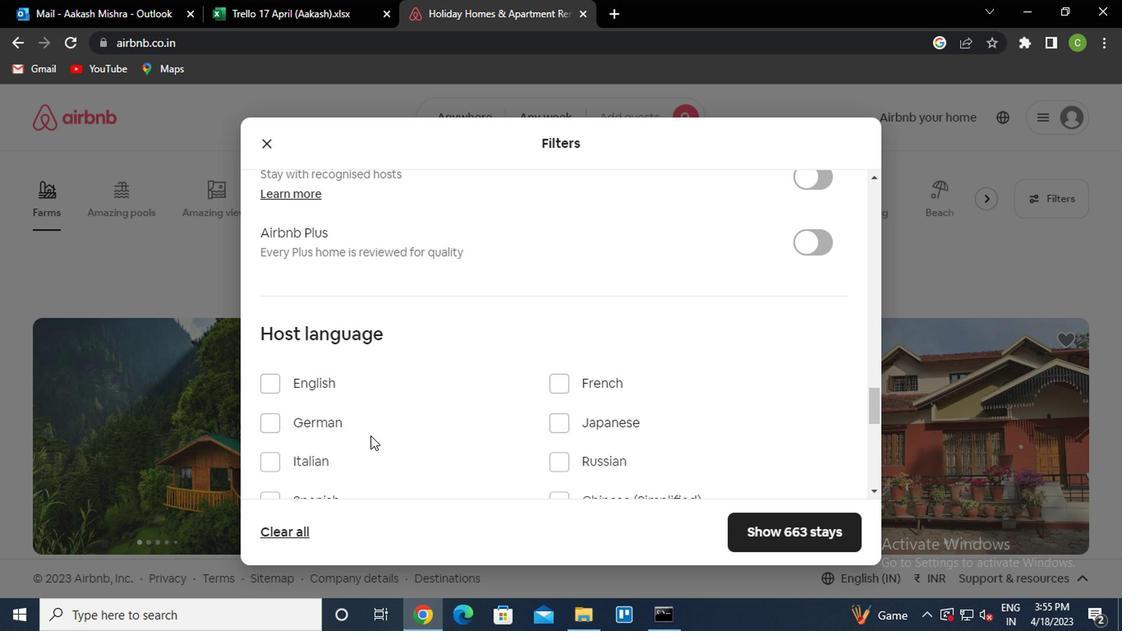
Action: Mouse moved to (278, 342)
Screenshot: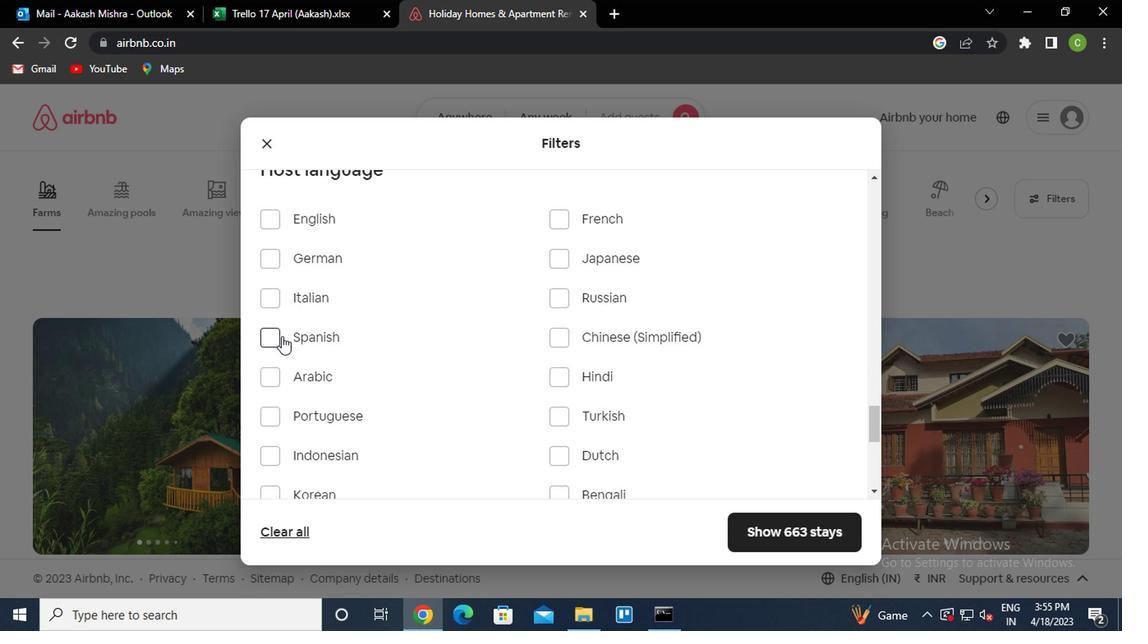 
Action: Mouse pressed left at (278, 342)
Screenshot: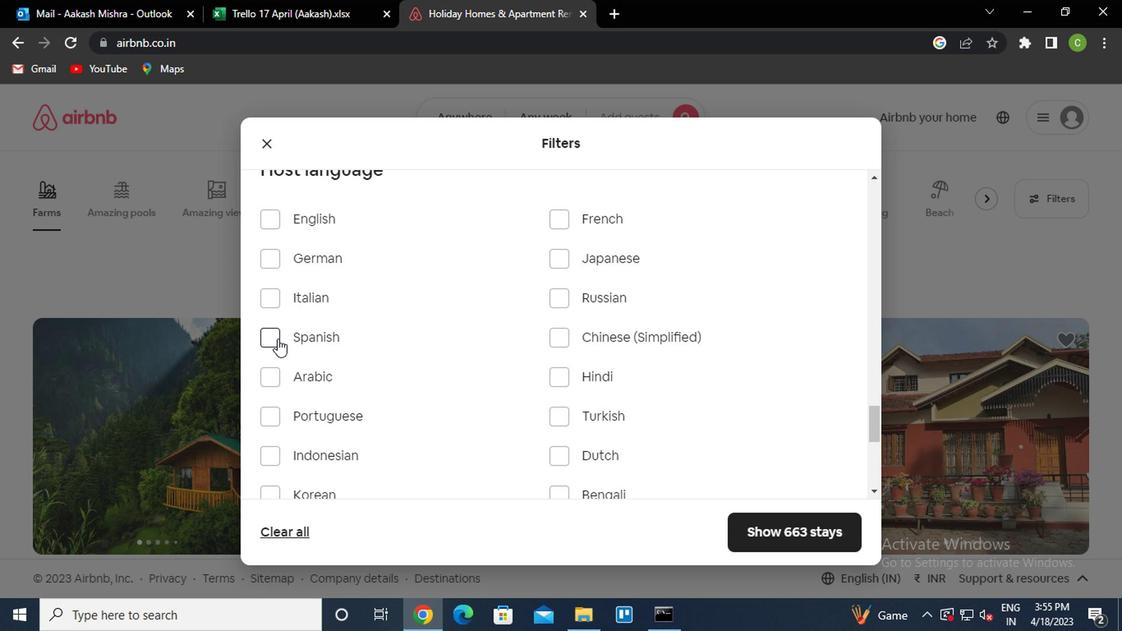 
Action: Mouse moved to (769, 521)
Screenshot: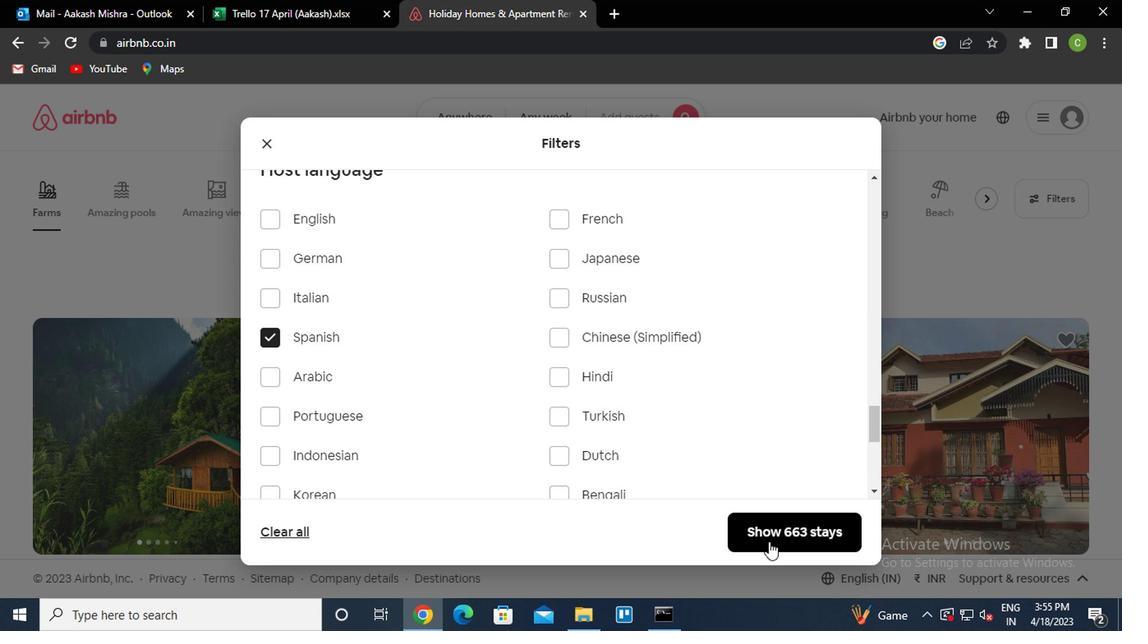 
Action: Mouse pressed left at (769, 521)
Screenshot: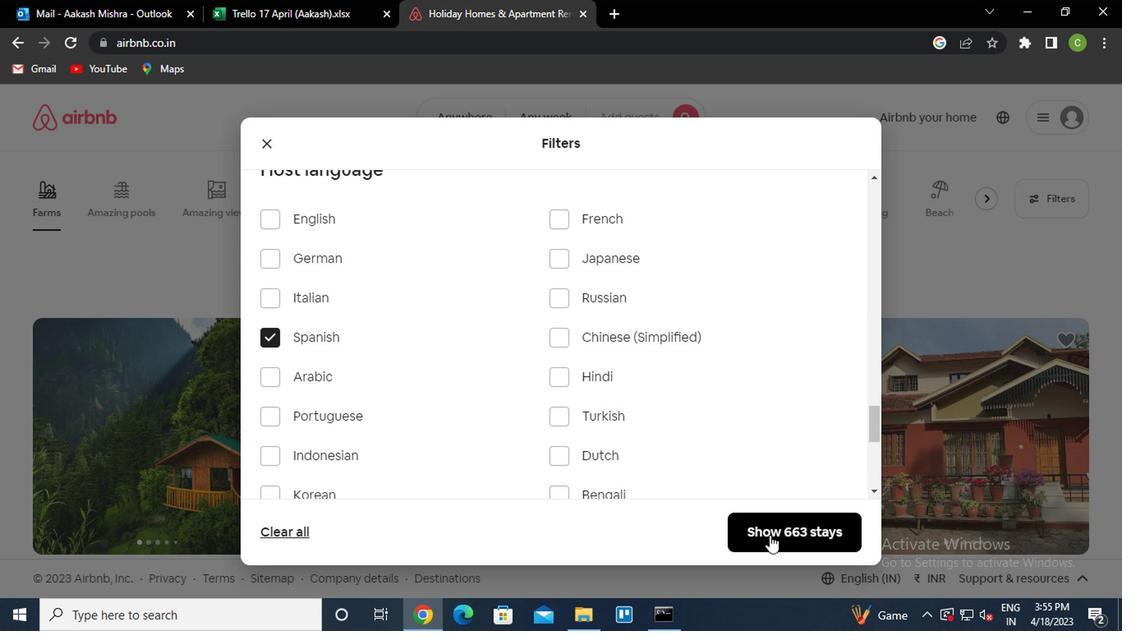 
Action: Mouse moved to (600, 418)
Screenshot: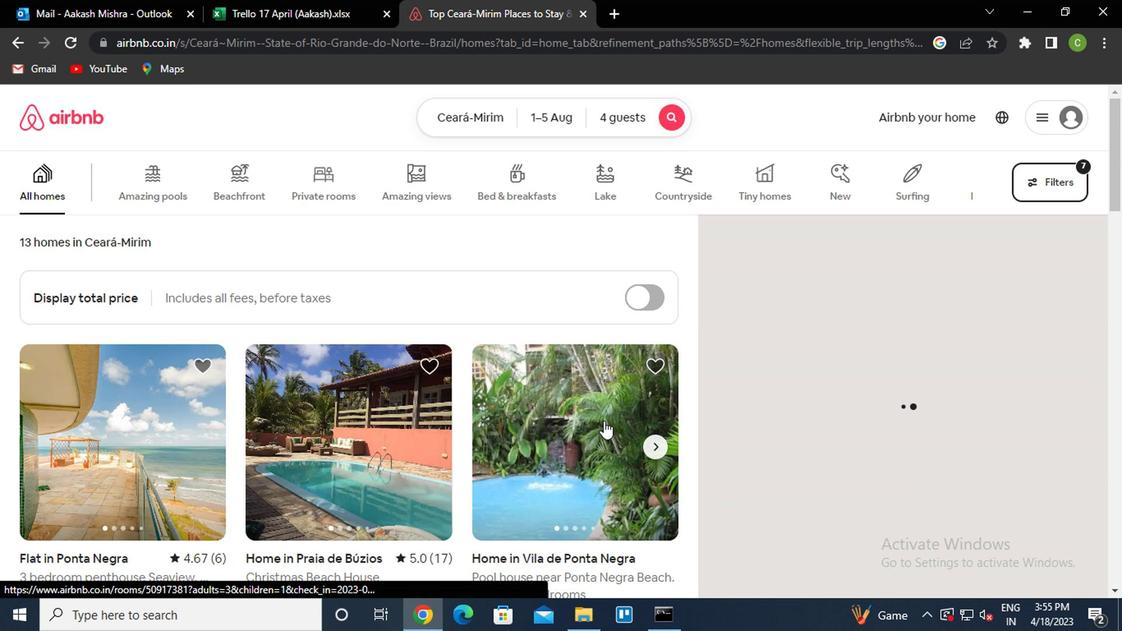 
